 Task: Find connections with filter location Sabanagrande with filter topic #SmallBusinesswith filter profile language Spanish with filter current company Rangam with filter school Dr D Y PATIL EDUCATIONAL ENTERPRISES CHARITABEL TRUST Dr D Y PATIL GROUP OF INSTITUTIONS, Dr D Y PATIL SCHOOL OF MANAGEMENT, Dr D Y PATIL KNOWLEDGE CITY, CHARHOLI with filter industry Wholesale Machinery with filter service category Audio Engineering with filter keywords title Actor
Action: Mouse moved to (361, 255)
Screenshot: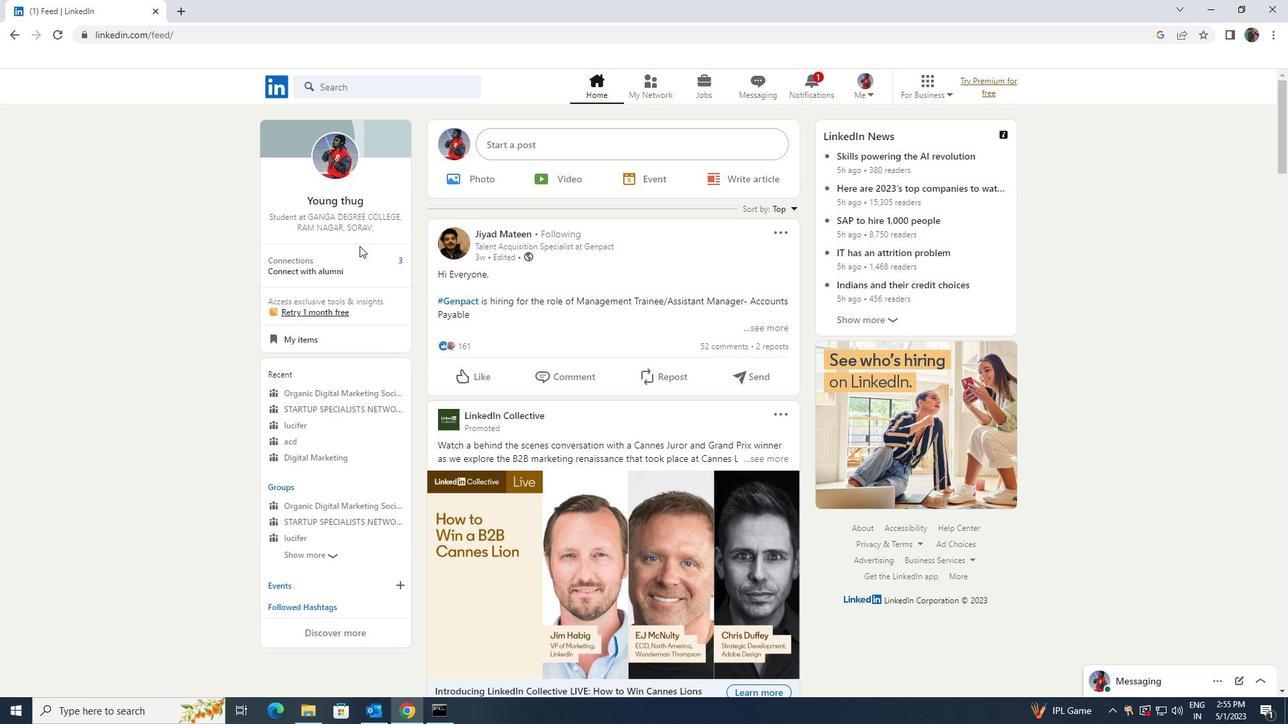 
Action: Mouse pressed left at (361, 255)
Screenshot: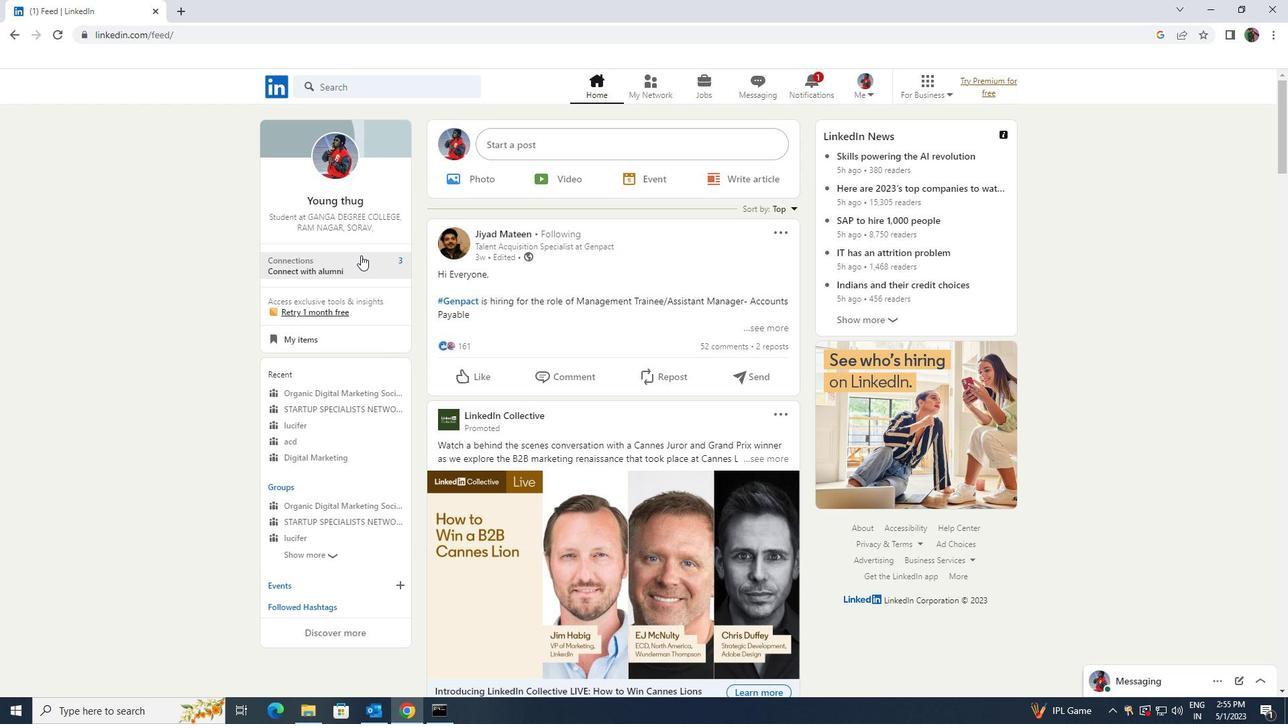 
Action: Mouse moved to (356, 165)
Screenshot: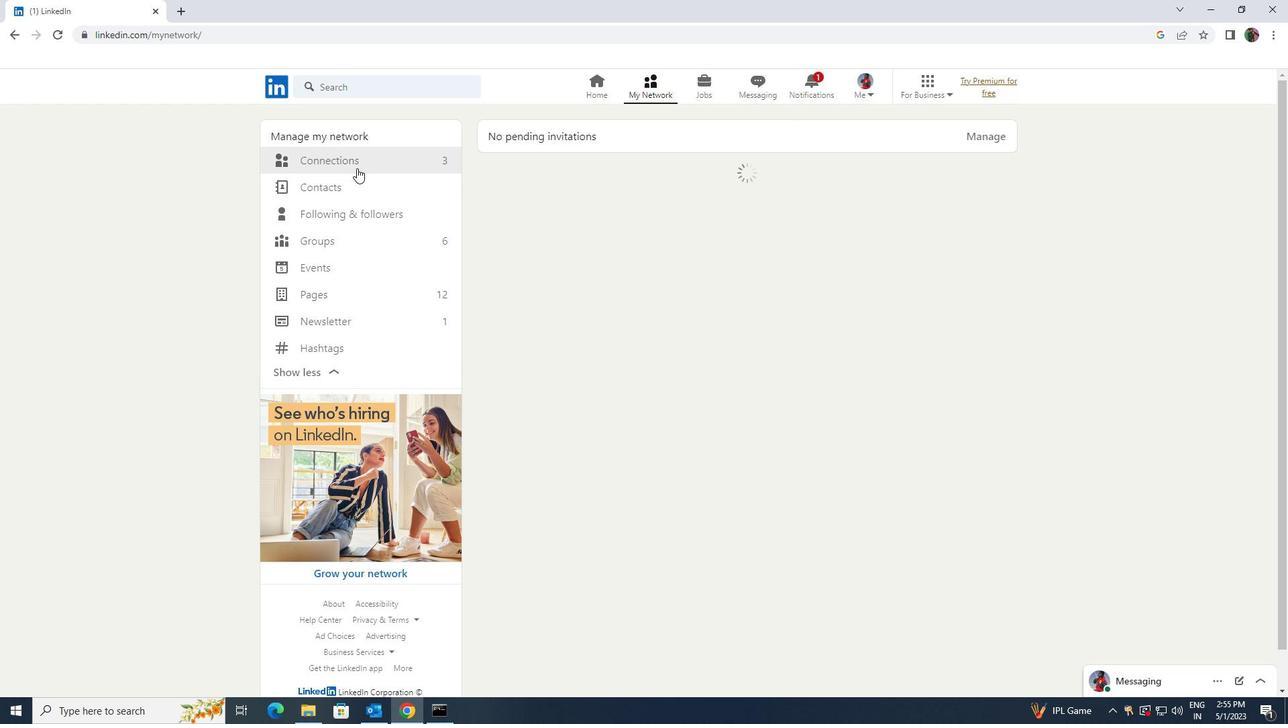 
Action: Mouse pressed left at (356, 165)
Screenshot: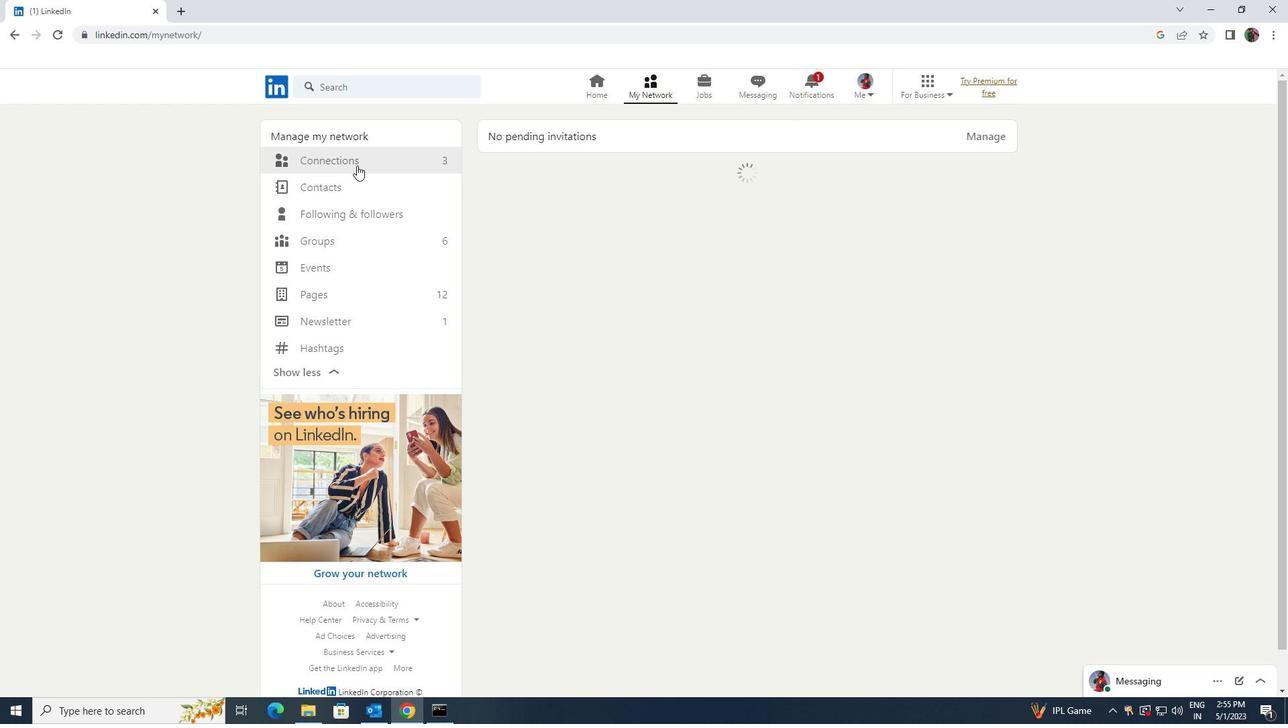 
Action: Mouse moved to (720, 164)
Screenshot: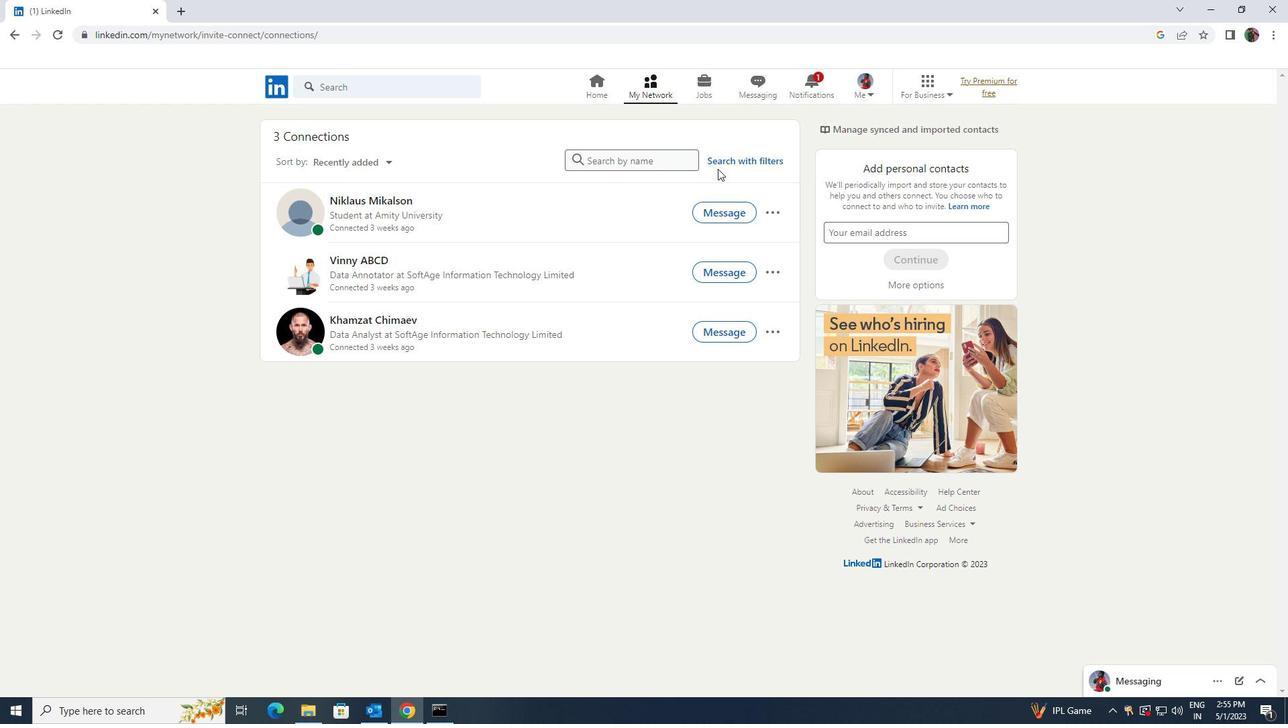 
Action: Mouse pressed left at (720, 164)
Screenshot: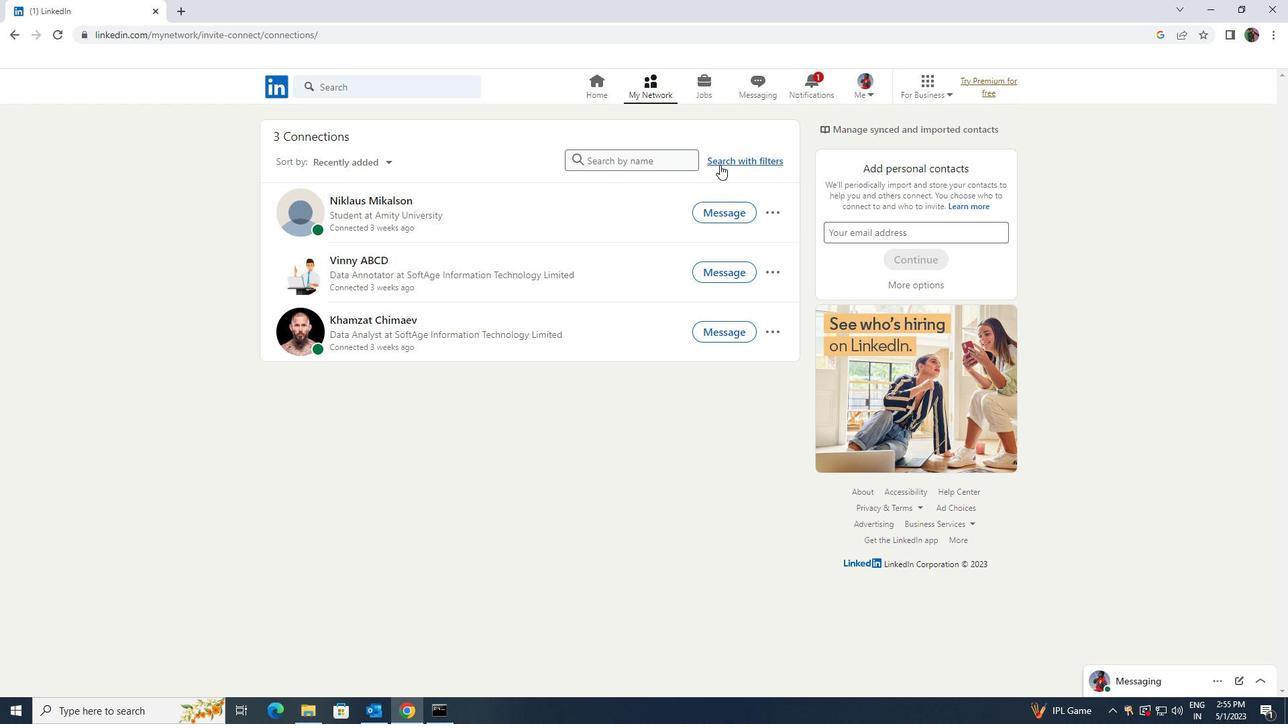 
Action: Mouse moved to (699, 126)
Screenshot: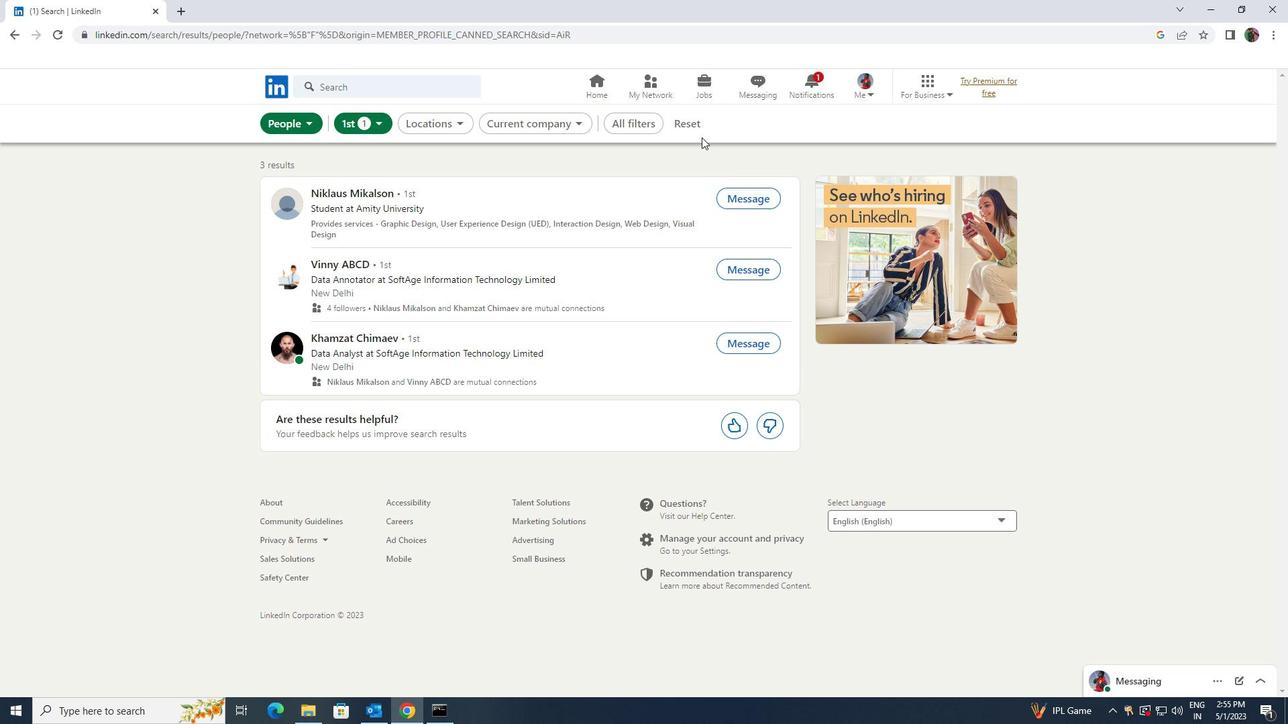 
Action: Mouse pressed left at (699, 126)
Screenshot: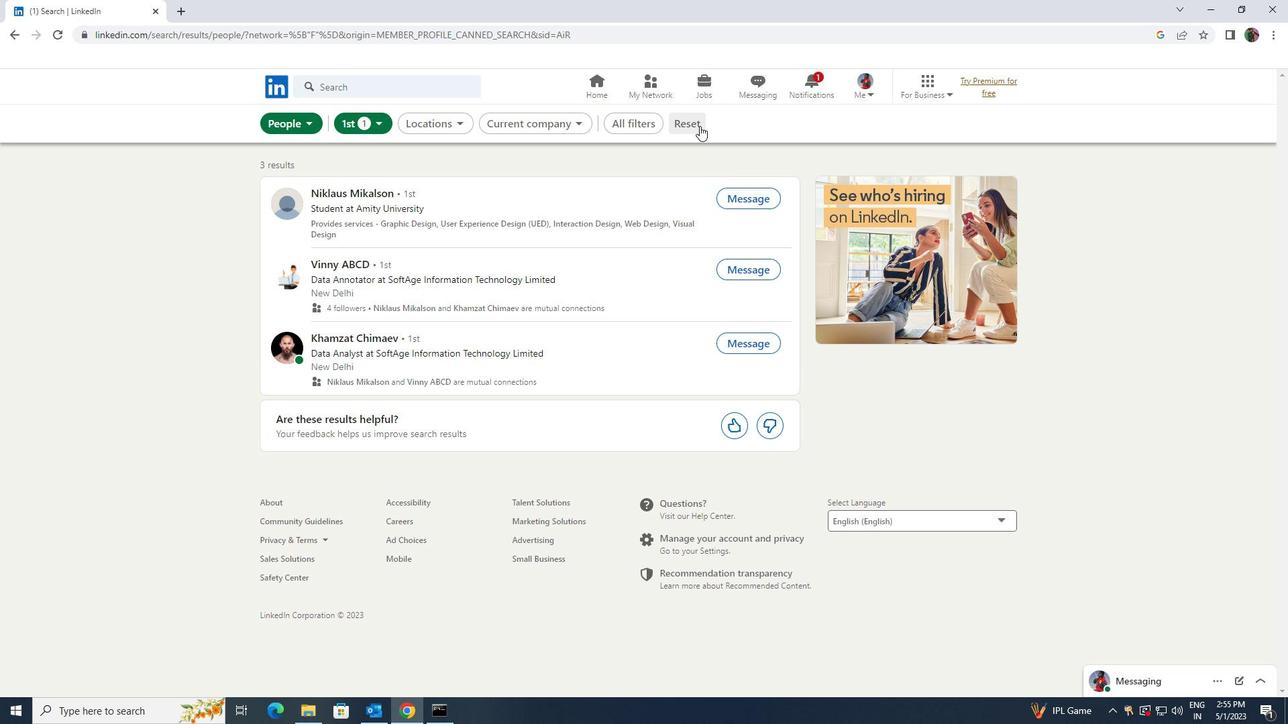 
Action: Mouse moved to (677, 122)
Screenshot: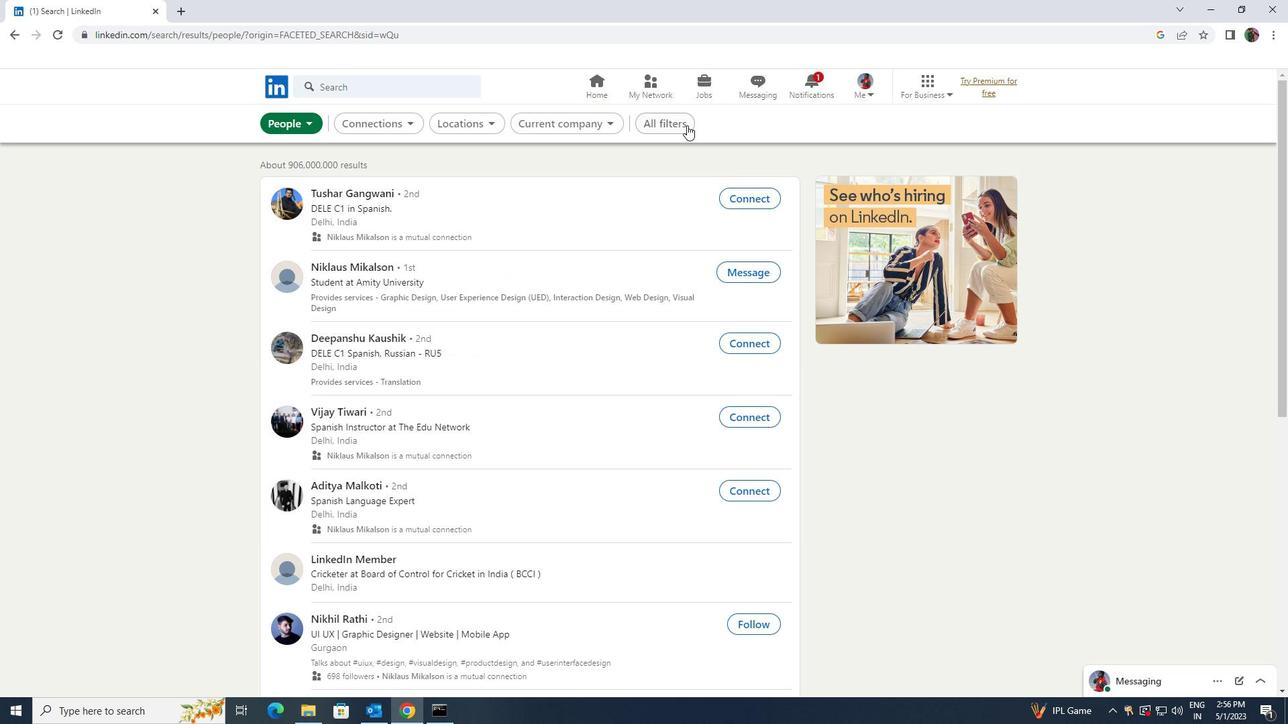 
Action: Mouse pressed left at (677, 122)
Screenshot: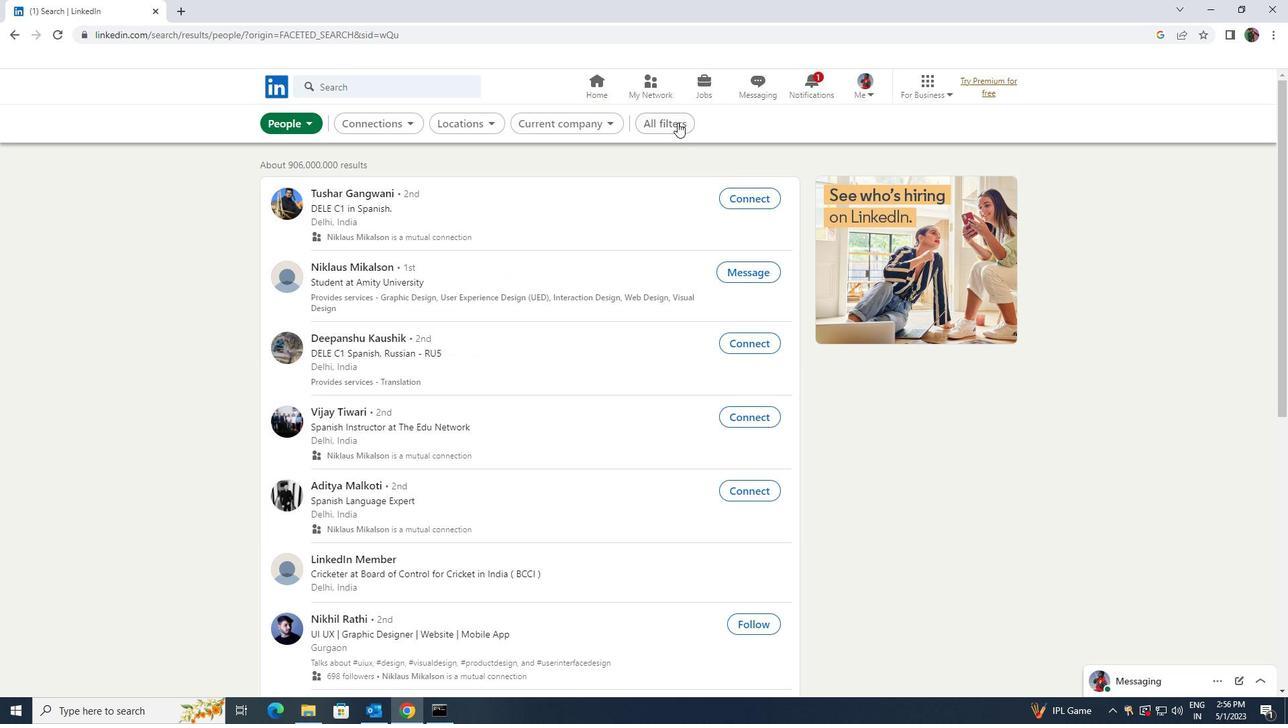 
Action: Mouse moved to (1011, 328)
Screenshot: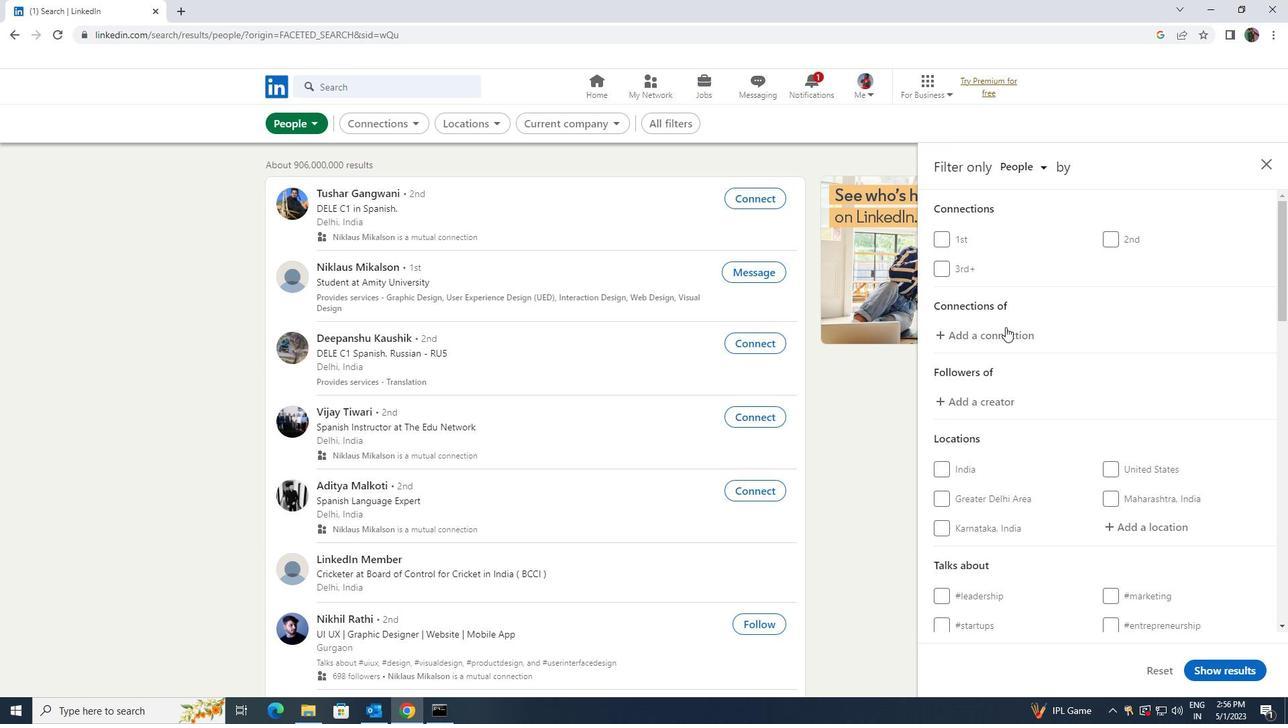 
Action: Mouse scrolled (1011, 327) with delta (0, 0)
Screenshot: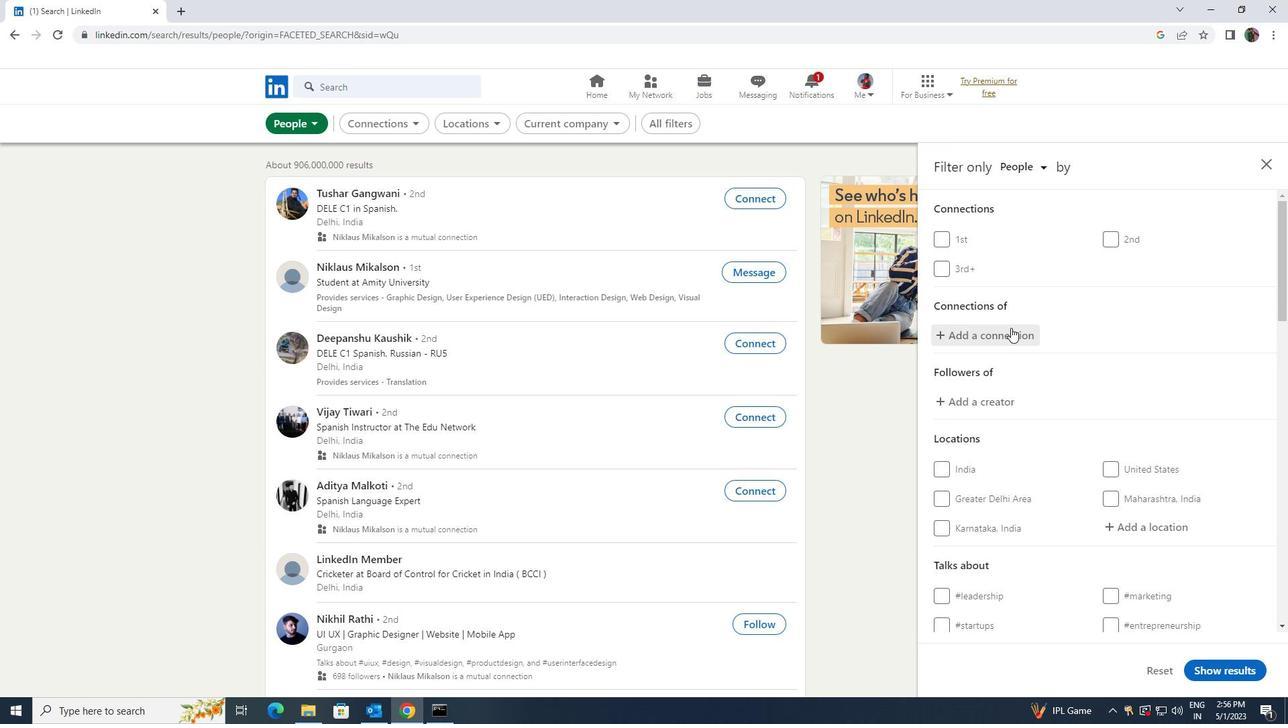 
Action: Mouse scrolled (1011, 327) with delta (0, 0)
Screenshot: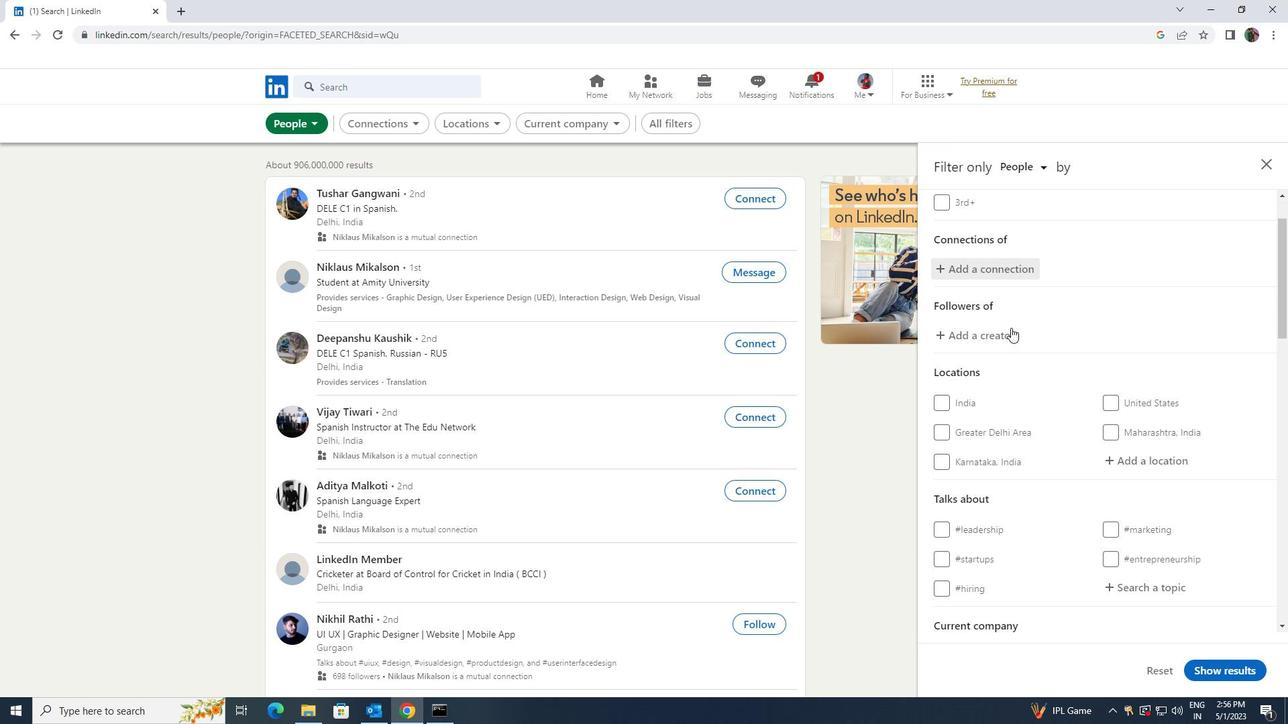 
Action: Mouse scrolled (1011, 327) with delta (0, 0)
Screenshot: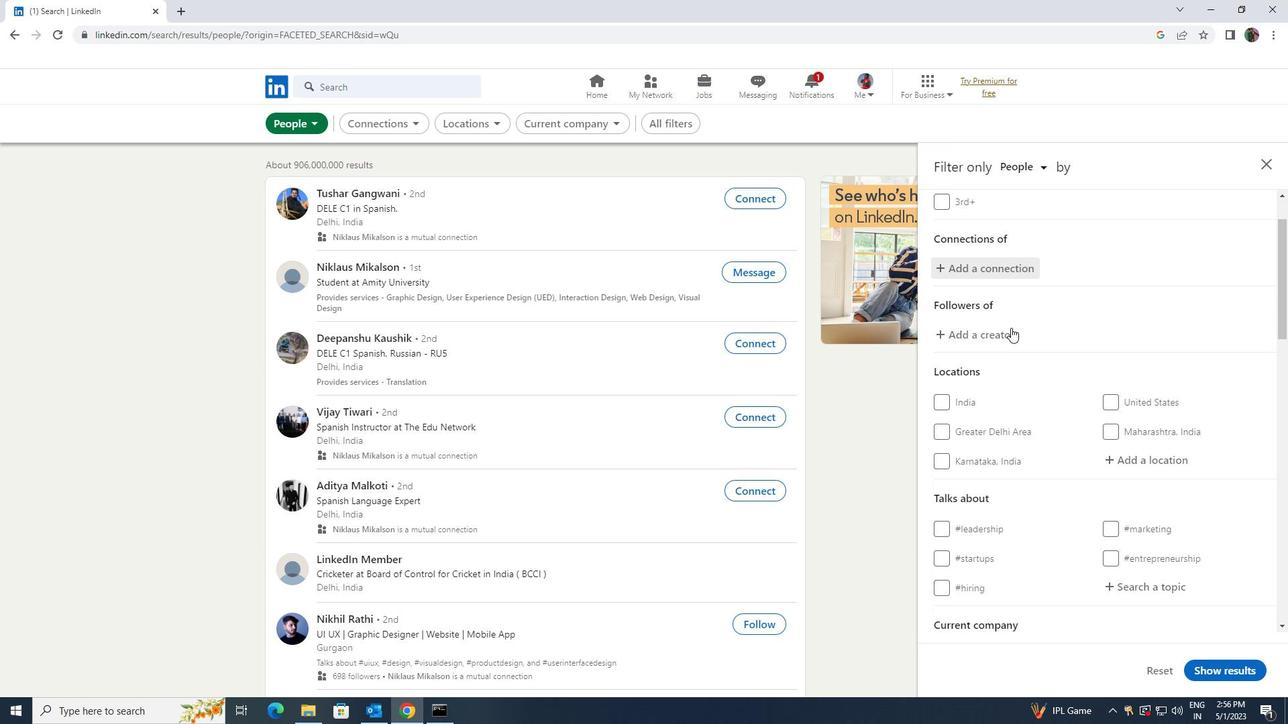 
Action: Mouse moved to (1120, 330)
Screenshot: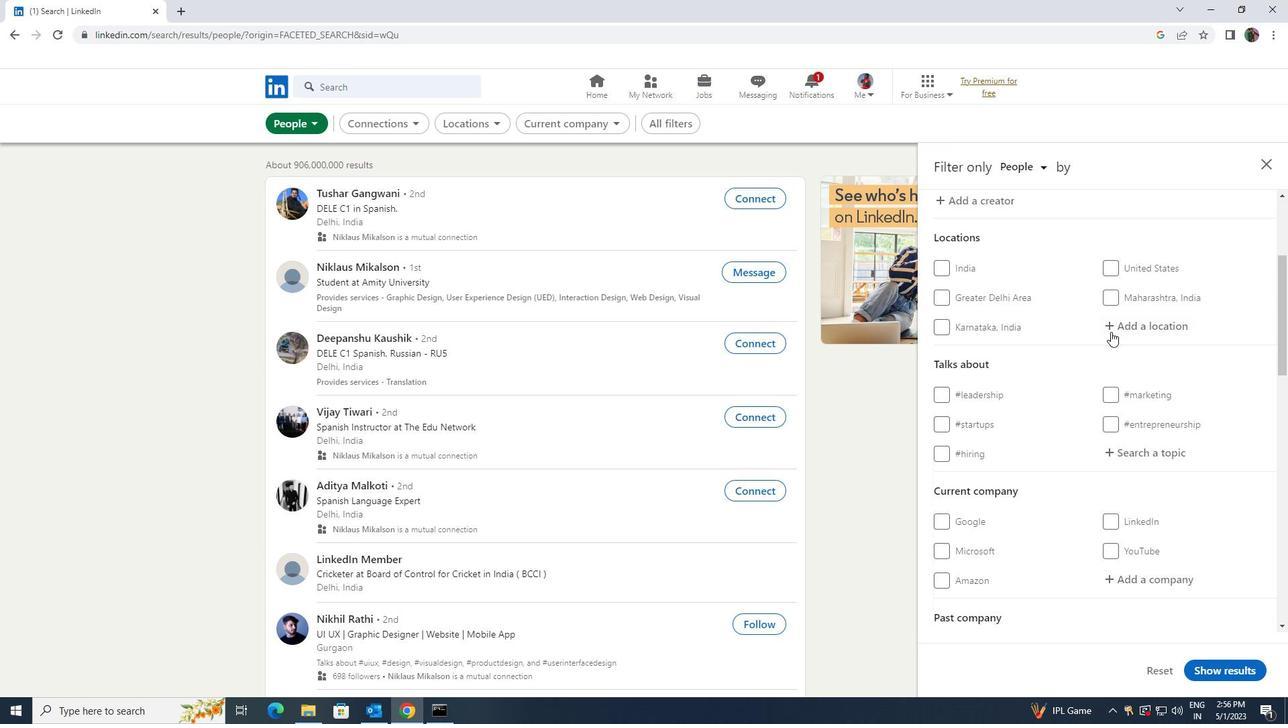 
Action: Mouse pressed left at (1120, 330)
Screenshot: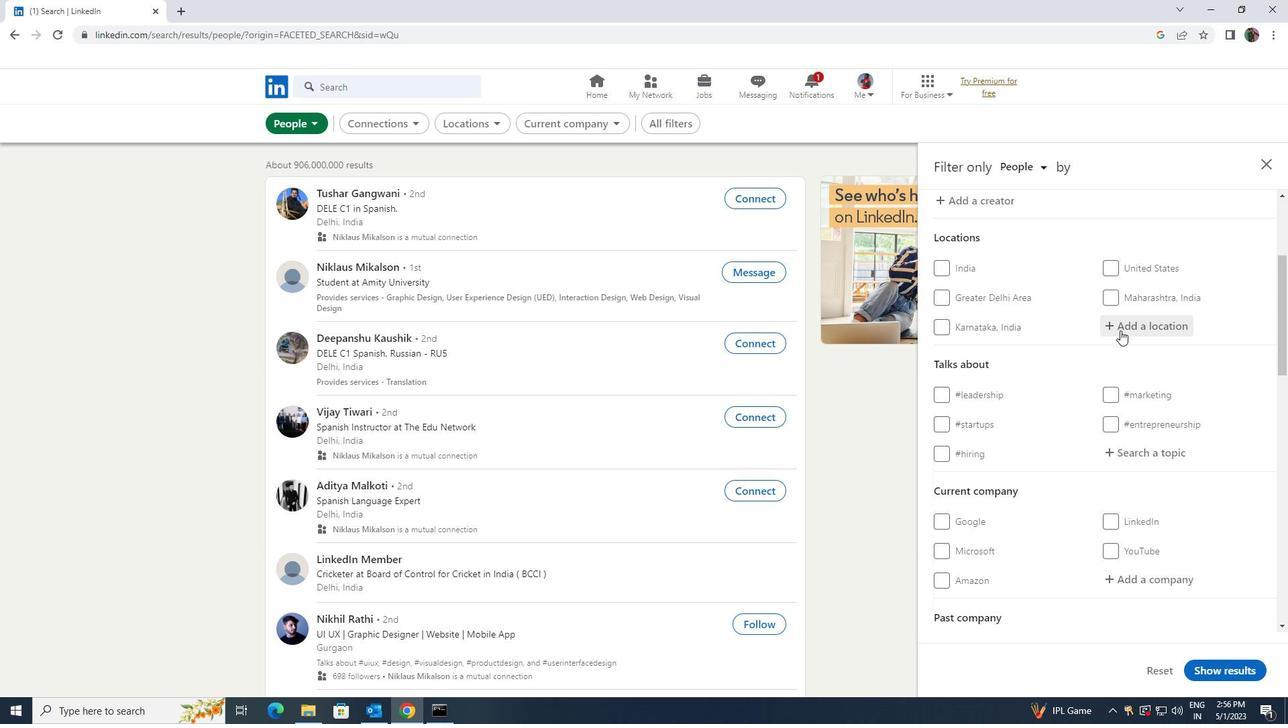 
Action: Key pressed <Key.shift><Key.shift><Key.shift><Key.shift>SABANAGRAN
Screenshot: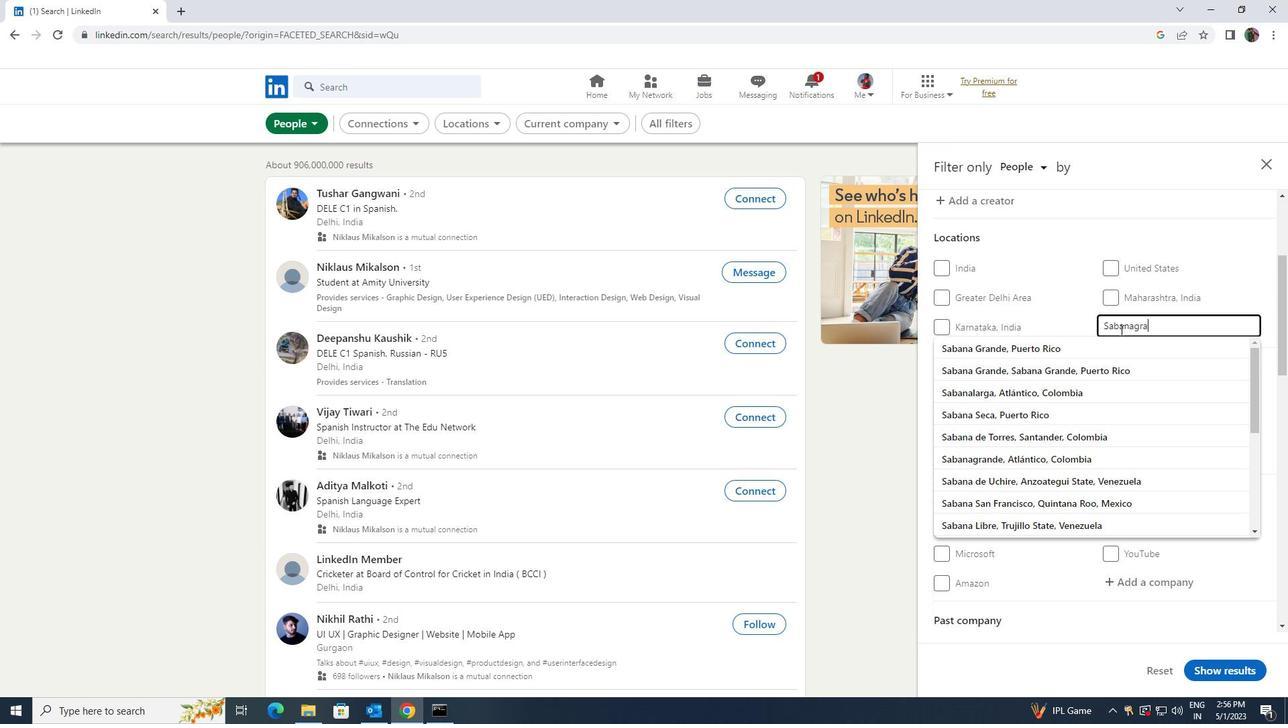 
Action: Mouse moved to (1114, 338)
Screenshot: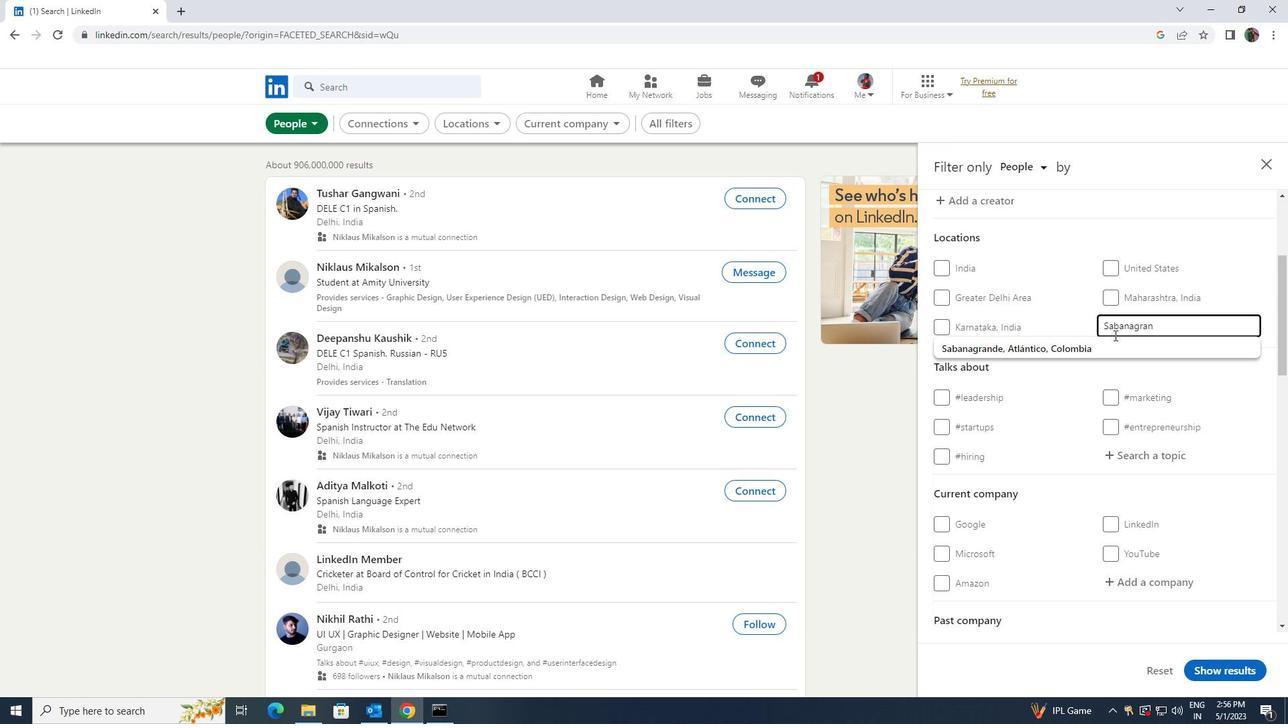 
Action: Mouse pressed left at (1114, 338)
Screenshot: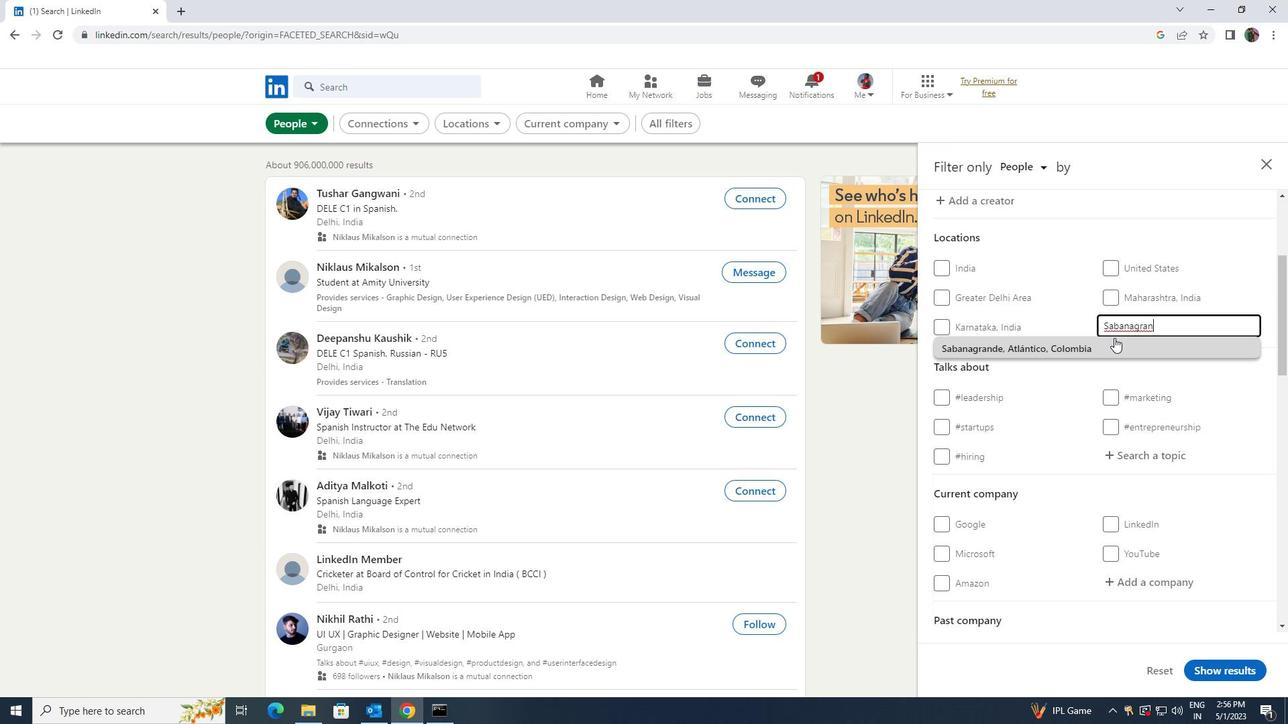 
Action: Mouse scrolled (1114, 337) with delta (0, 0)
Screenshot: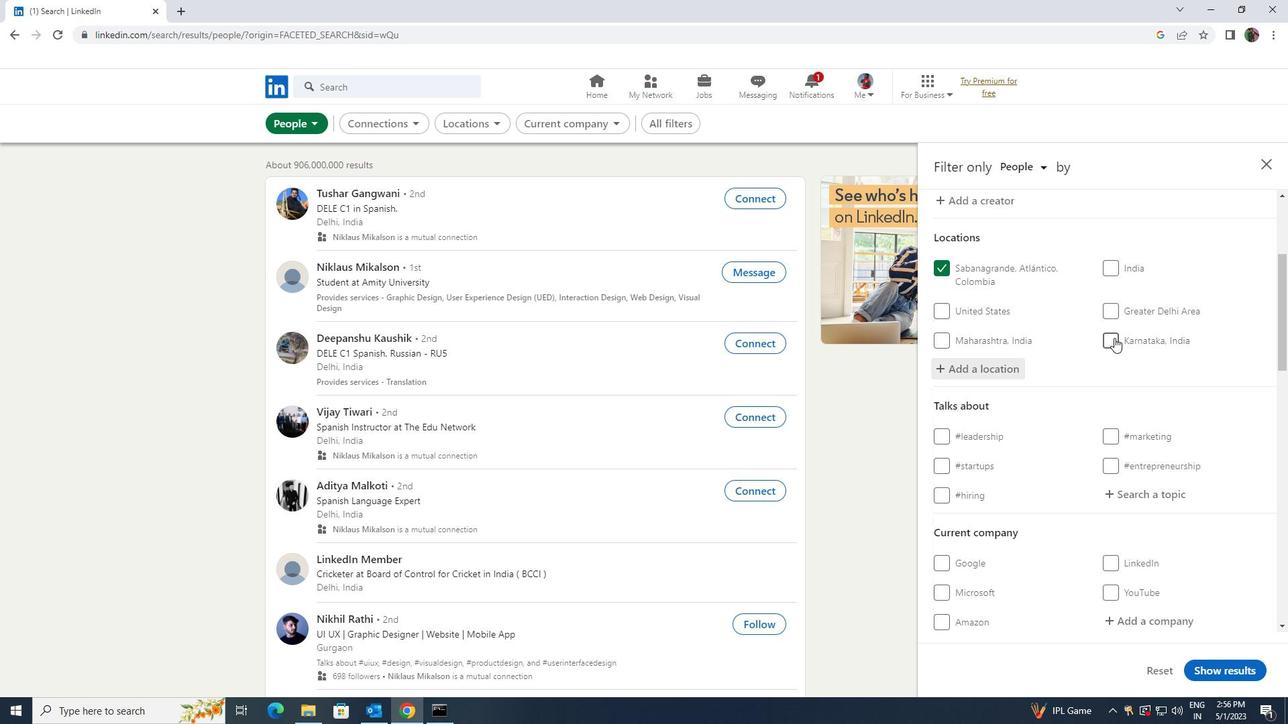 
Action: Mouse scrolled (1114, 337) with delta (0, 0)
Screenshot: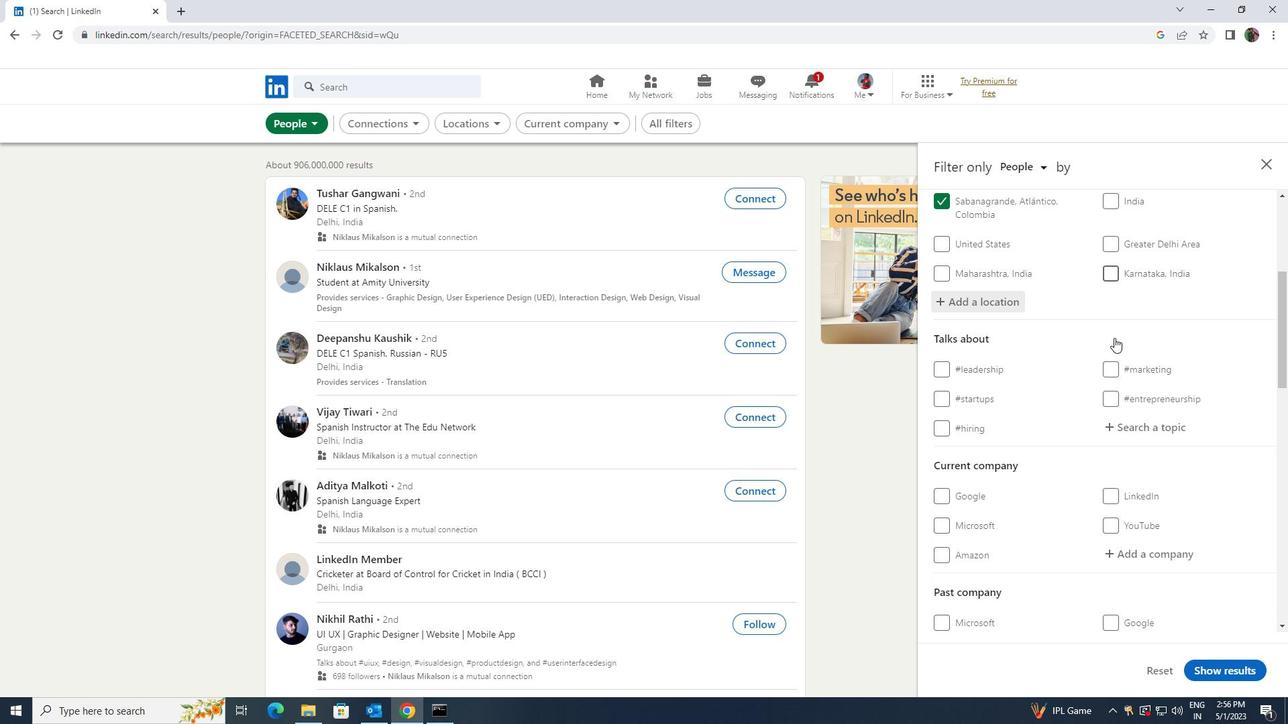 
Action: Mouse moved to (1122, 354)
Screenshot: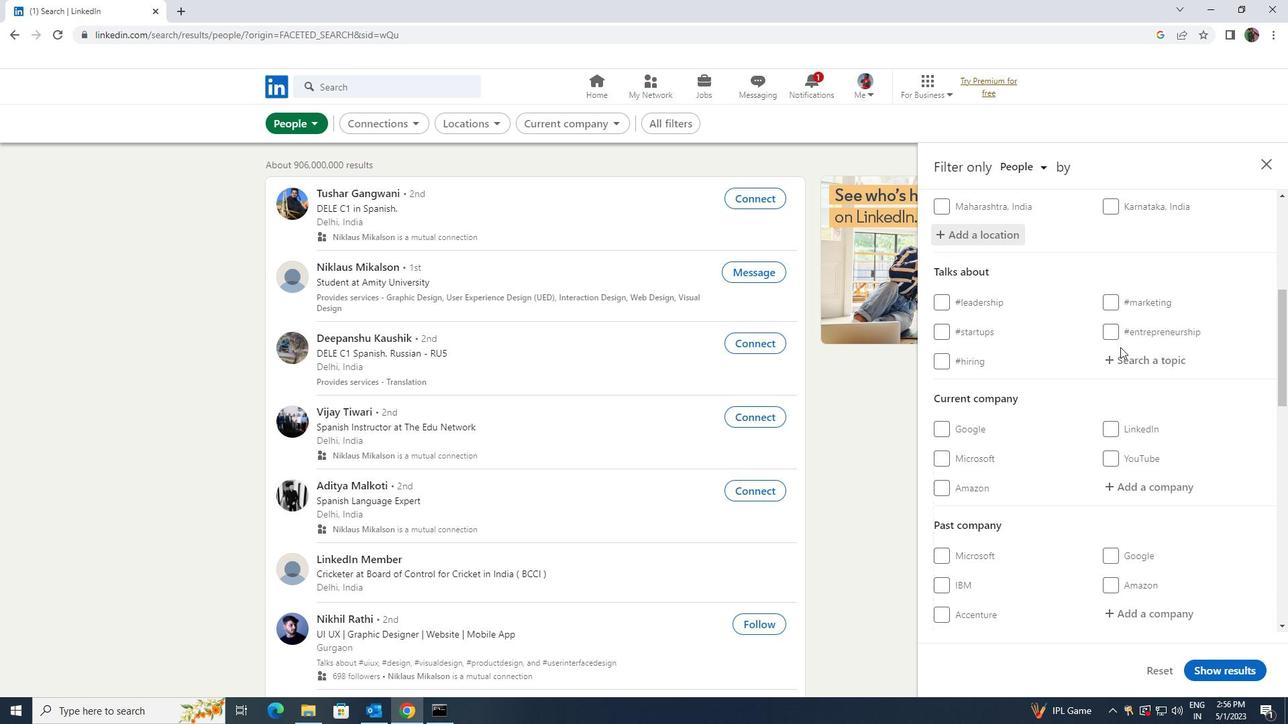 
Action: Mouse pressed left at (1122, 354)
Screenshot: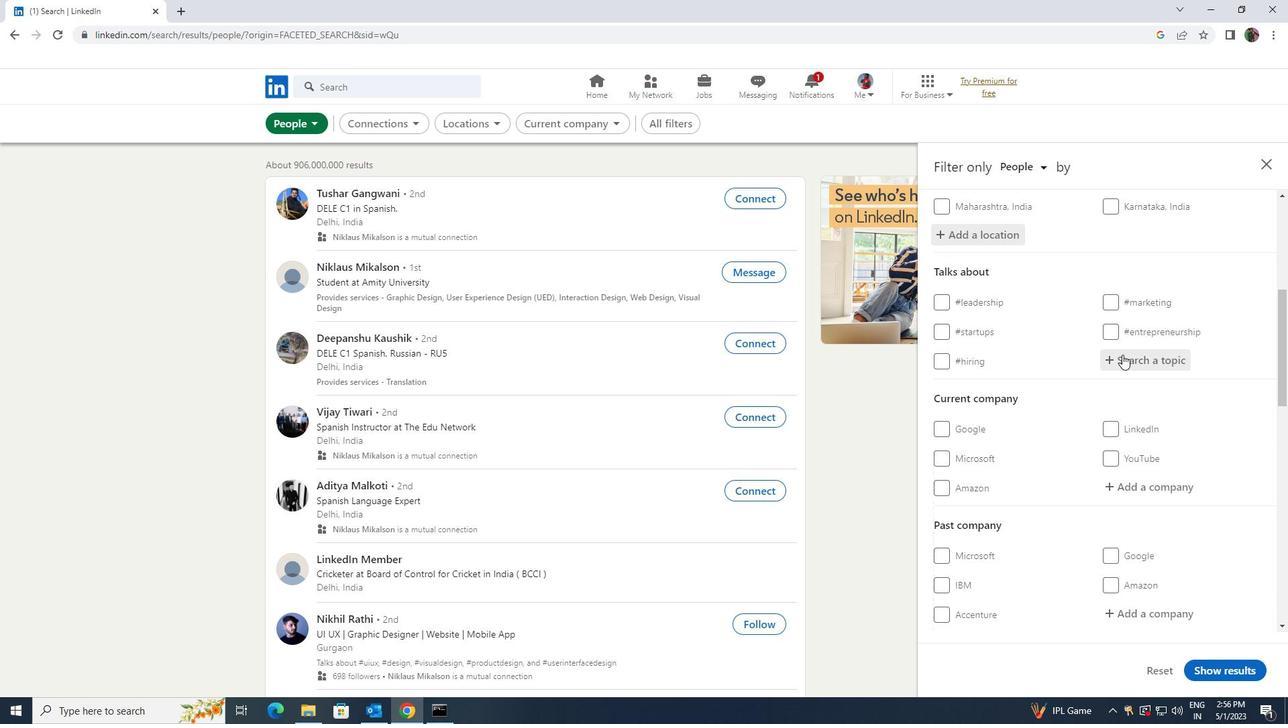 
Action: Key pressed <Key.shift><Key.shift><Key.shift><Key.shift><Key.shift><Key.shift><Key.shift><Key.shift><Key.shift><Key.shift><Key.shift><Key.shift><Key.shift><Key.shift><Key.shift><Key.shift><Key.shift><Key.shift><Key.shift><Key.shift><Key.shift><Key.shift><Key.shift><Key.shift><Key.shift><Key.shift><Key.shift><Key.shift><Key.shift><Key.shift><Key.shift><Key.shift><Key.shift><Key.shift><Key.shift><Key.shift><Key.shift><Key.shift><Key.shift><Key.shift><Key.shift><Key.shift><Key.shift><Key.shift><Key.shift><Key.shift><Key.shift><Key.shift><Key.shift><Key.shift><Key.shift><Key.shift><Key.shift><Key.shift><Key.shift><Key.shift><Key.shift><Key.shift><Key.shift><Key.shift><Key.shift><Key.shift><Key.shift><Key.shift>SMALLBUSINESS
Screenshot: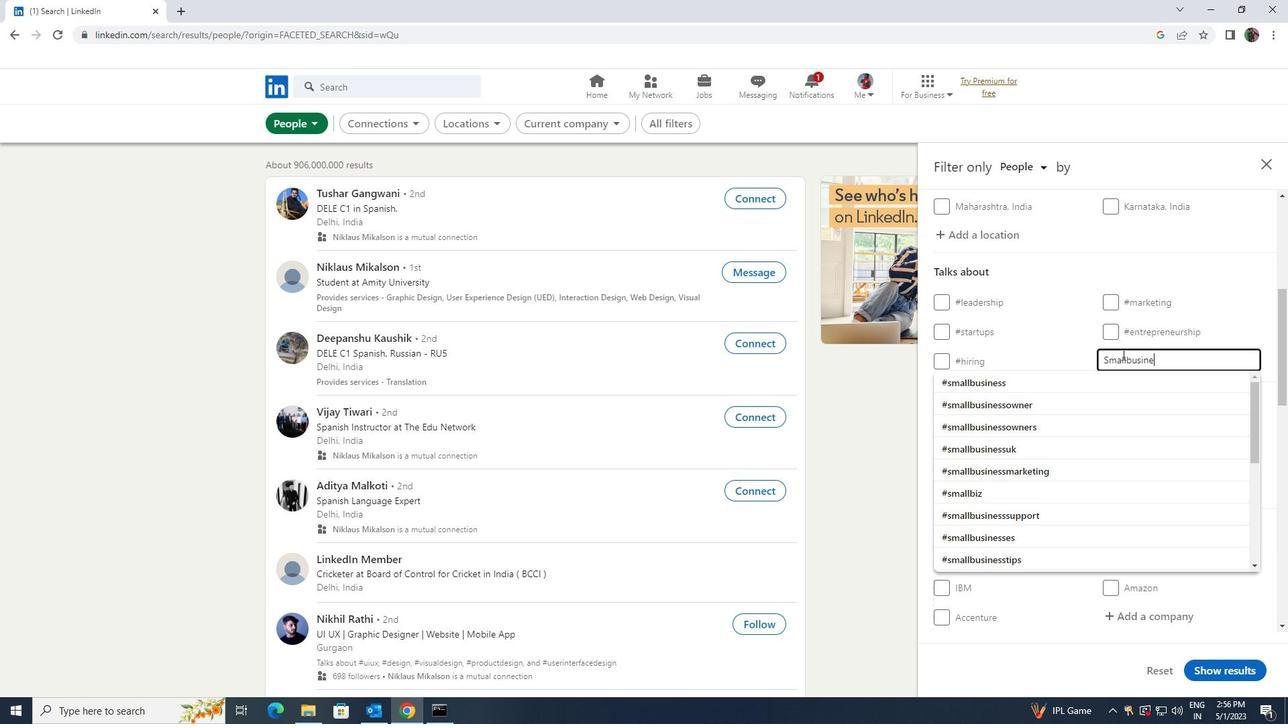 
Action: Mouse moved to (1119, 371)
Screenshot: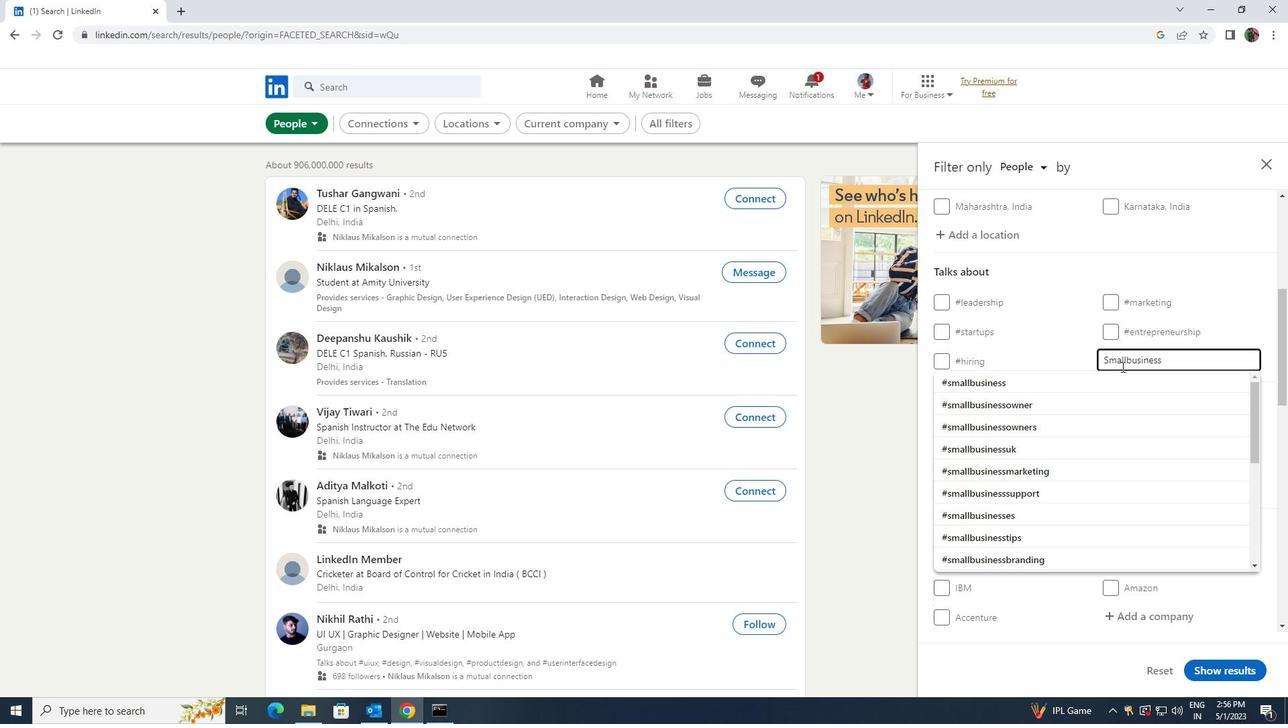 
Action: Mouse pressed left at (1119, 371)
Screenshot: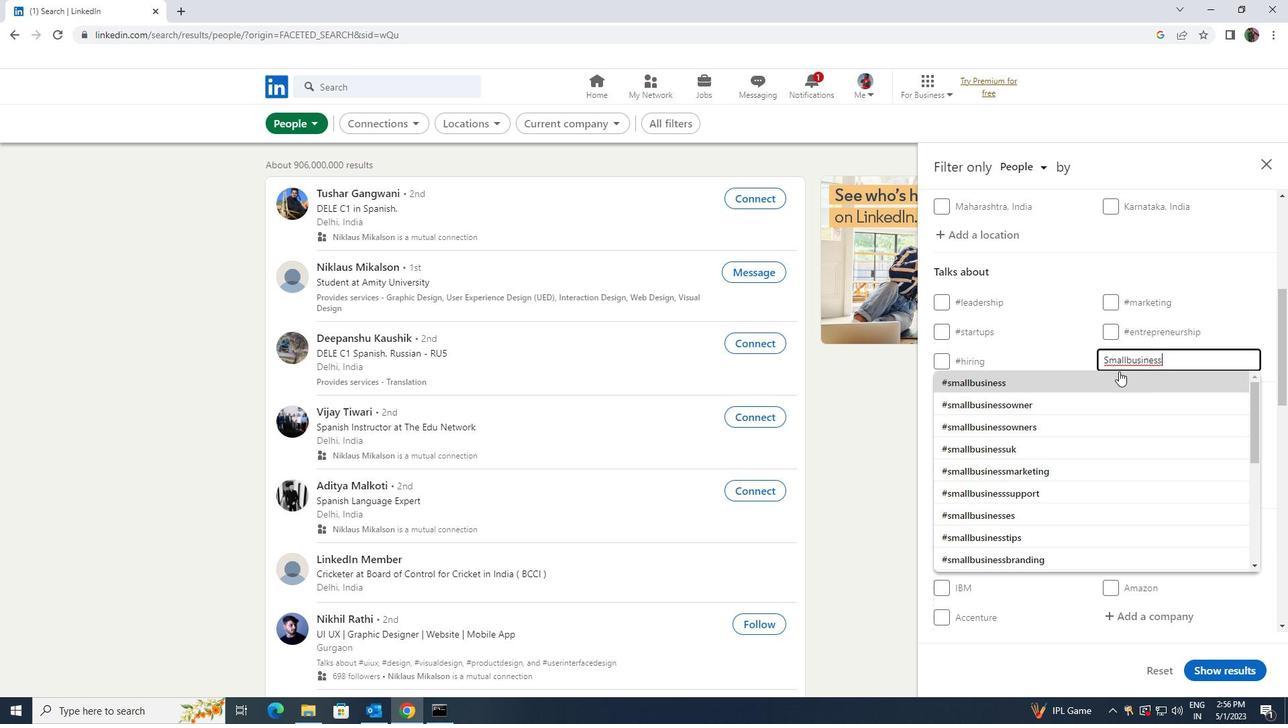 
Action: Mouse scrolled (1119, 371) with delta (0, 0)
Screenshot: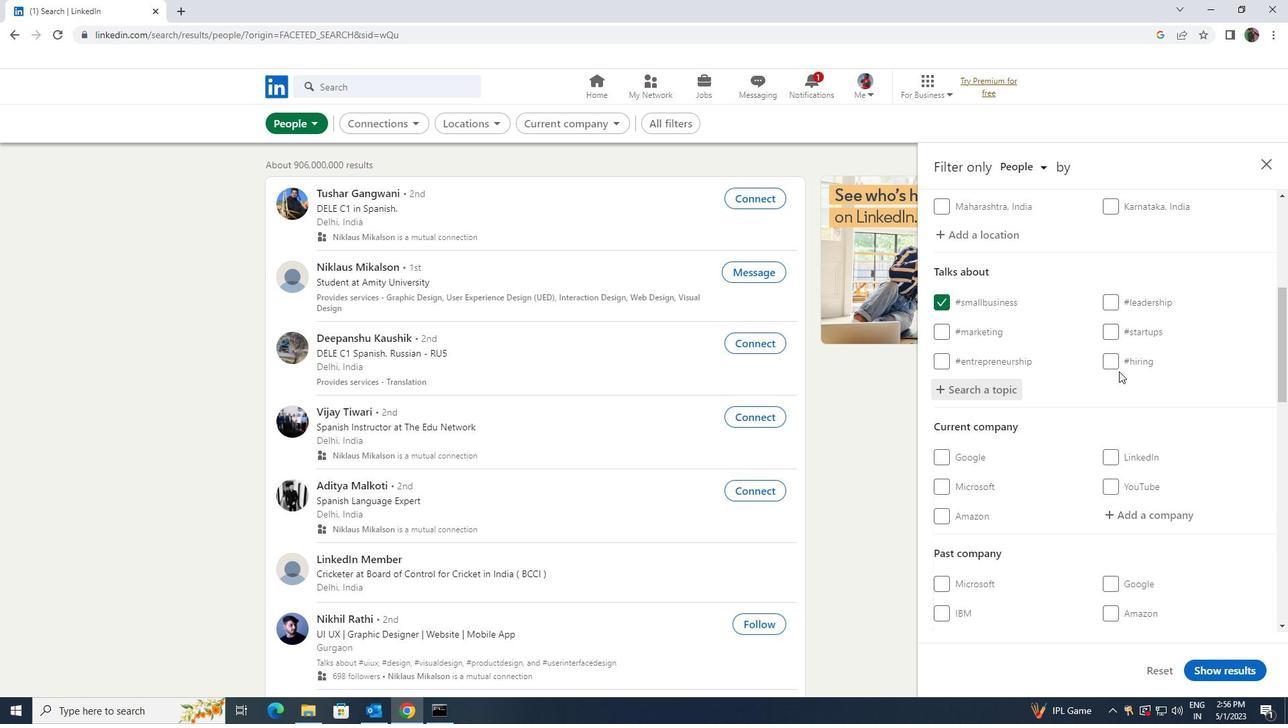 
Action: Mouse scrolled (1119, 371) with delta (0, 0)
Screenshot: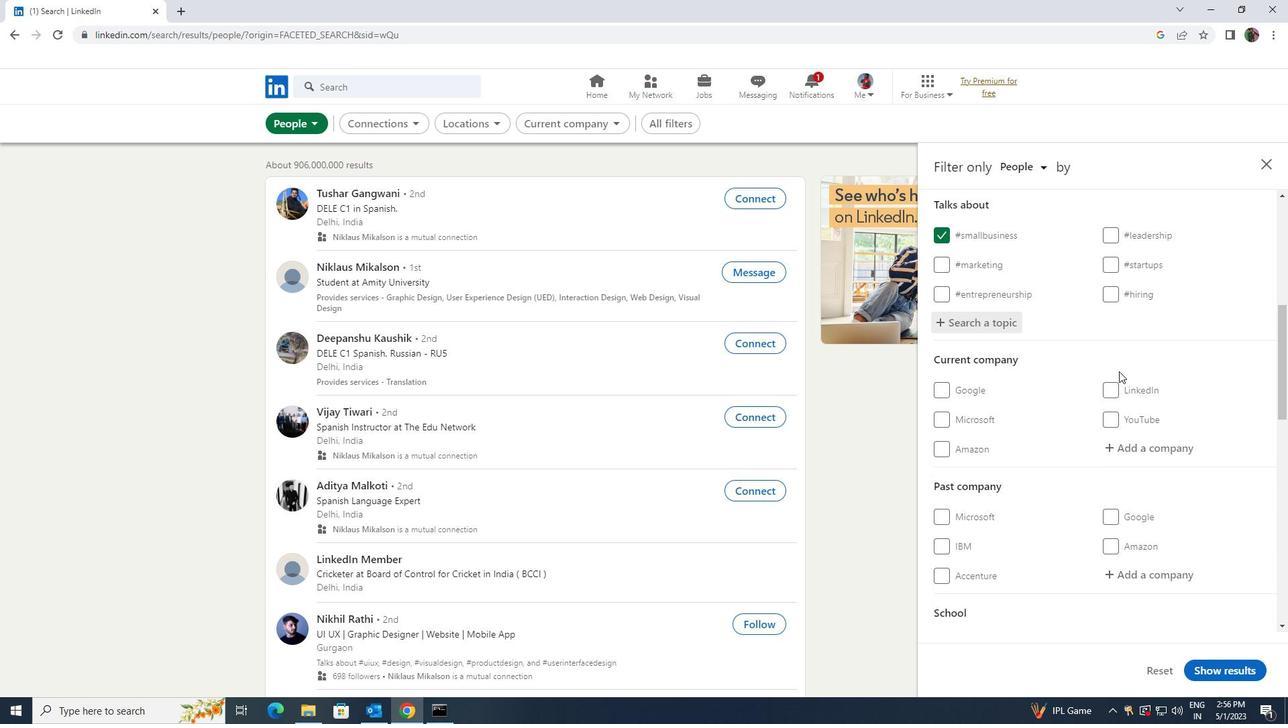 
Action: Mouse scrolled (1119, 371) with delta (0, 0)
Screenshot: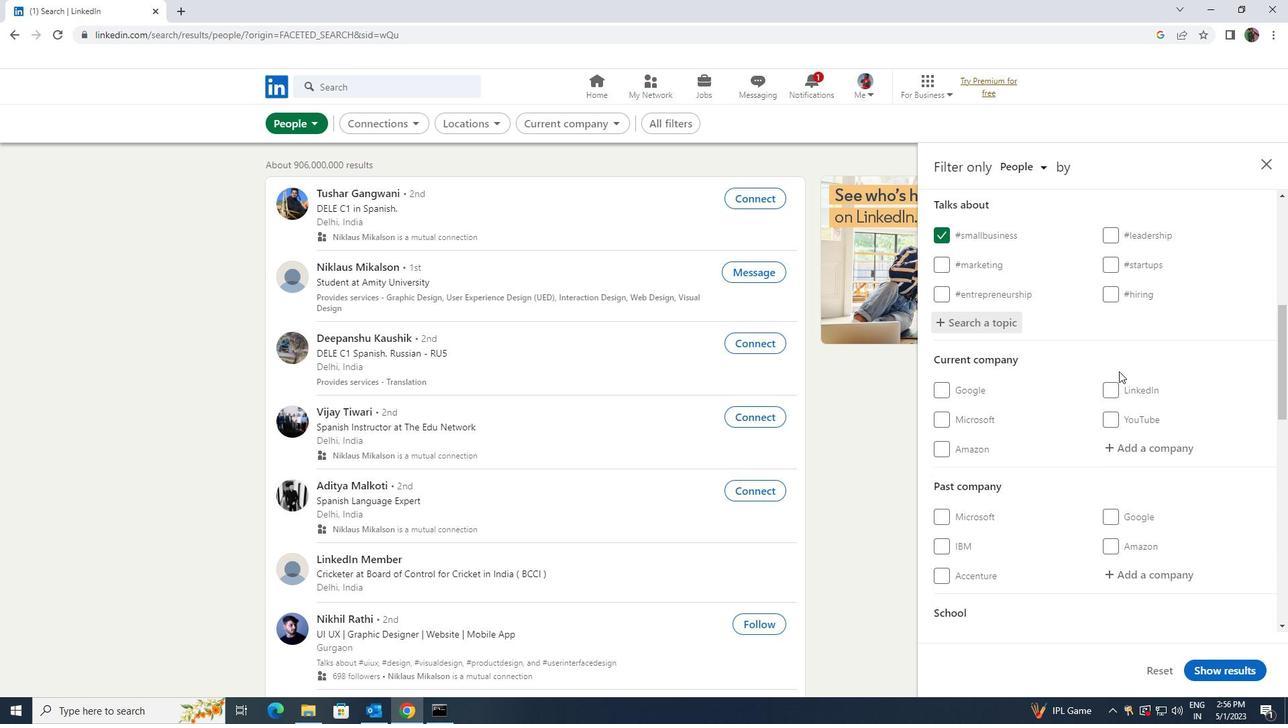 
Action: Mouse scrolled (1119, 371) with delta (0, 0)
Screenshot: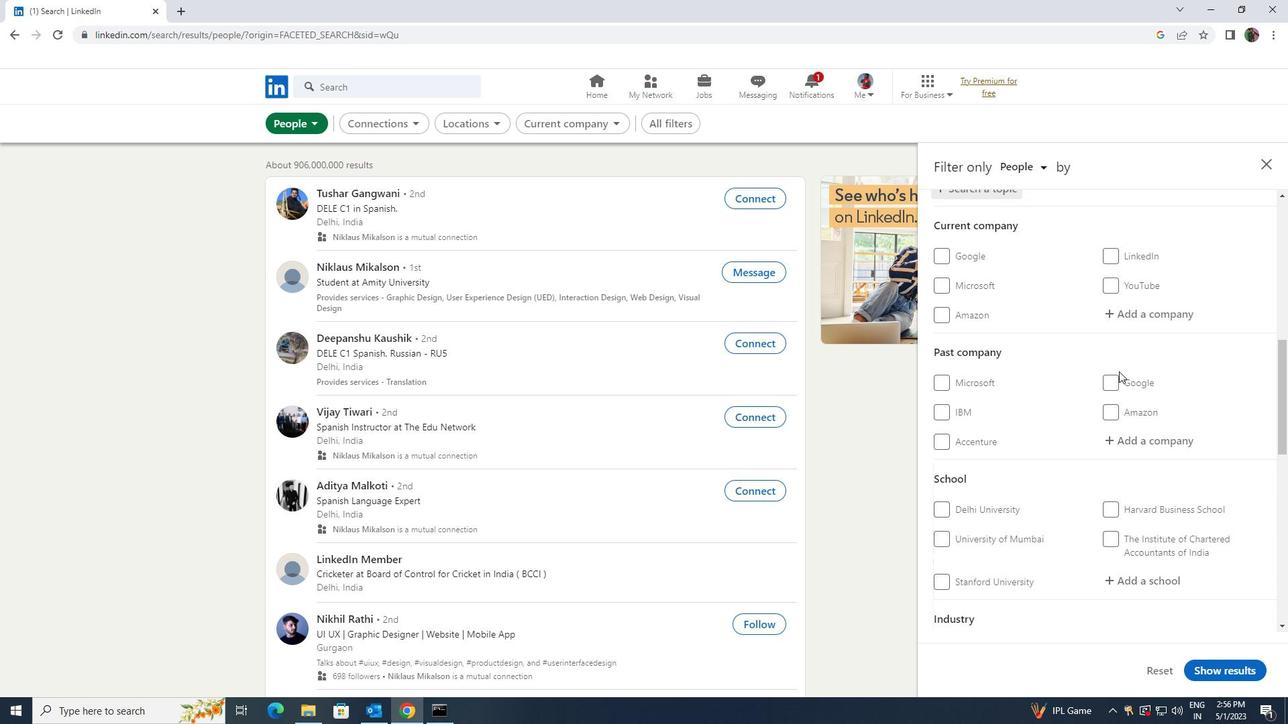 
Action: Mouse scrolled (1119, 371) with delta (0, 0)
Screenshot: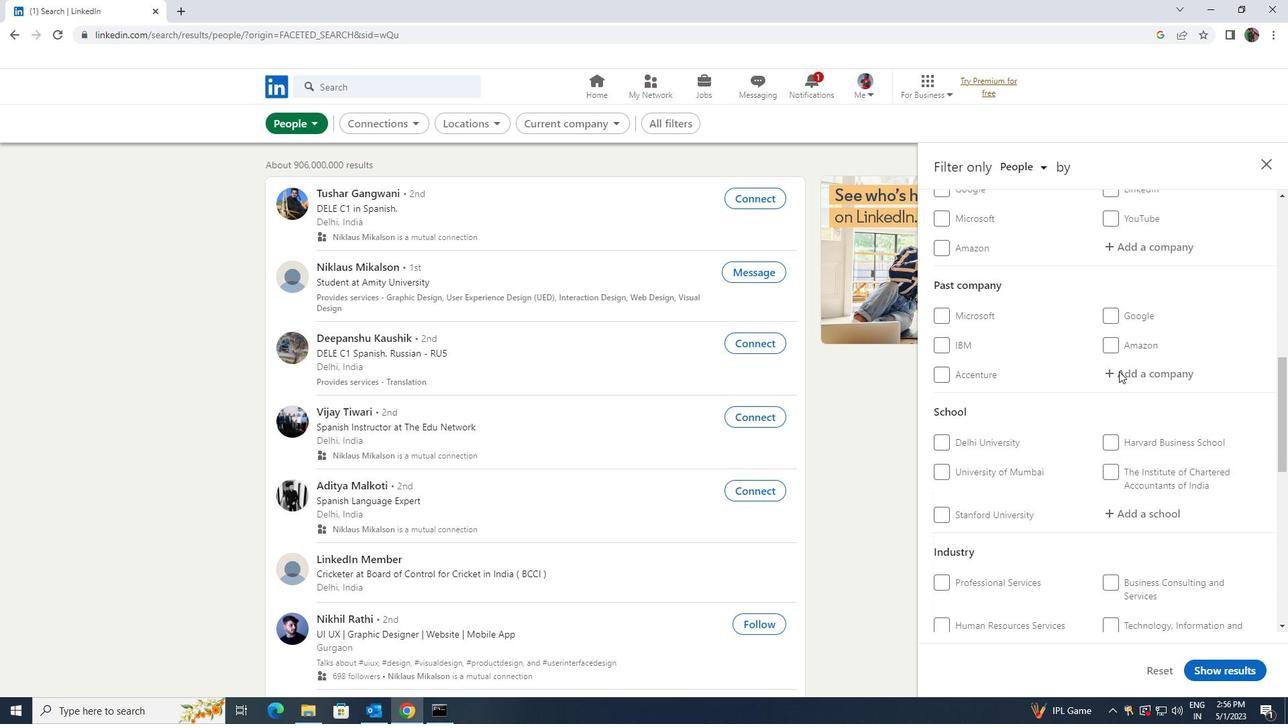 
Action: Mouse scrolled (1119, 371) with delta (0, 0)
Screenshot: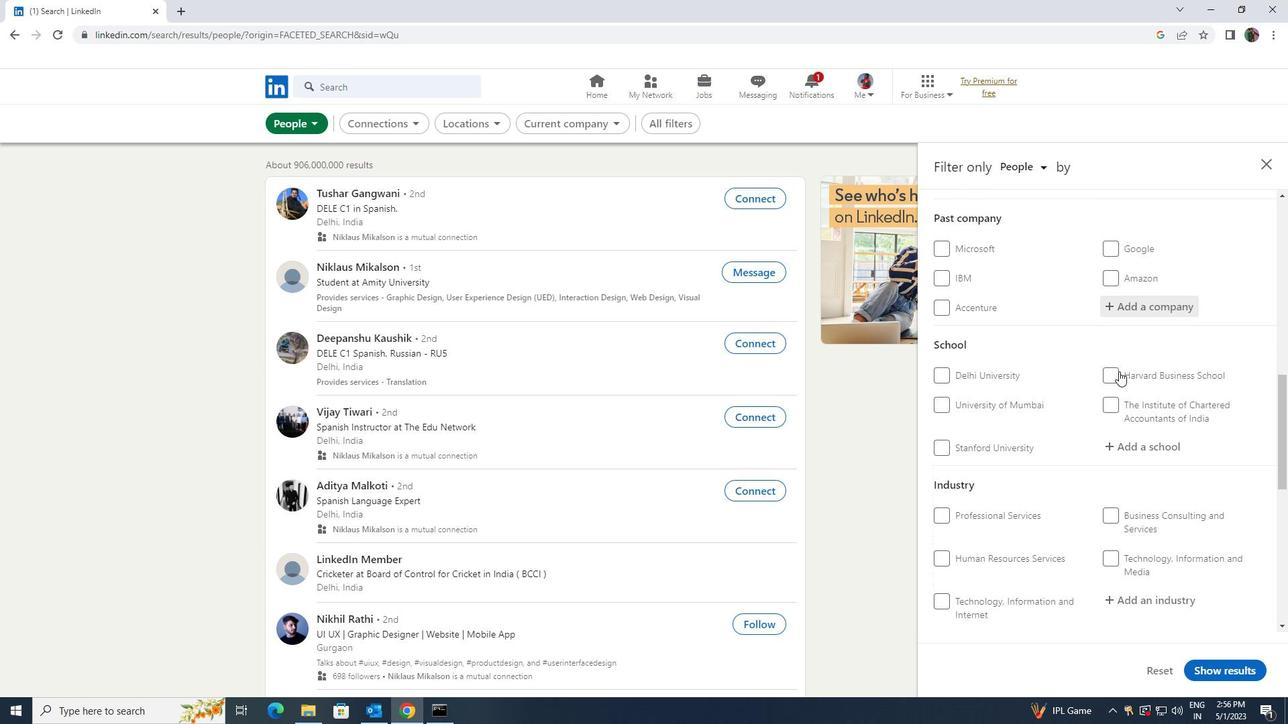 
Action: Mouse scrolled (1119, 371) with delta (0, 0)
Screenshot: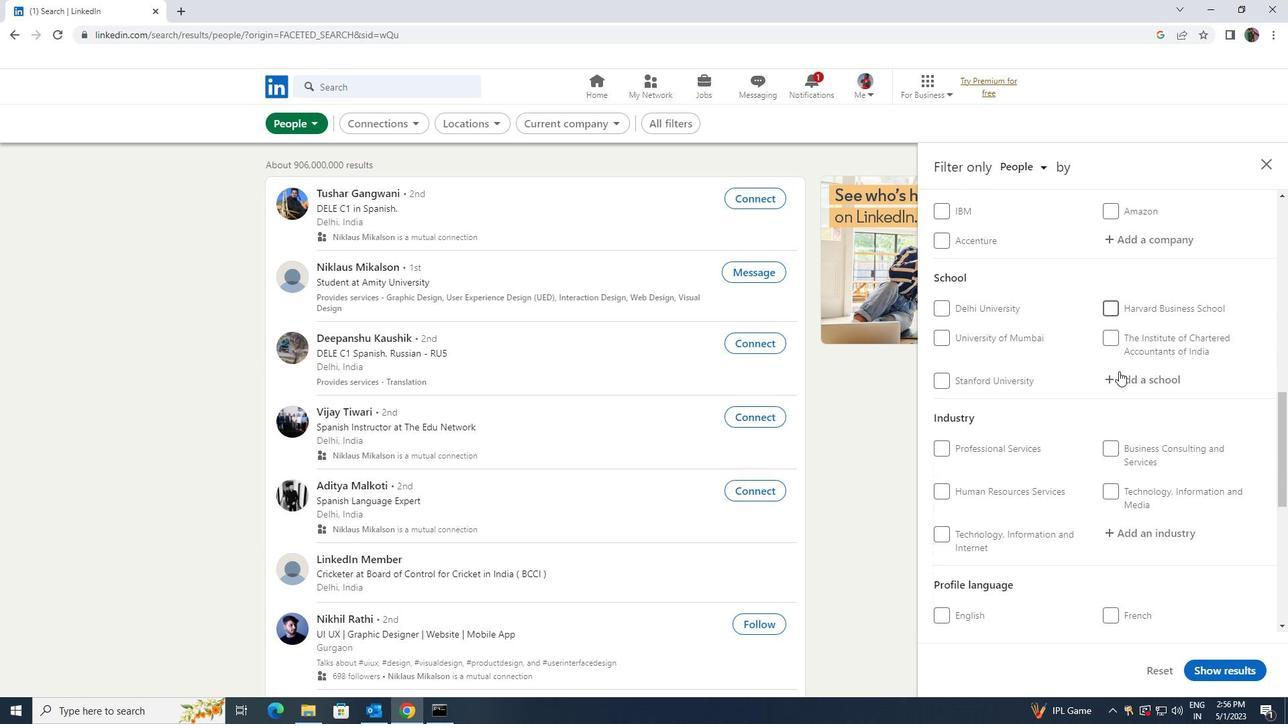 
Action: Mouse scrolled (1119, 371) with delta (0, 0)
Screenshot: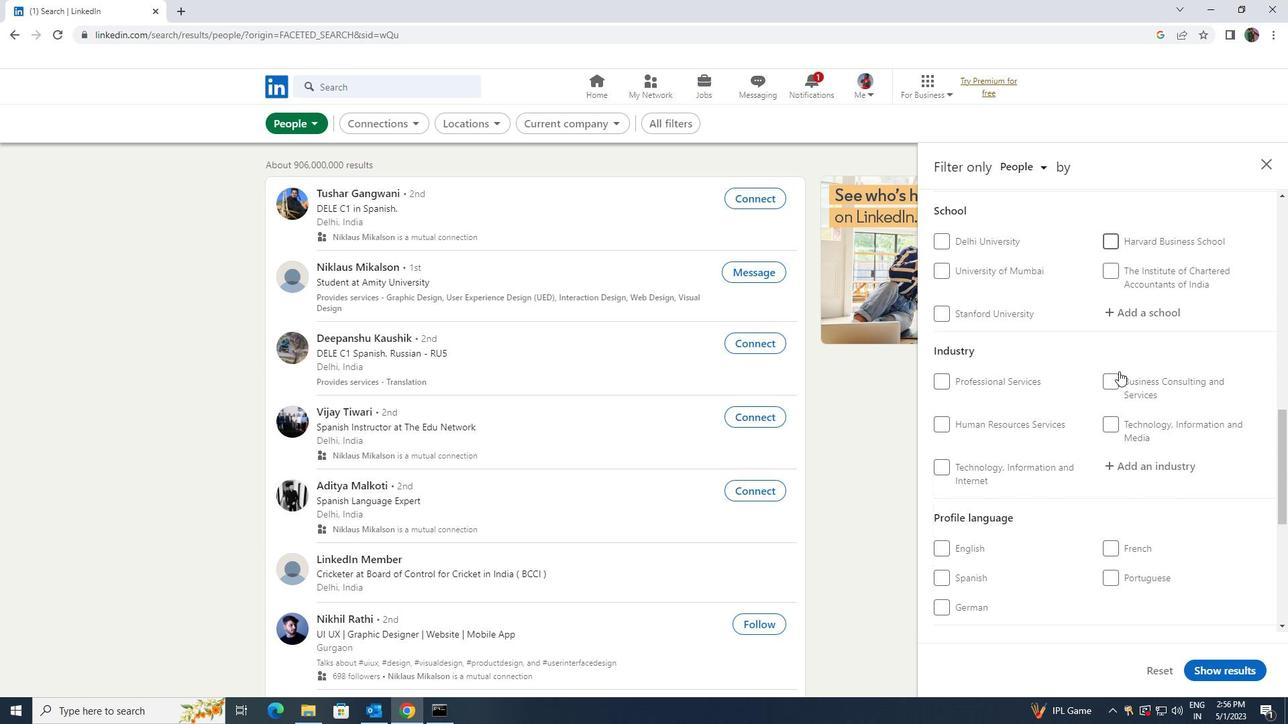 
Action: Mouse scrolled (1119, 371) with delta (0, 0)
Screenshot: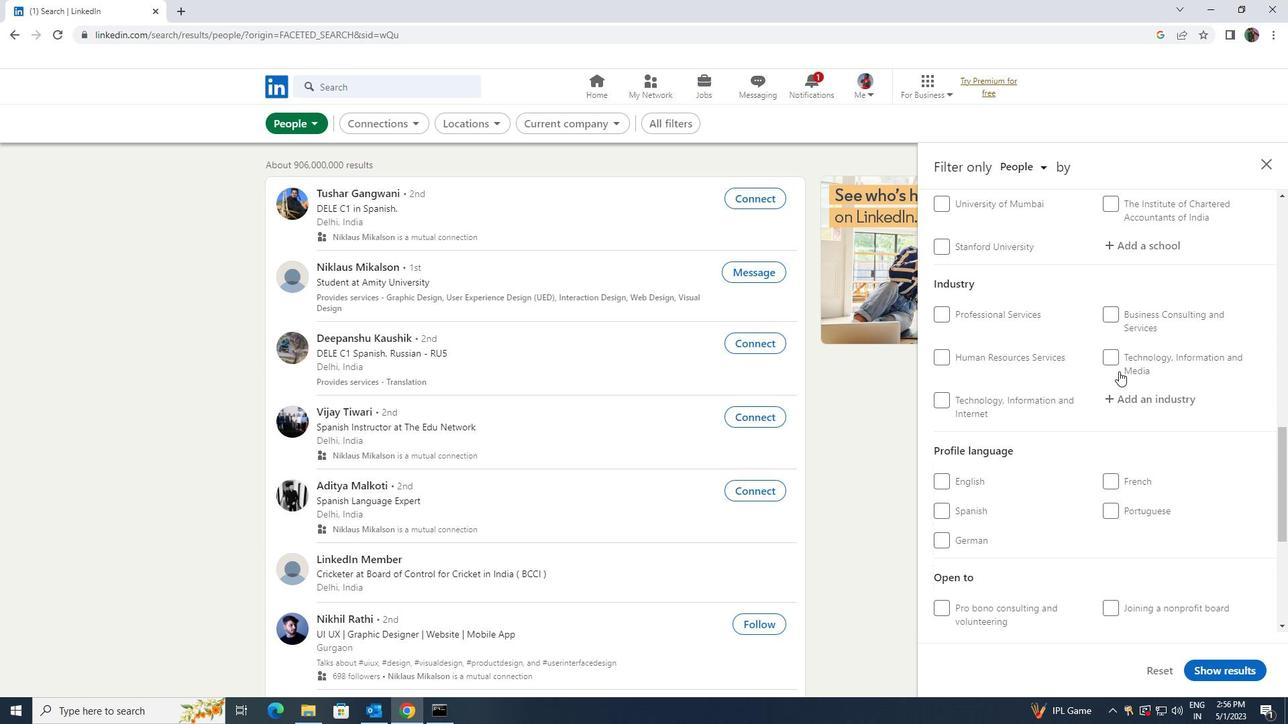 
Action: Mouse moved to (934, 444)
Screenshot: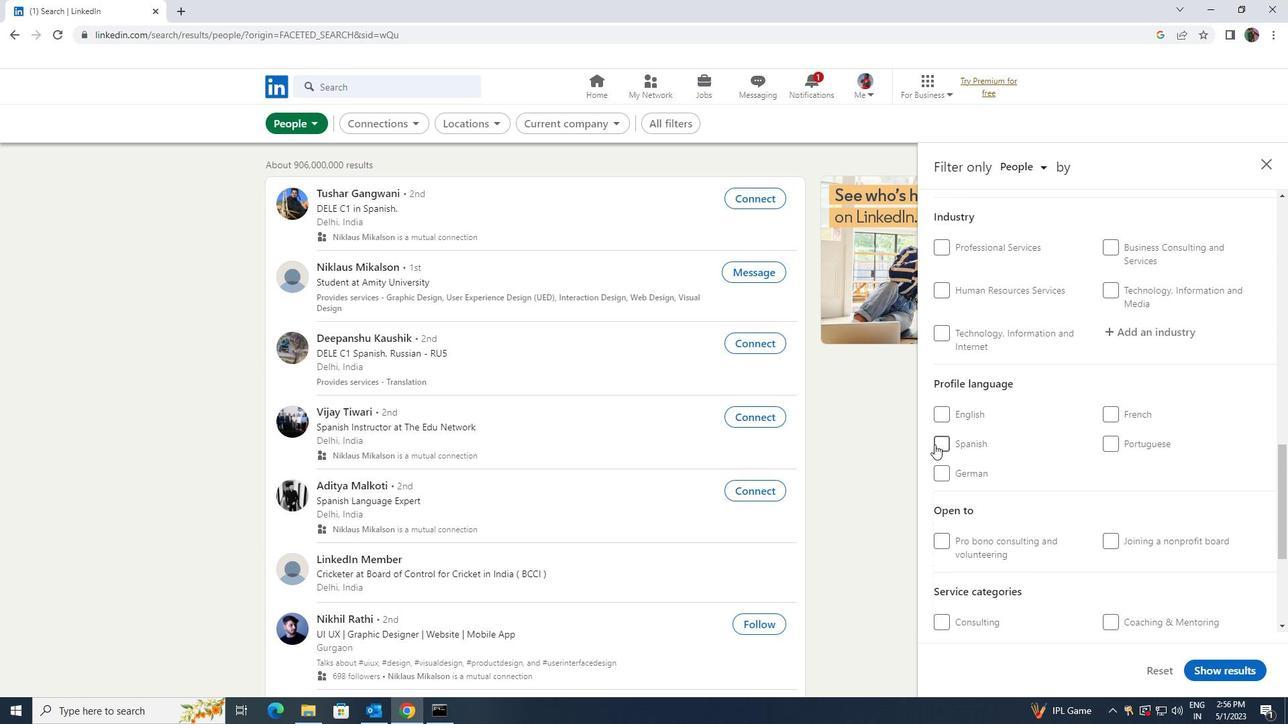 
Action: Mouse pressed left at (934, 444)
Screenshot: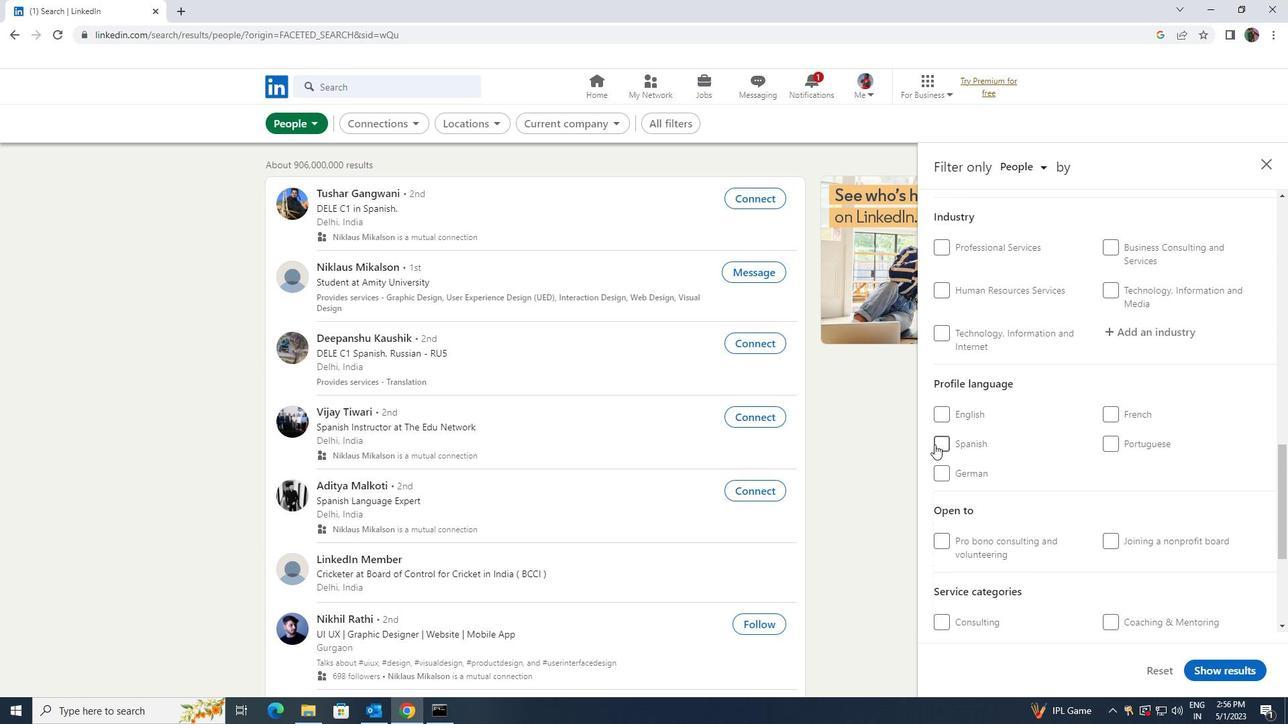 
Action: Mouse moved to (1024, 432)
Screenshot: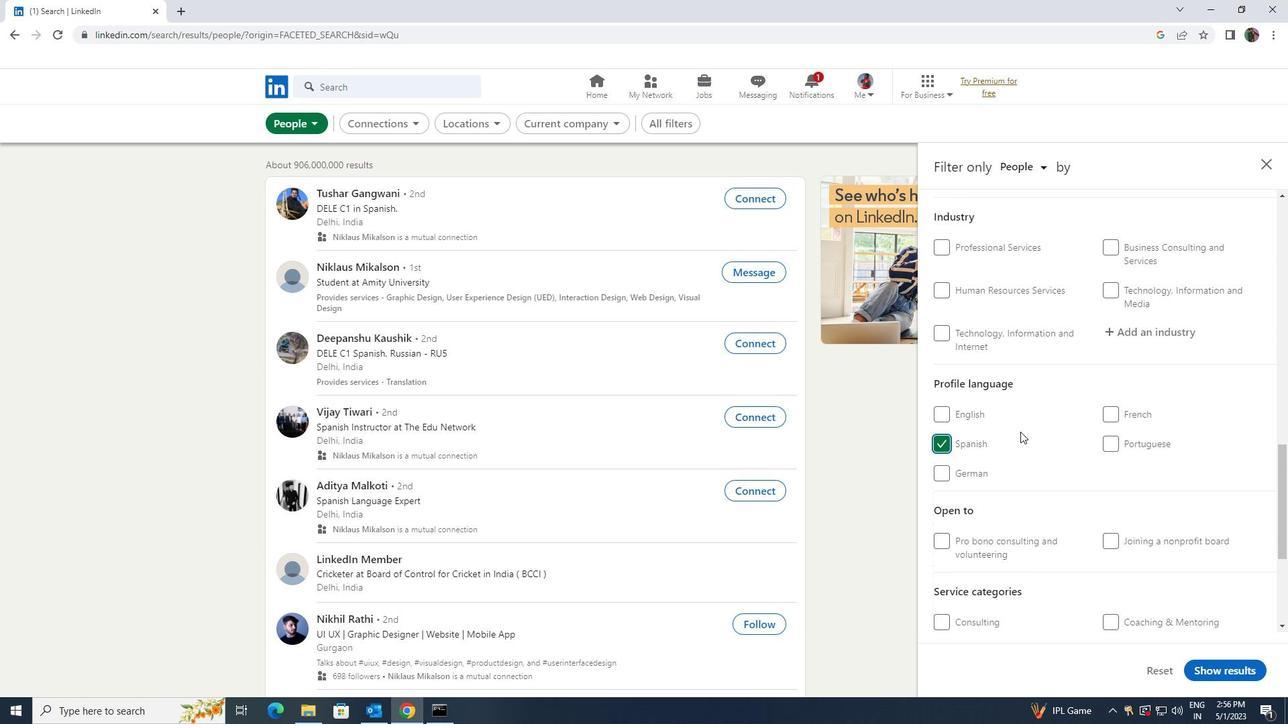 
Action: Mouse scrolled (1024, 432) with delta (0, 0)
Screenshot: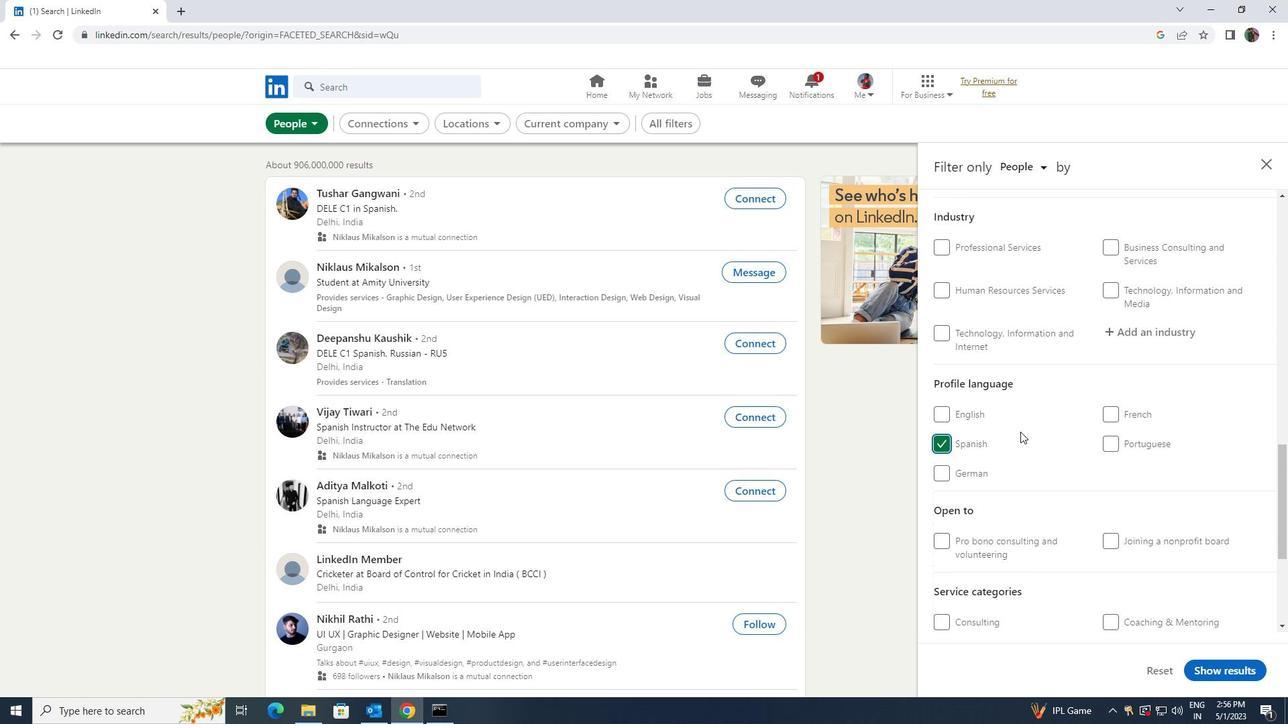 
Action: Mouse moved to (1026, 430)
Screenshot: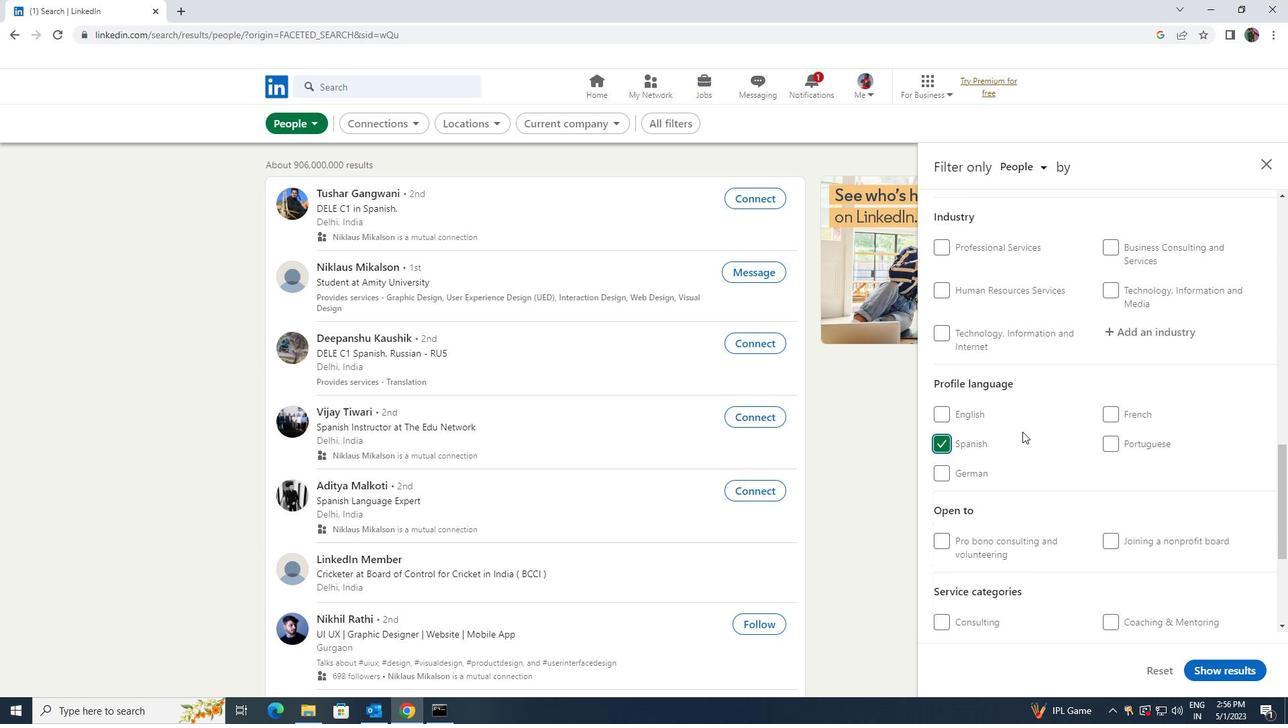 
Action: Mouse scrolled (1026, 430) with delta (0, 0)
Screenshot: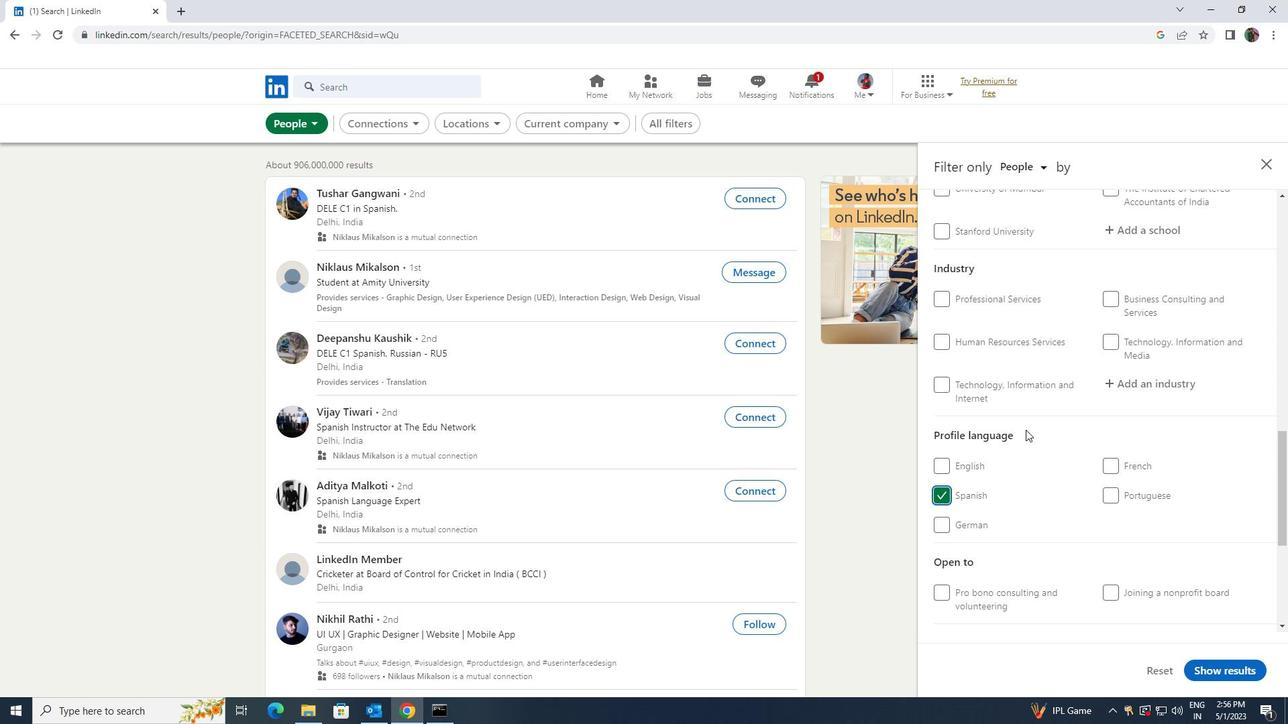 
Action: Mouse scrolled (1026, 430) with delta (0, 0)
Screenshot: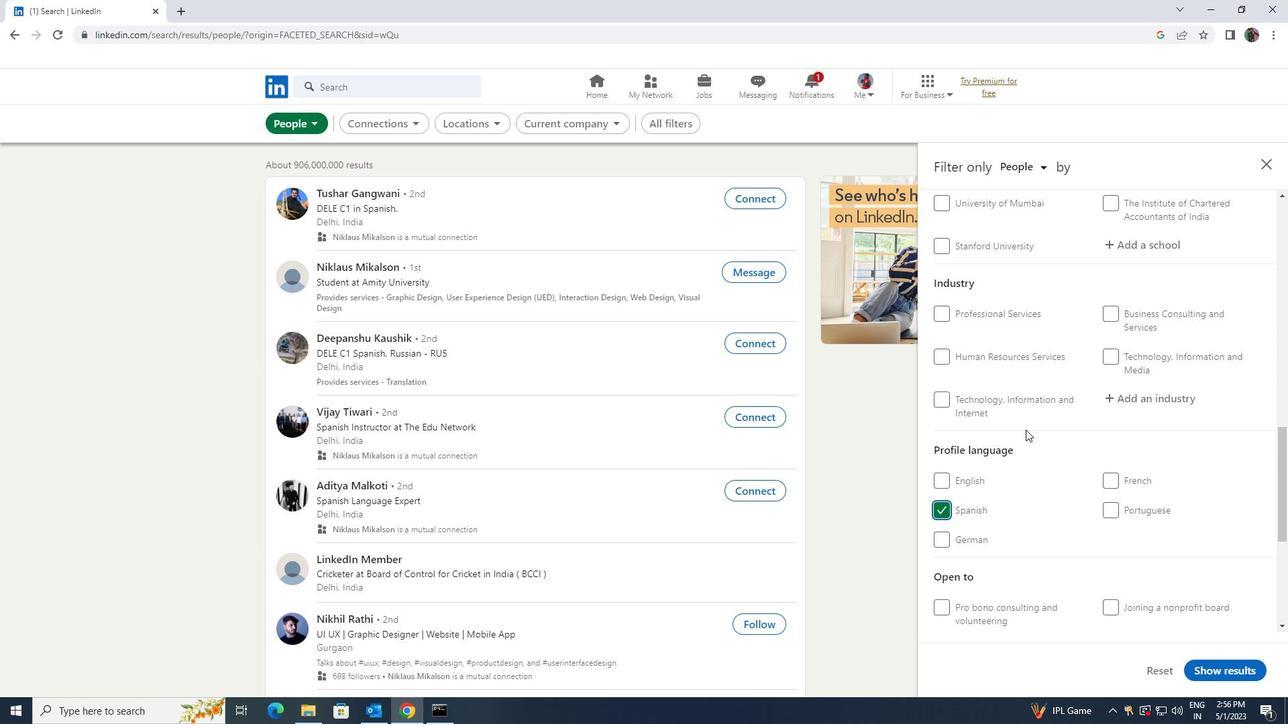
Action: Mouse moved to (1026, 430)
Screenshot: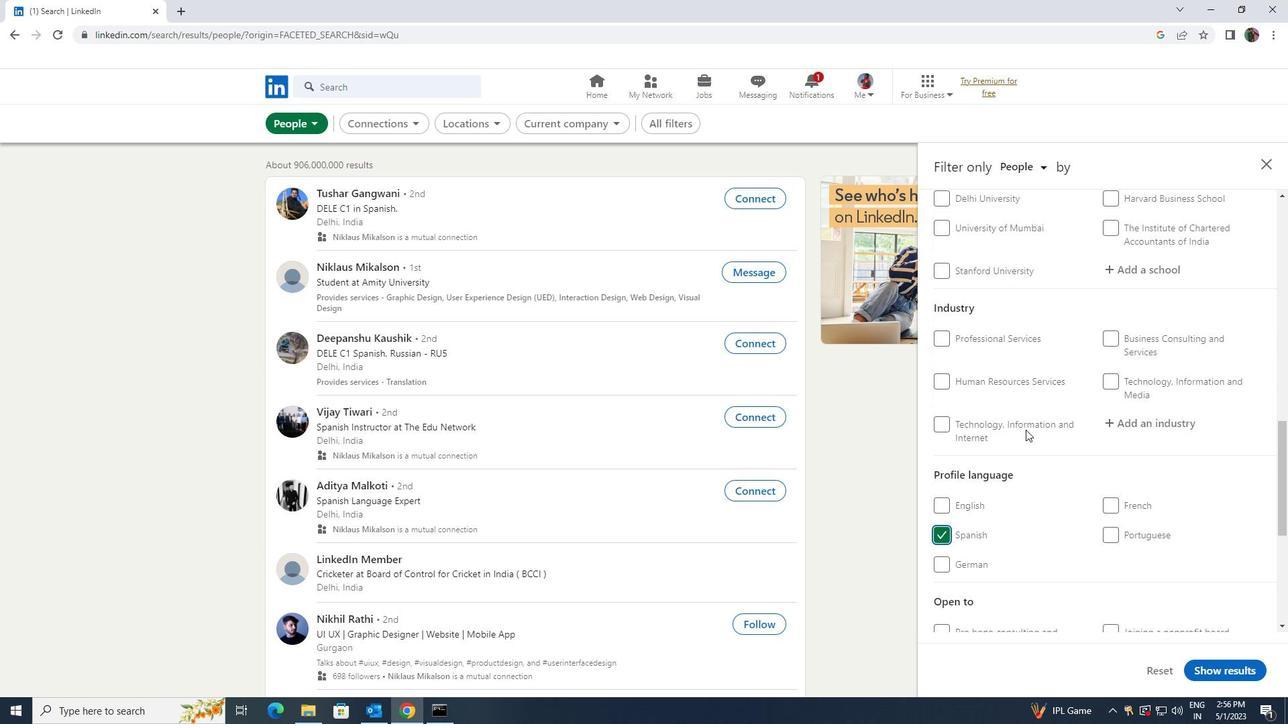 
Action: Mouse scrolled (1026, 430) with delta (0, 0)
Screenshot: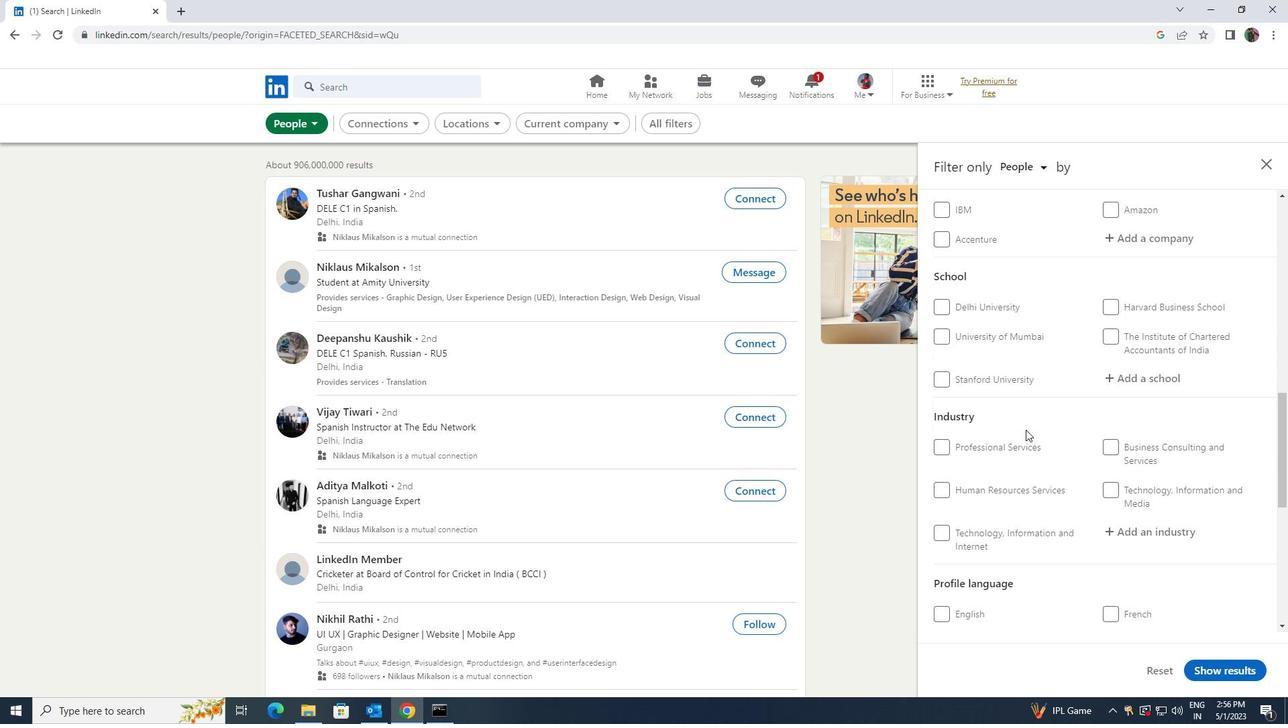 
Action: Mouse moved to (1026, 429)
Screenshot: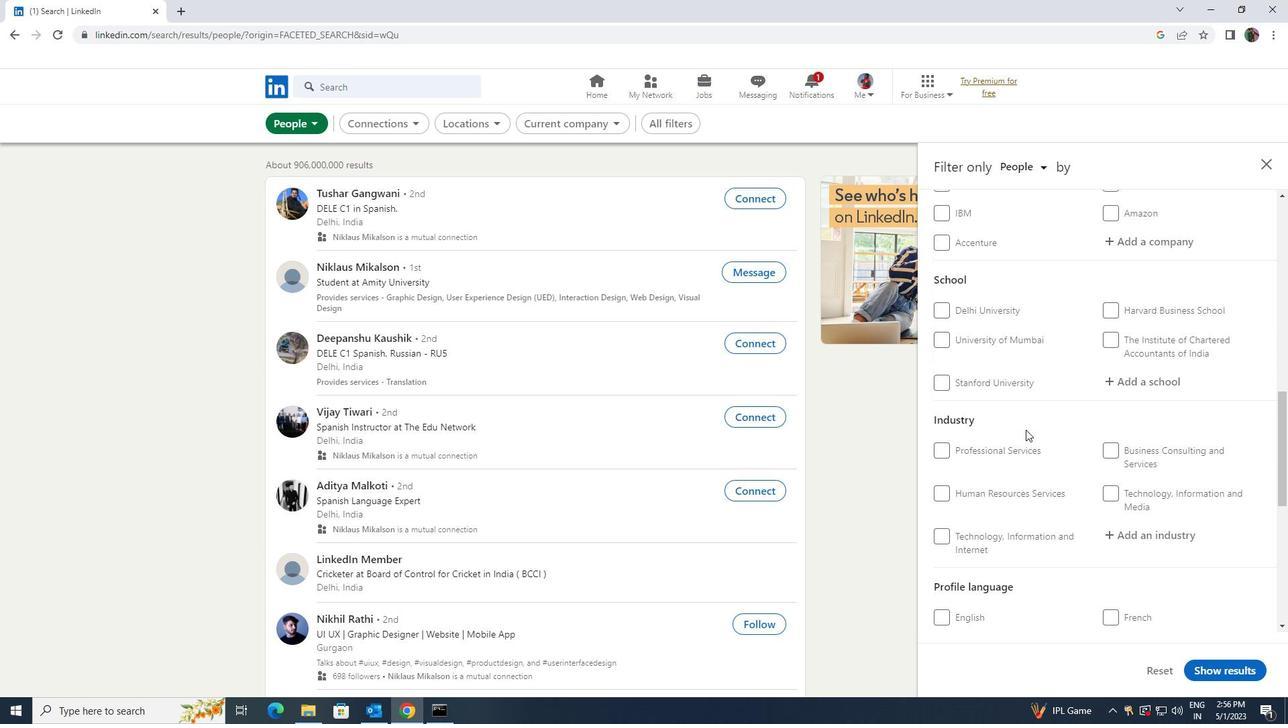 
Action: Mouse scrolled (1026, 430) with delta (0, 0)
Screenshot: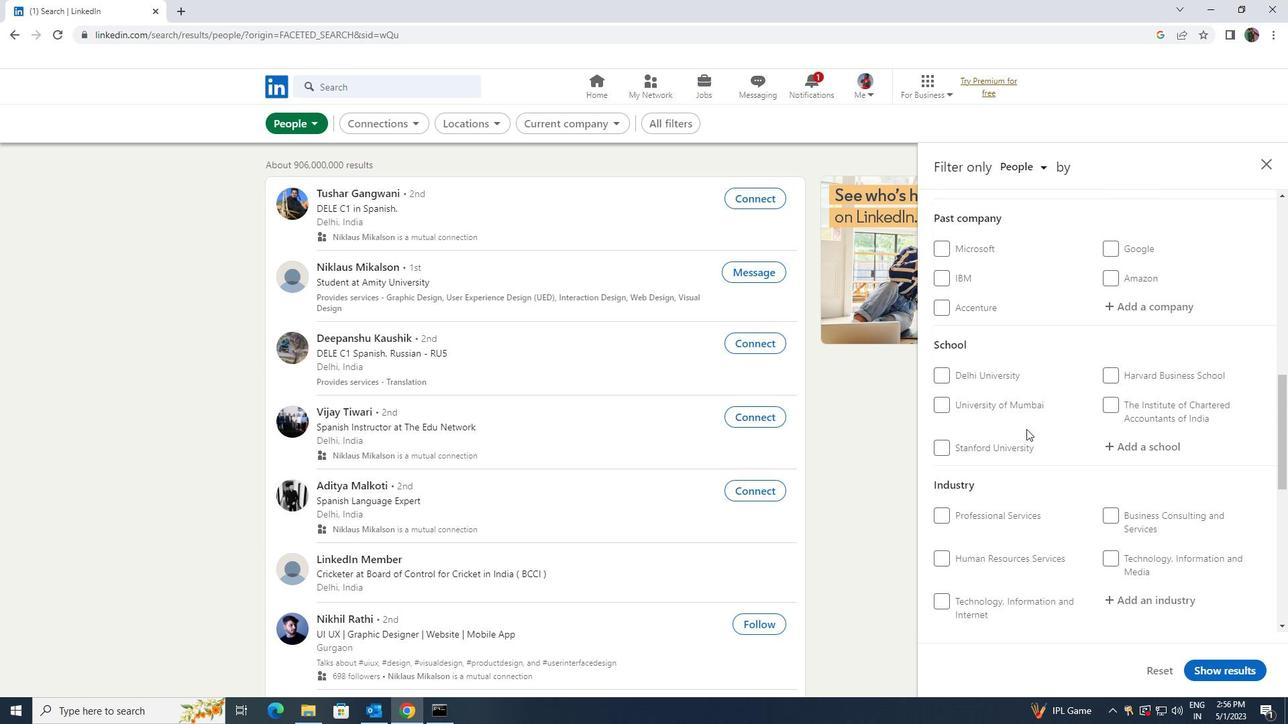 
Action: Mouse scrolled (1026, 430) with delta (0, 0)
Screenshot: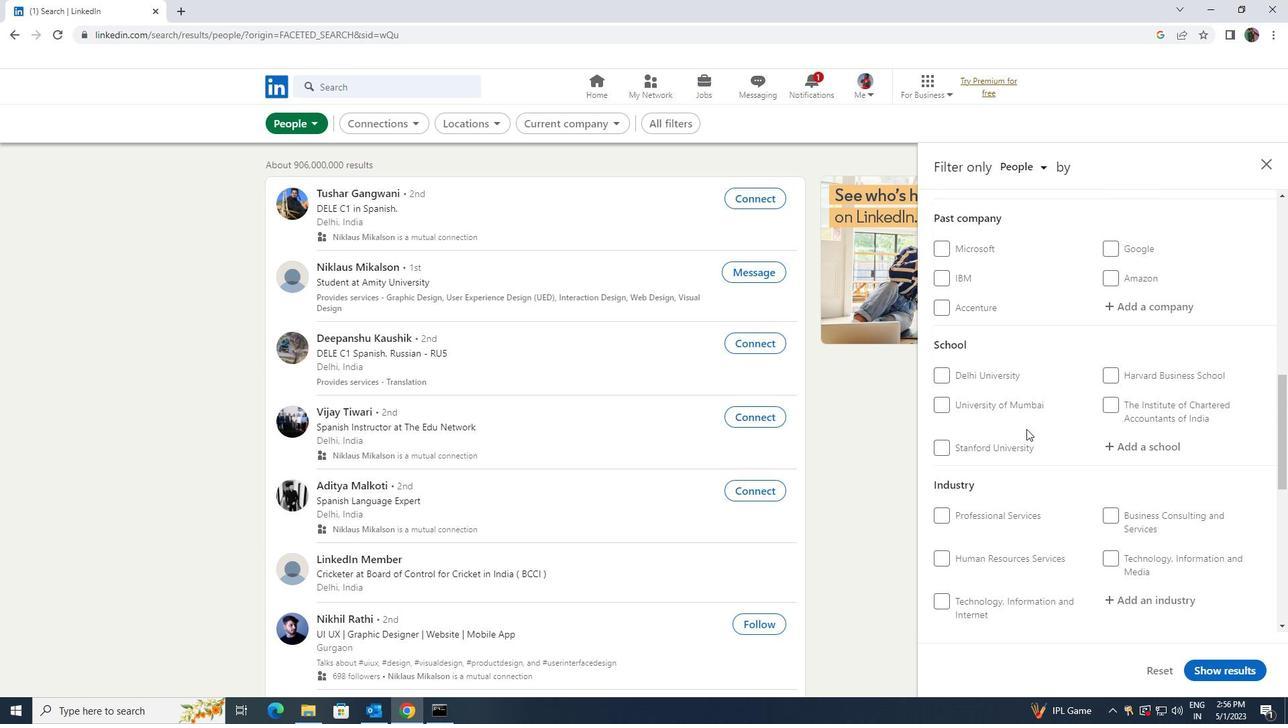 
Action: Mouse scrolled (1026, 430) with delta (0, 0)
Screenshot: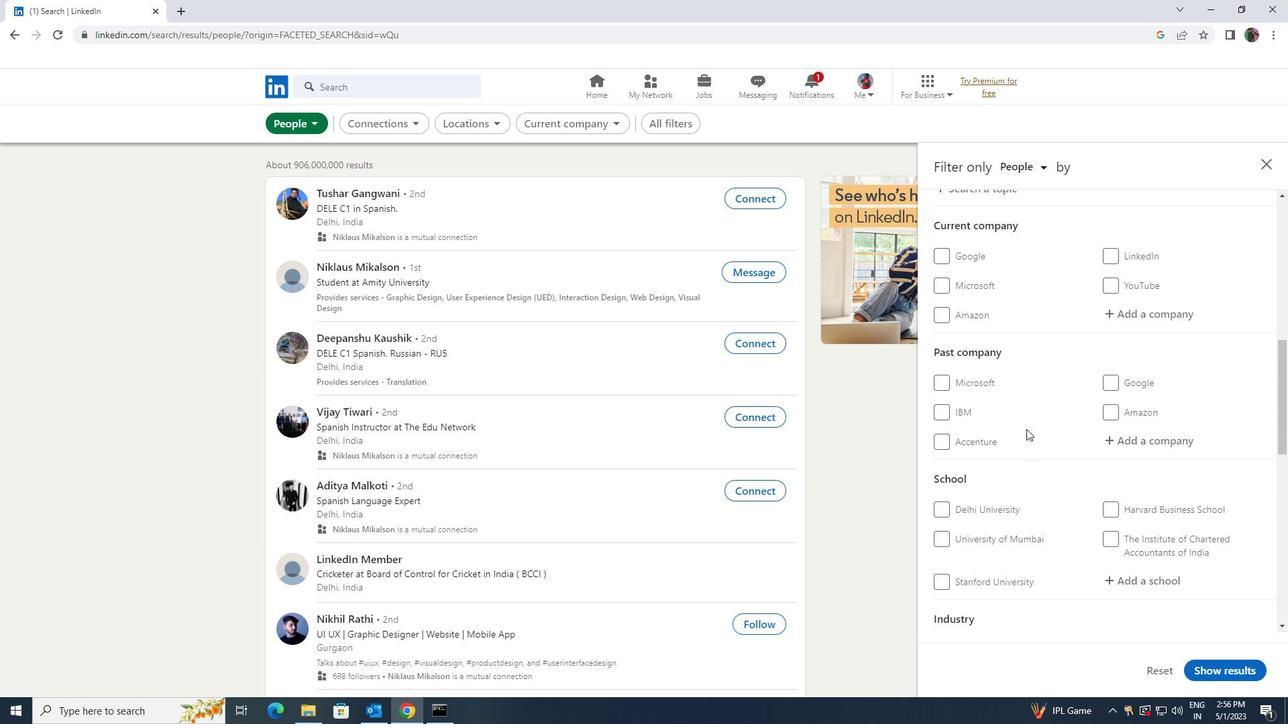 
Action: Mouse moved to (1122, 381)
Screenshot: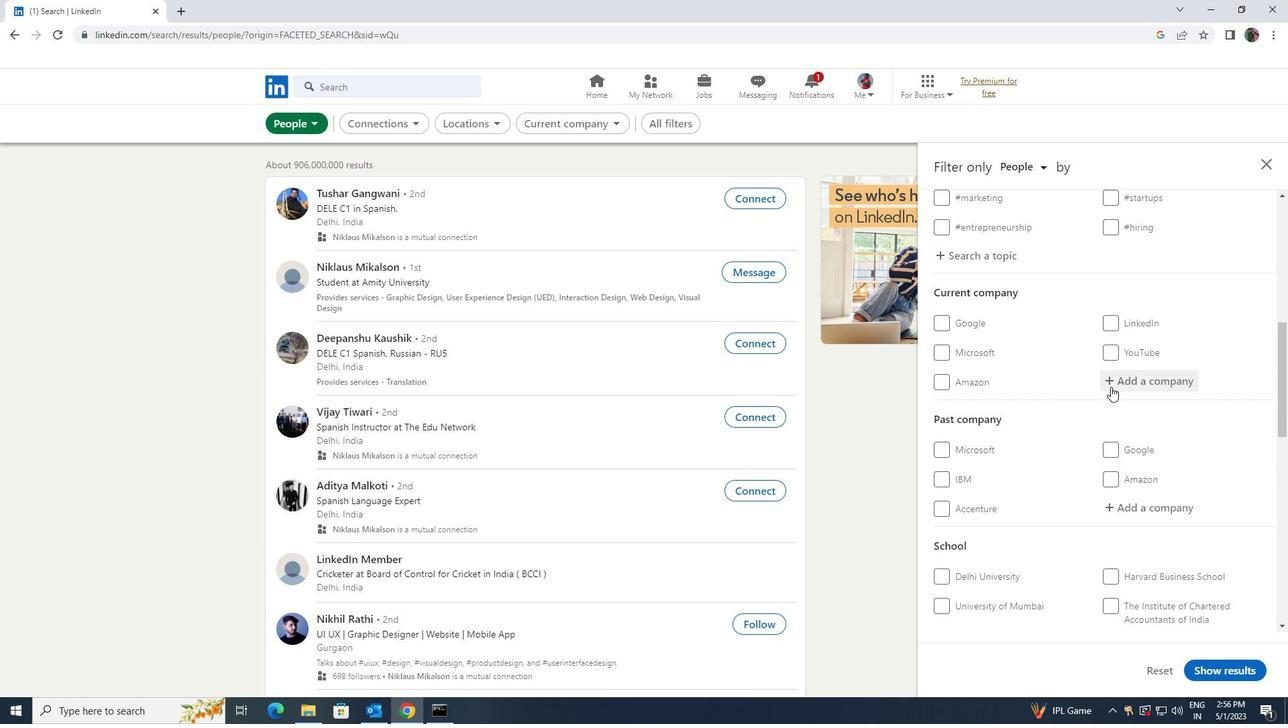 
Action: Mouse pressed left at (1122, 381)
Screenshot: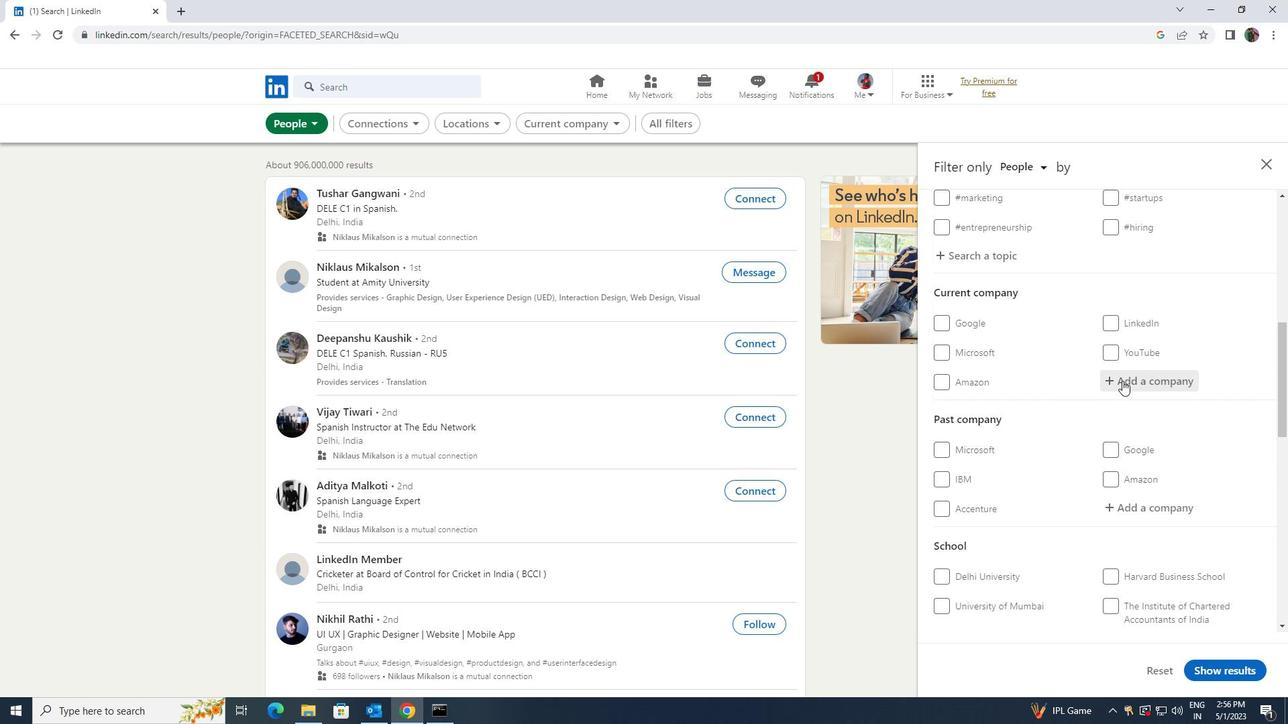 
Action: Key pressed <Key.shift>RANGAM
Screenshot: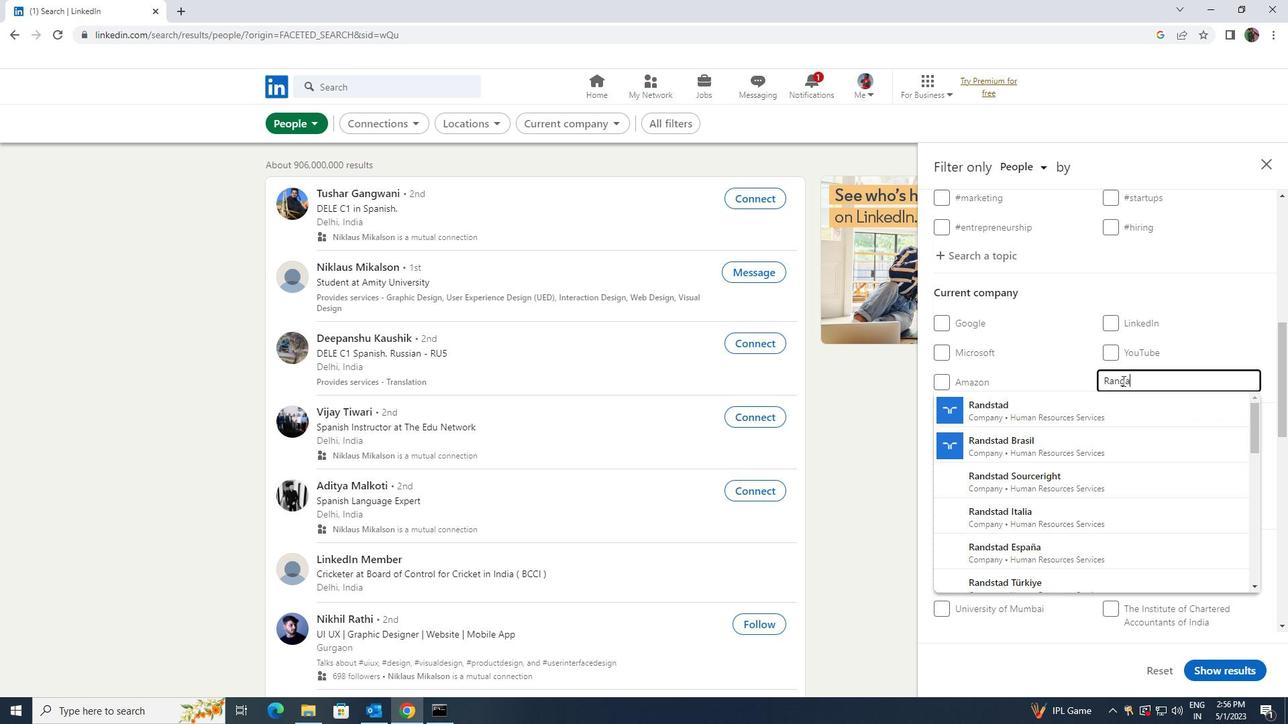 
Action: Mouse moved to (1117, 395)
Screenshot: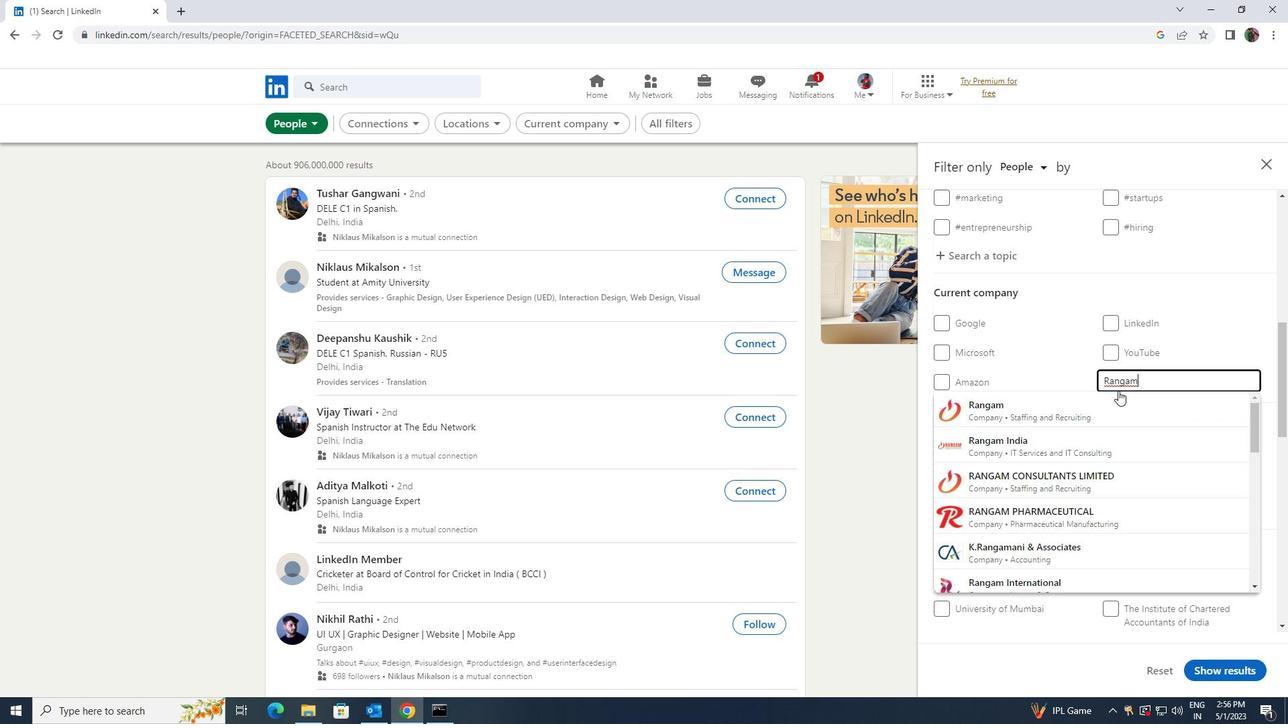 
Action: Mouse pressed left at (1117, 395)
Screenshot: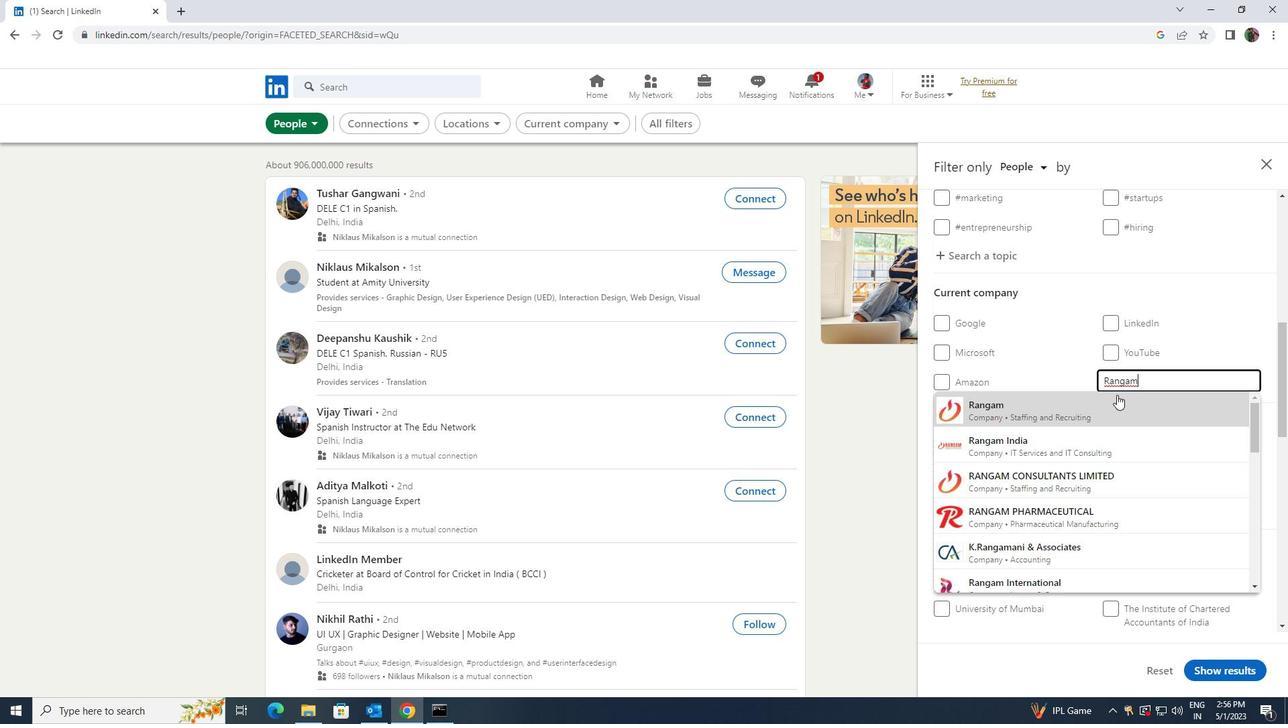 
Action: Mouse scrolled (1117, 394) with delta (0, 0)
Screenshot: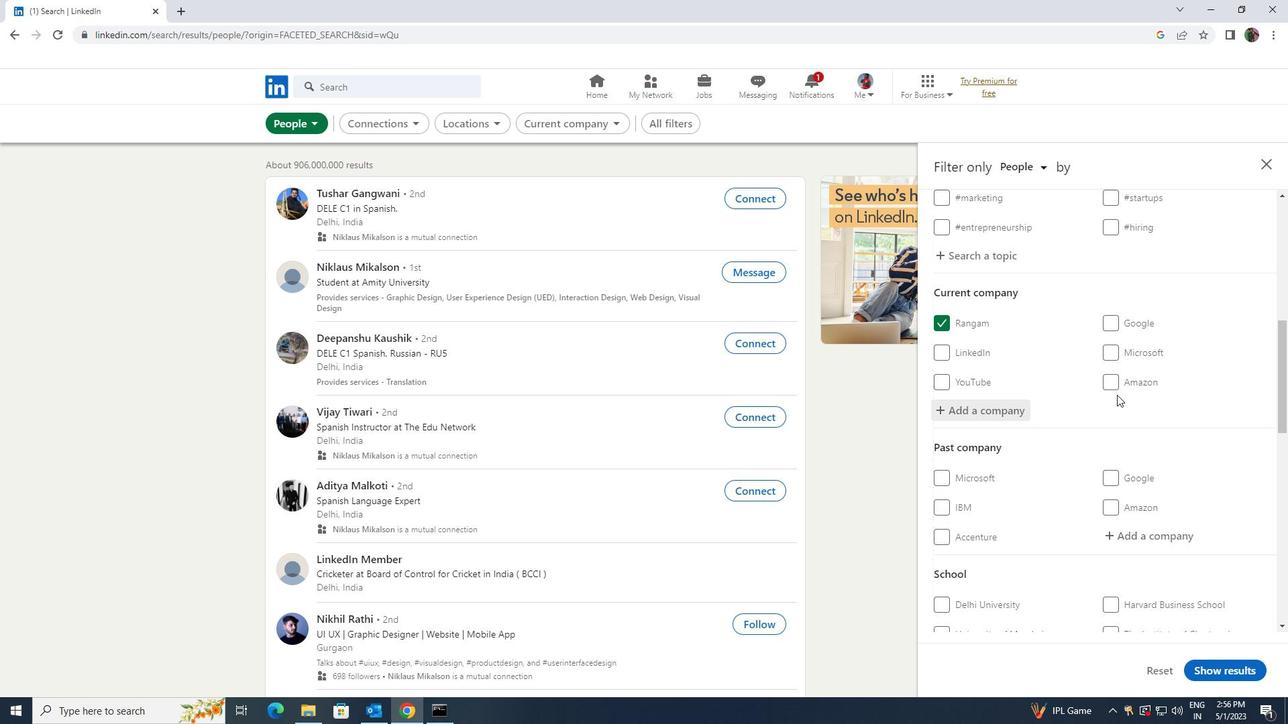 
Action: Mouse scrolled (1117, 394) with delta (0, 0)
Screenshot: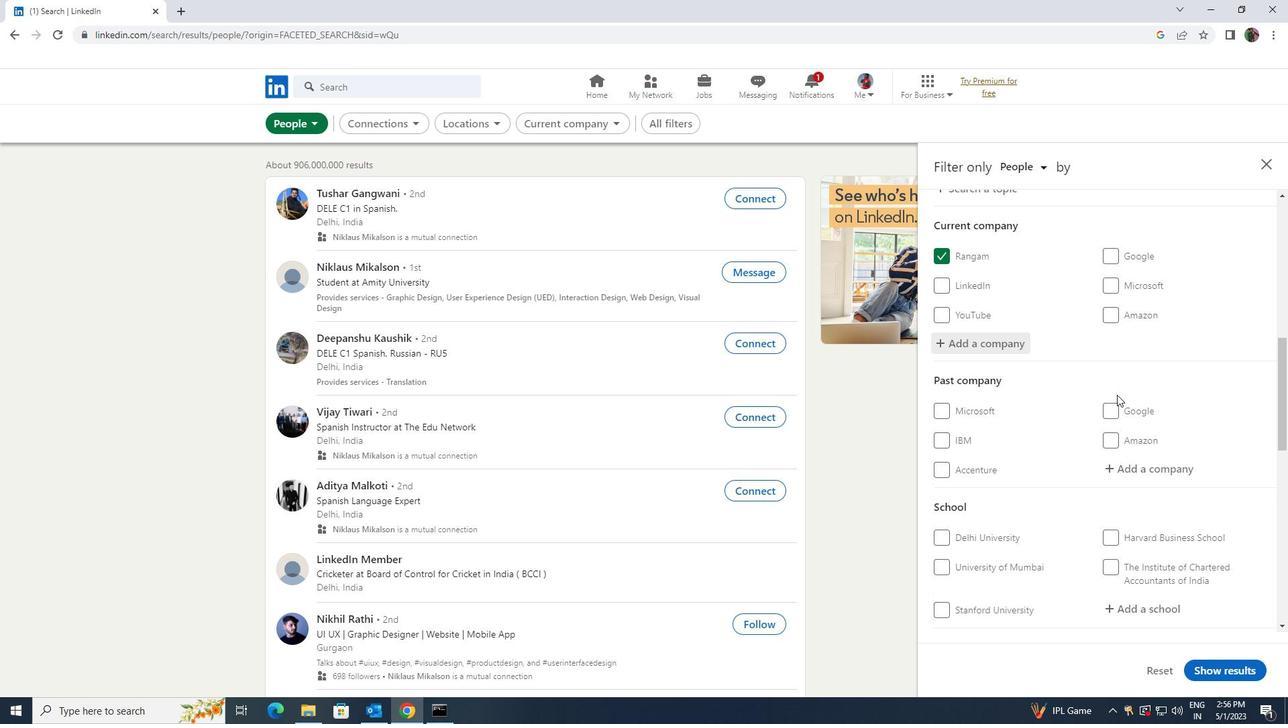 
Action: Mouse scrolled (1117, 394) with delta (0, 0)
Screenshot: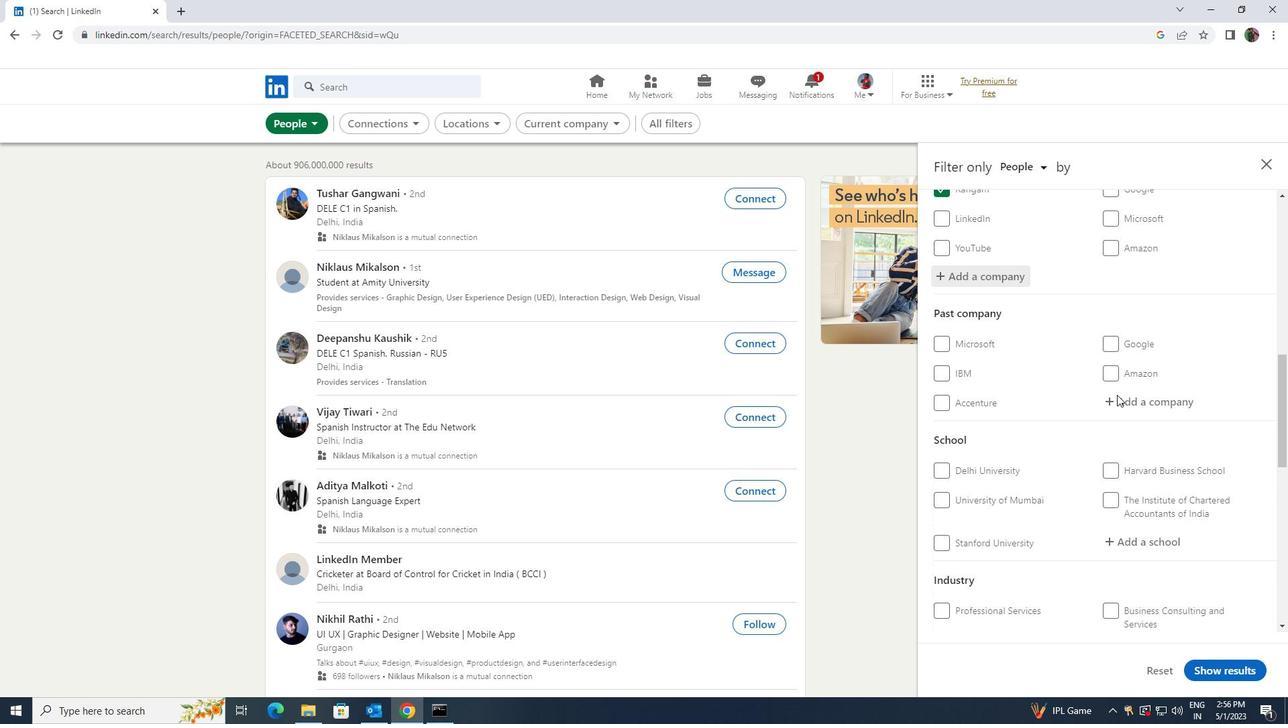 
Action: Mouse scrolled (1117, 394) with delta (0, 0)
Screenshot: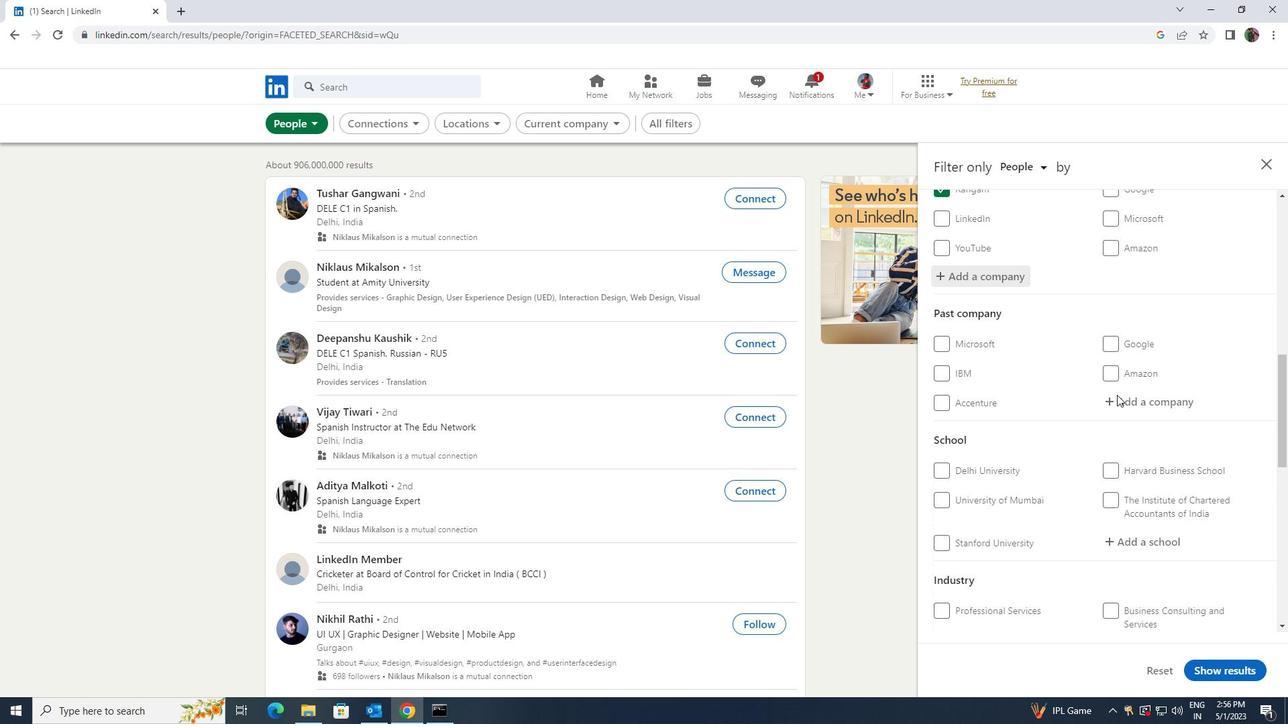 
Action: Mouse moved to (1118, 412)
Screenshot: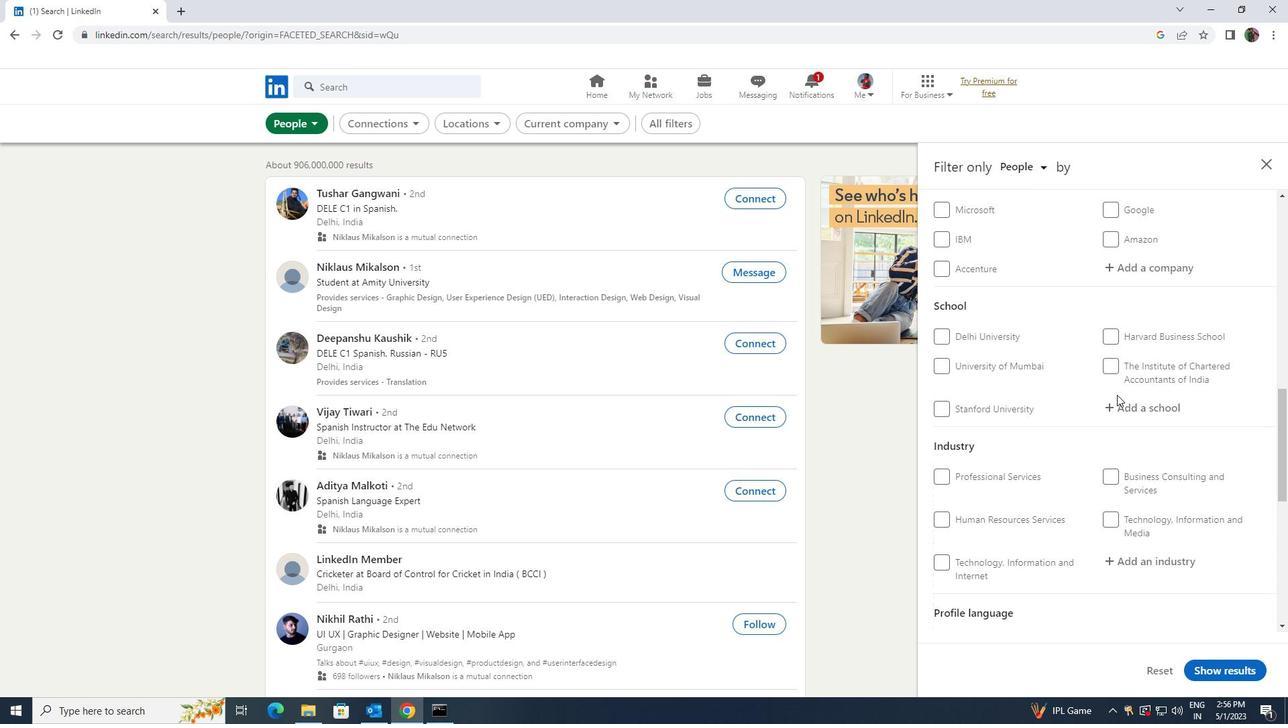 
Action: Mouse pressed left at (1118, 412)
Screenshot: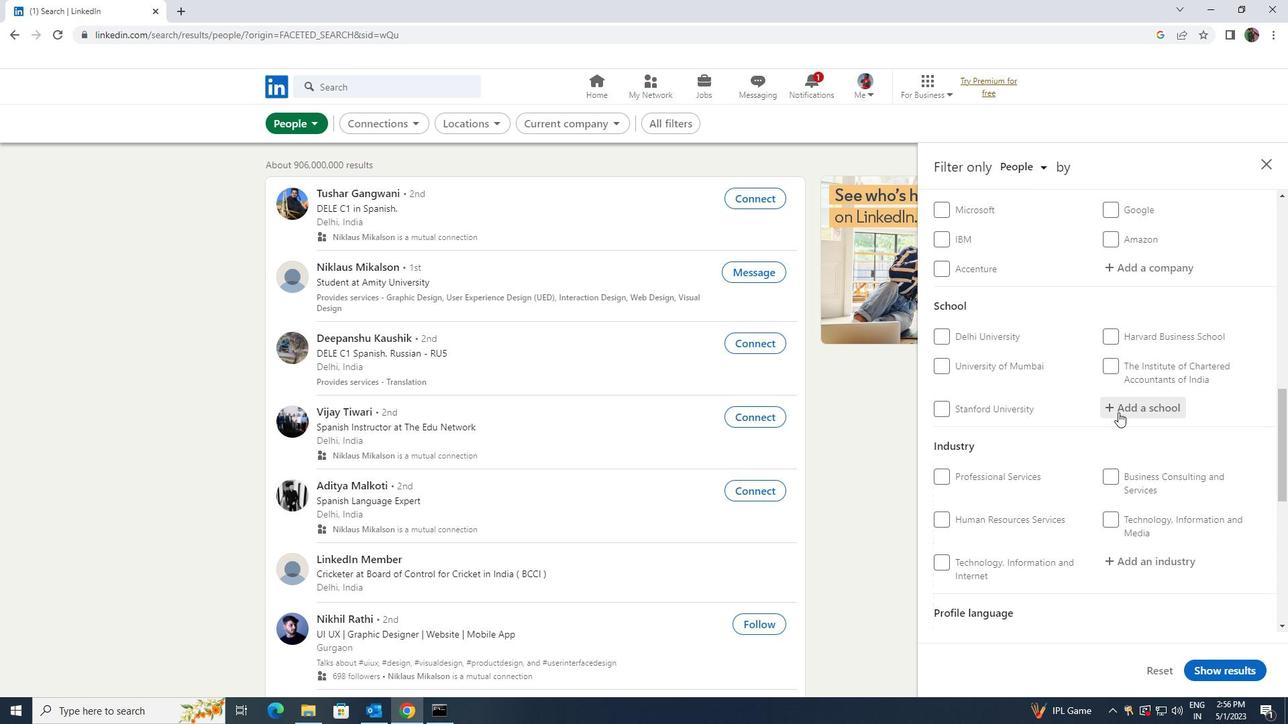 
Action: Key pressed <Key.shift>DR<Key.space><Key.shift>DY<Key.space><Key.shift>PATIL<Key.space><Key.shift>EDUCATION<Key.space><Key.shift><Key.shift><Key.shift><Key.shift><Key.shift><Key.shift><Key.shift><Key.shift>ENTERPRISES<Key.enter>
Screenshot: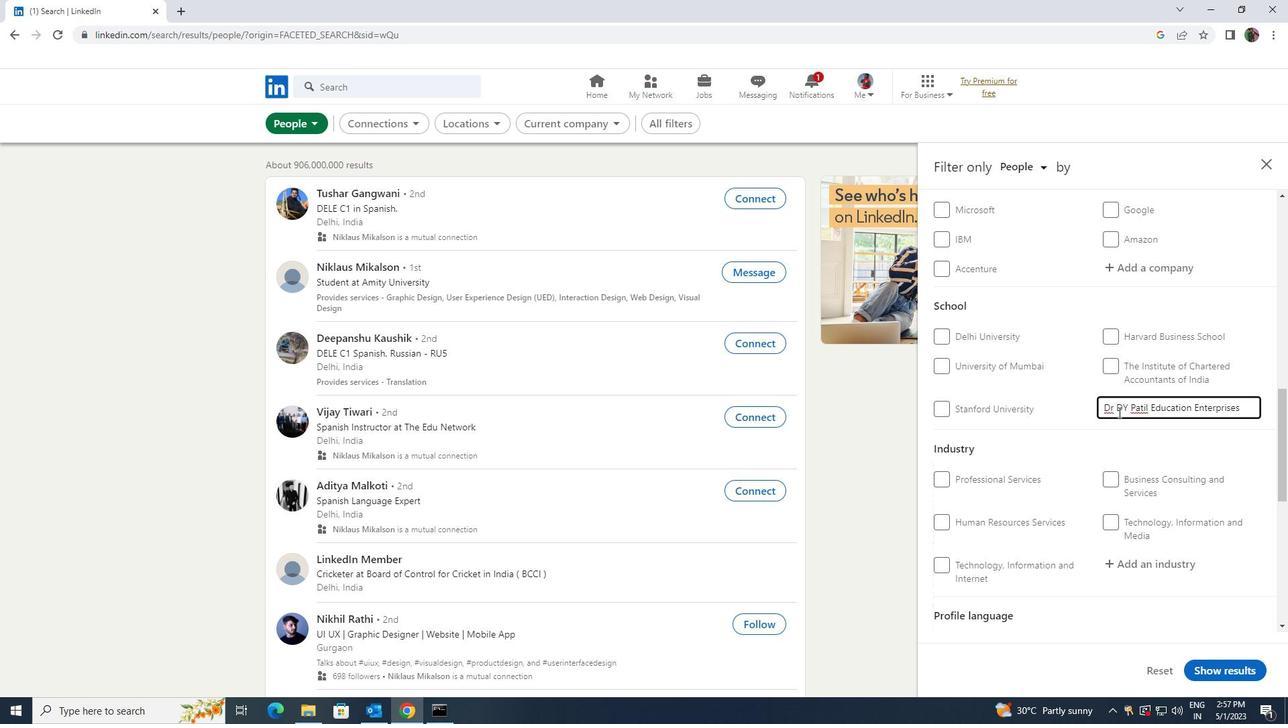 
Action: Mouse scrolled (1118, 412) with delta (0, 0)
Screenshot: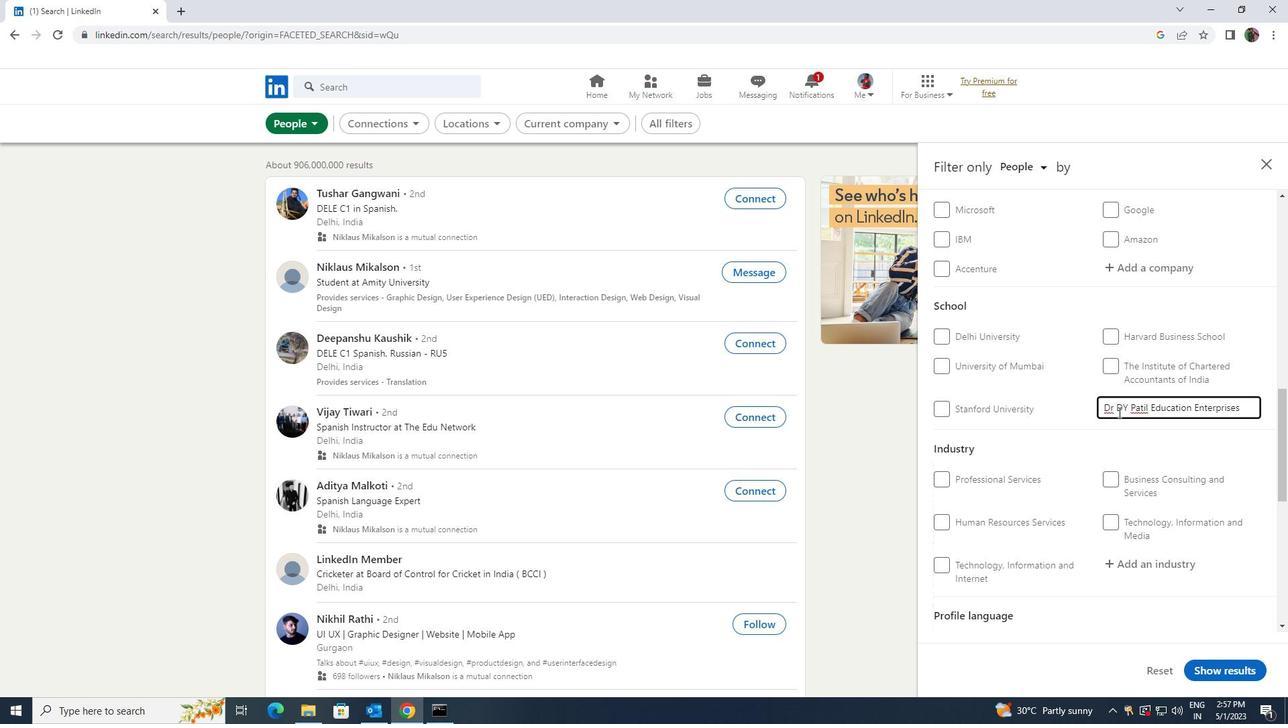 
Action: Mouse scrolled (1118, 412) with delta (0, 0)
Screenshot: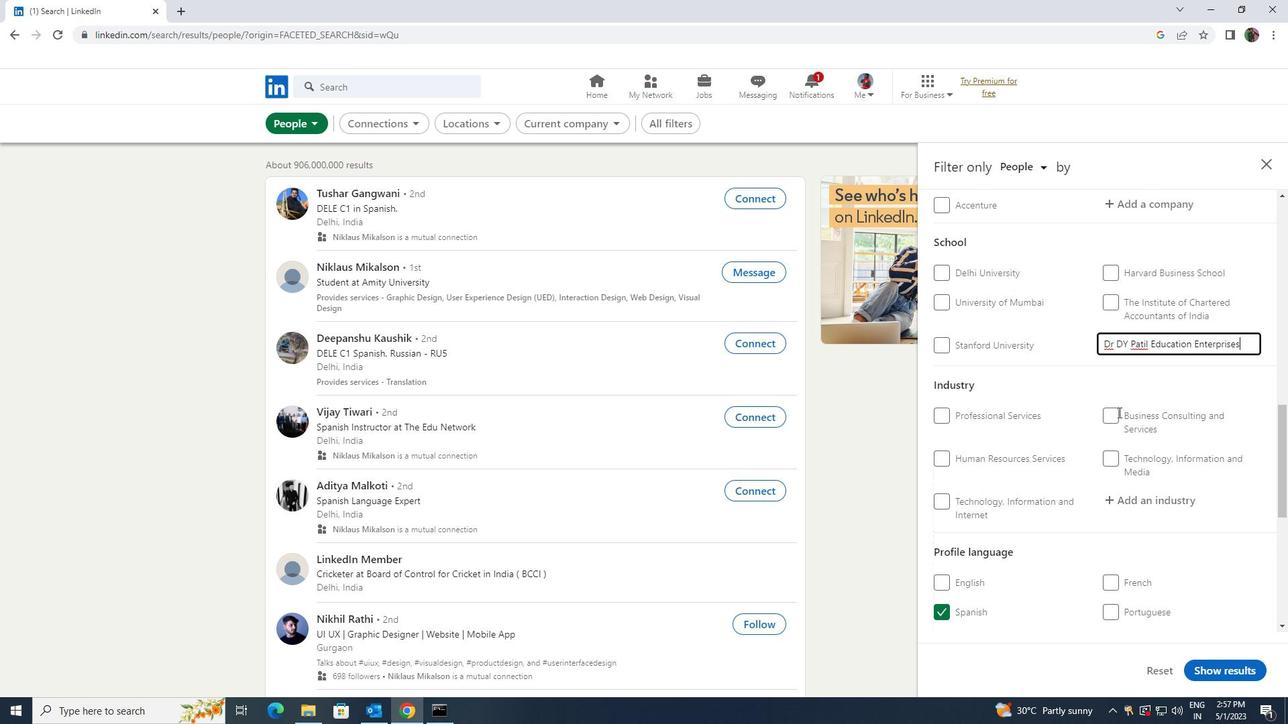 
Action: Mouse scrolled (1118, 412) with delta (0, 0)
Screenshot: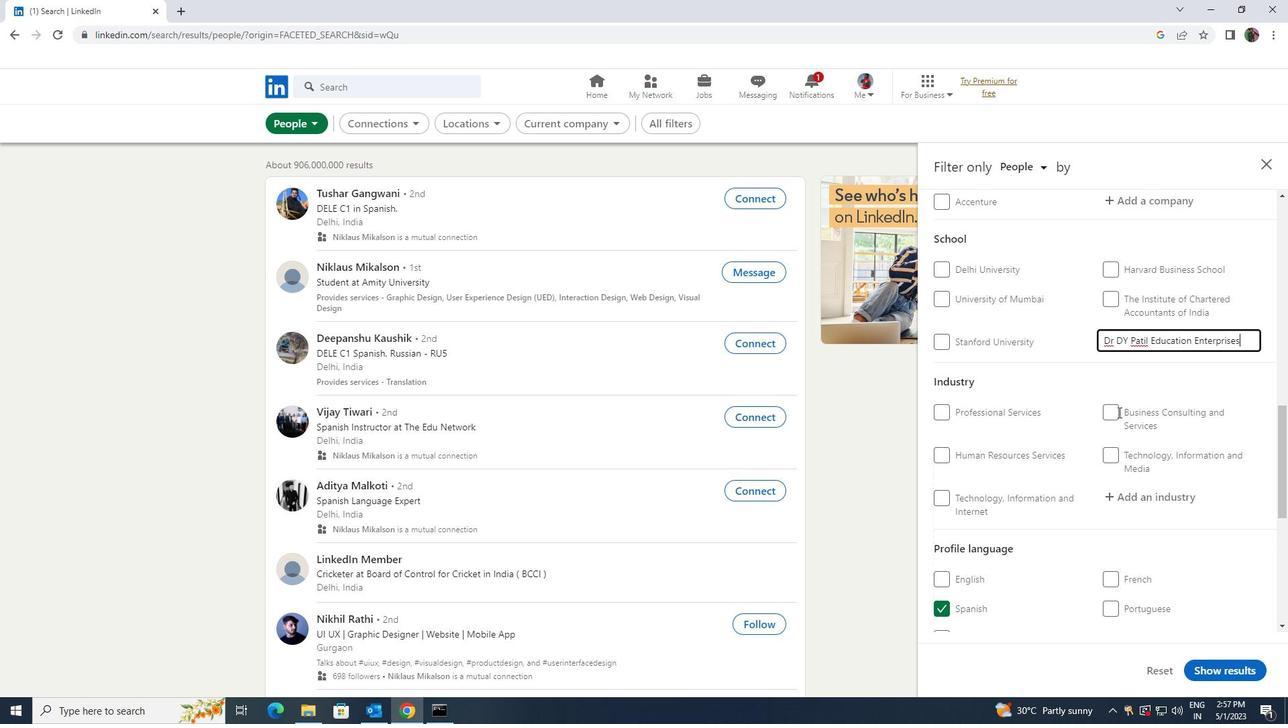 
Action: Mouse moved to (1128, 368)
Screenshot: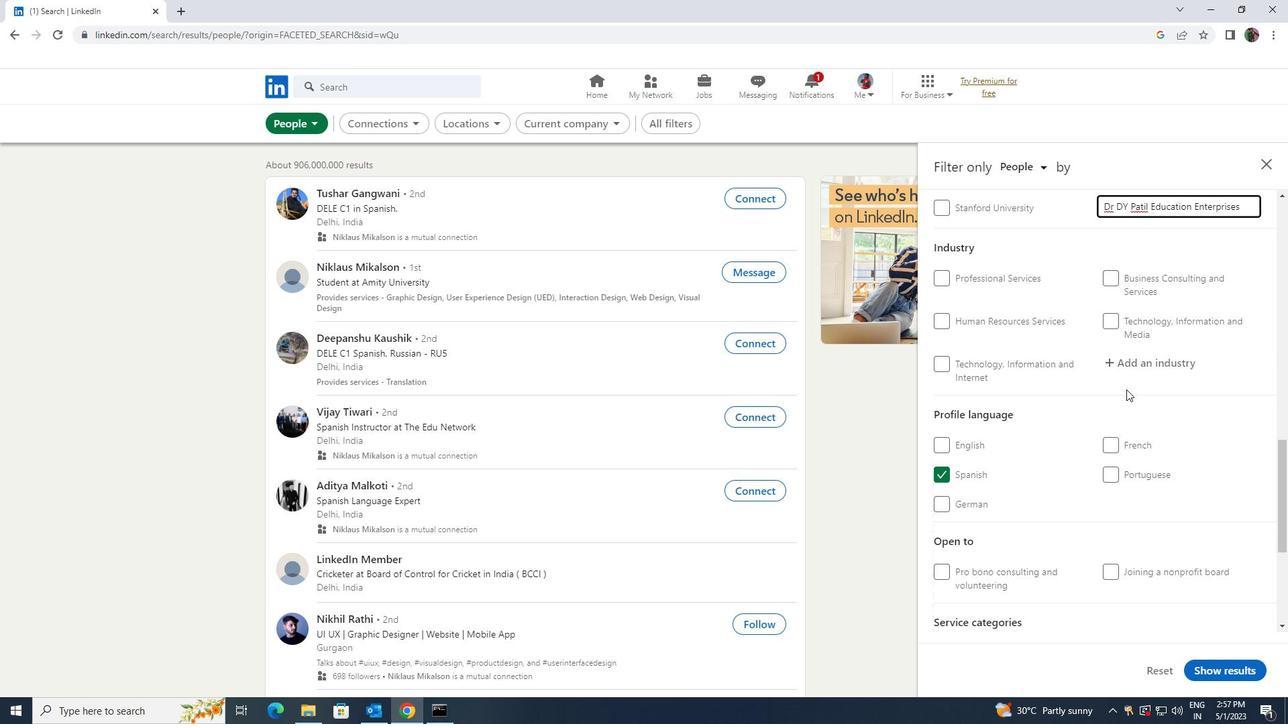 
Action: Mouse pressed left at (1128, 368)
Screenshot: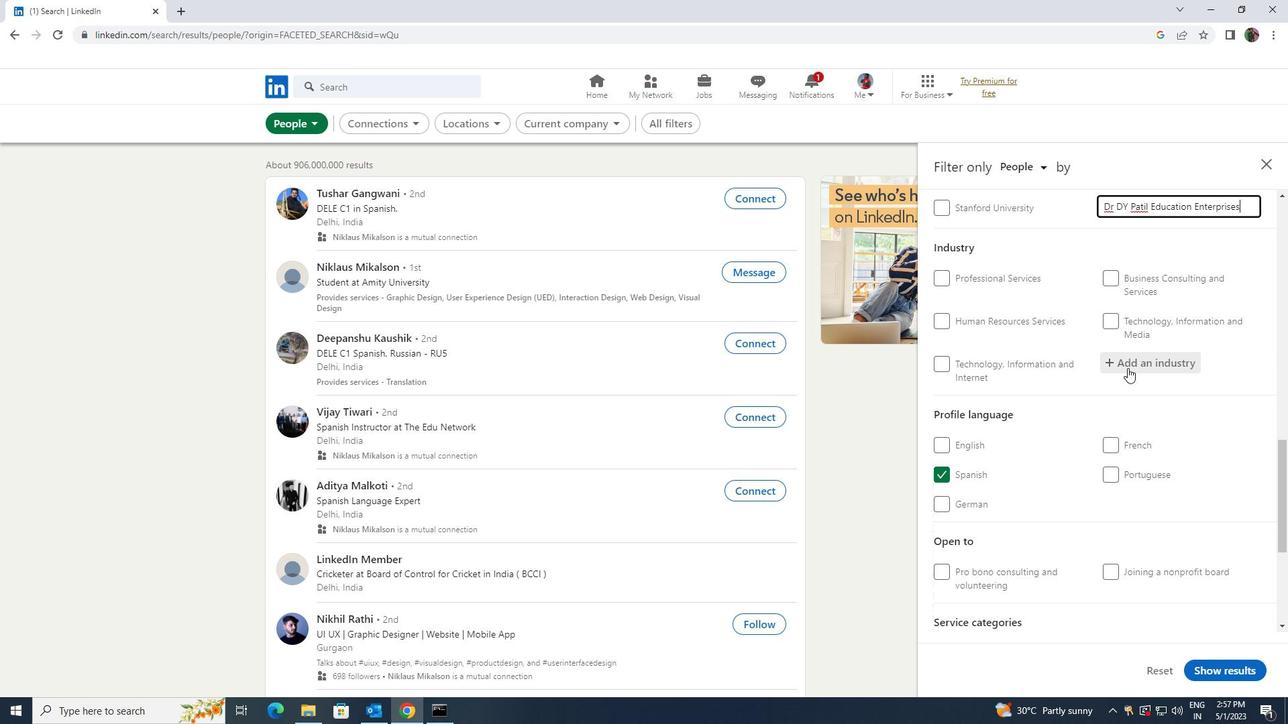 
Action: Key pressed <Key.shift>WHOLESALE<Key.space><Key.shift>MACHI
Screenshot: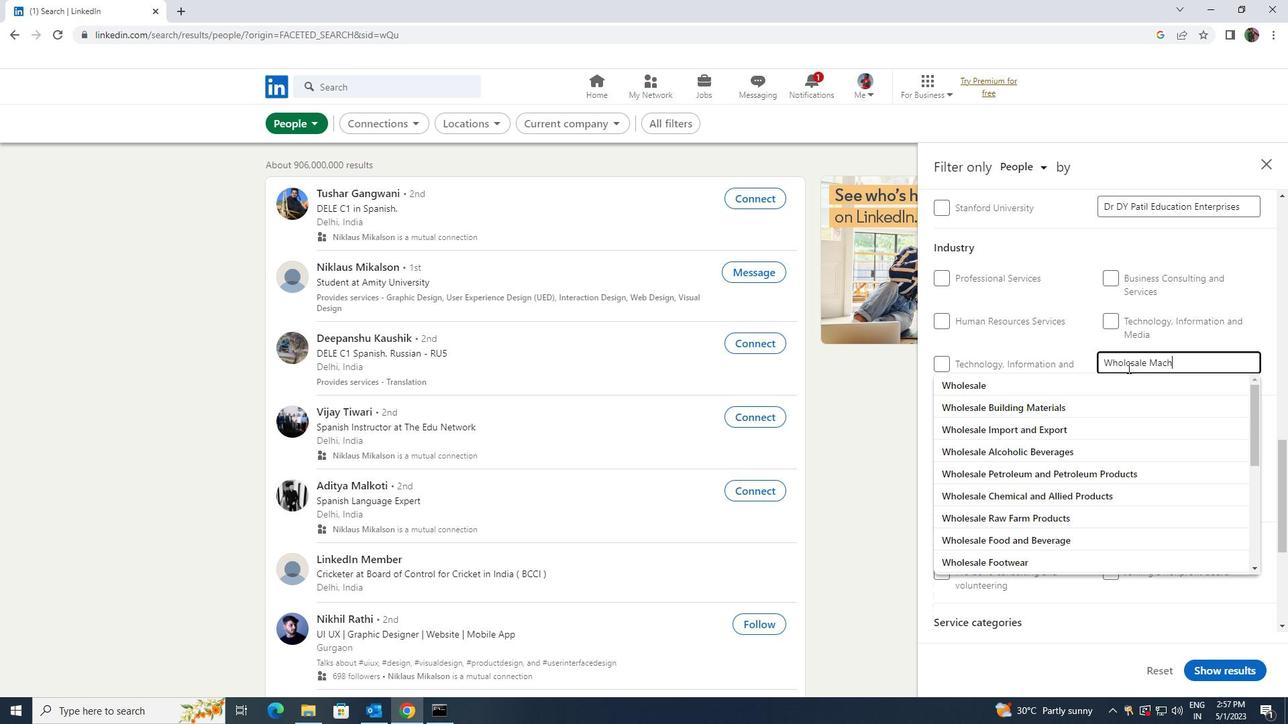 
Action: Mouse moved to (1115, 379)
Screenshot: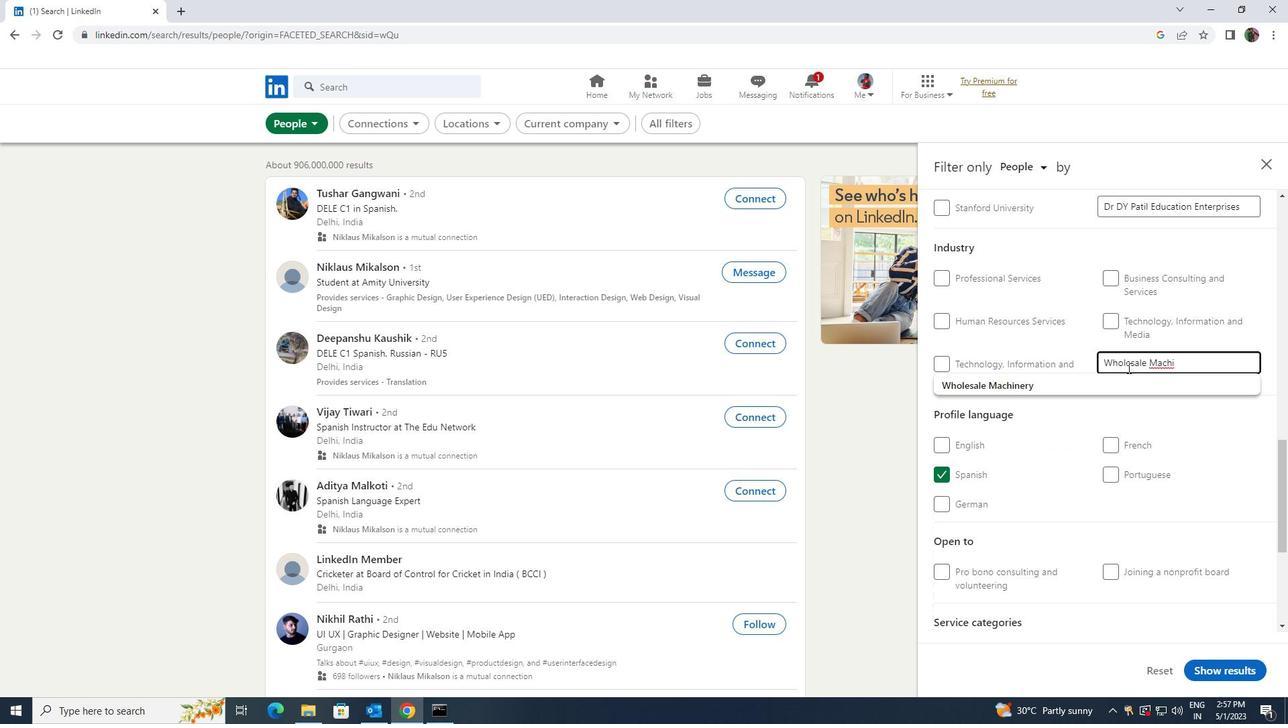 
Action: Mouse pressed left at (1115, 379)
Screenshot: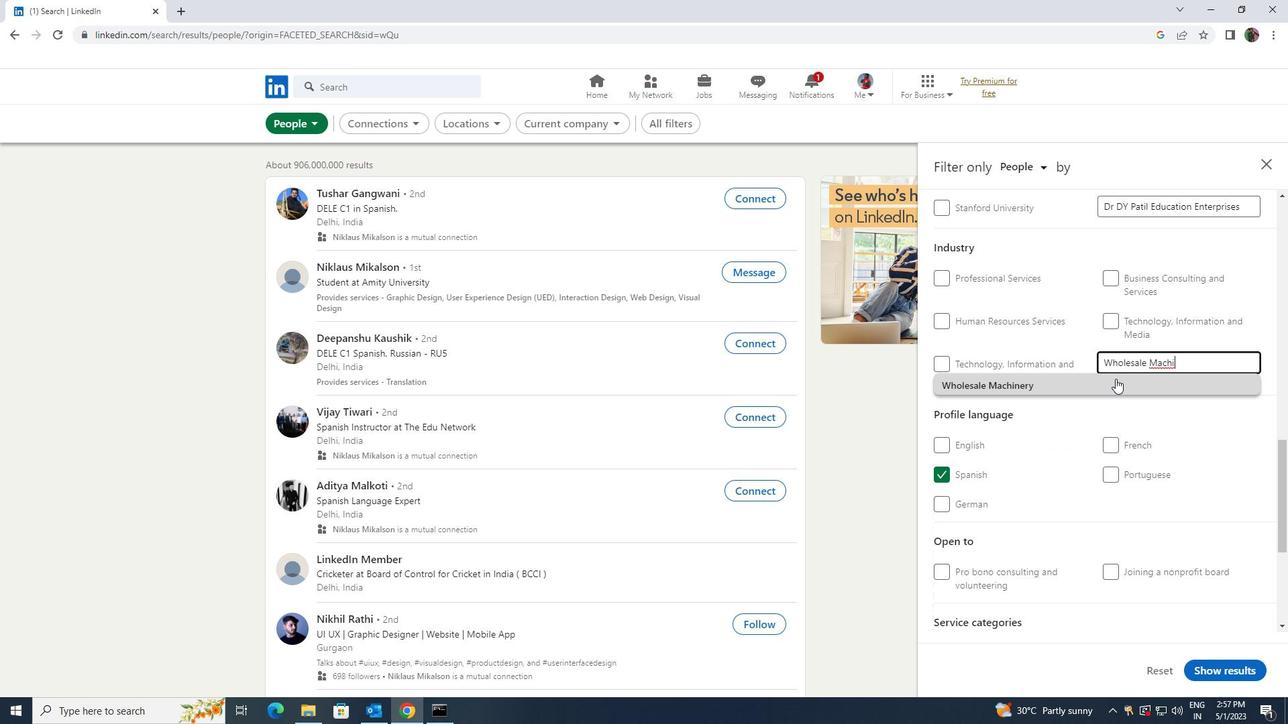 
Action: Mouse moved to (1112, 383)
Screenshot: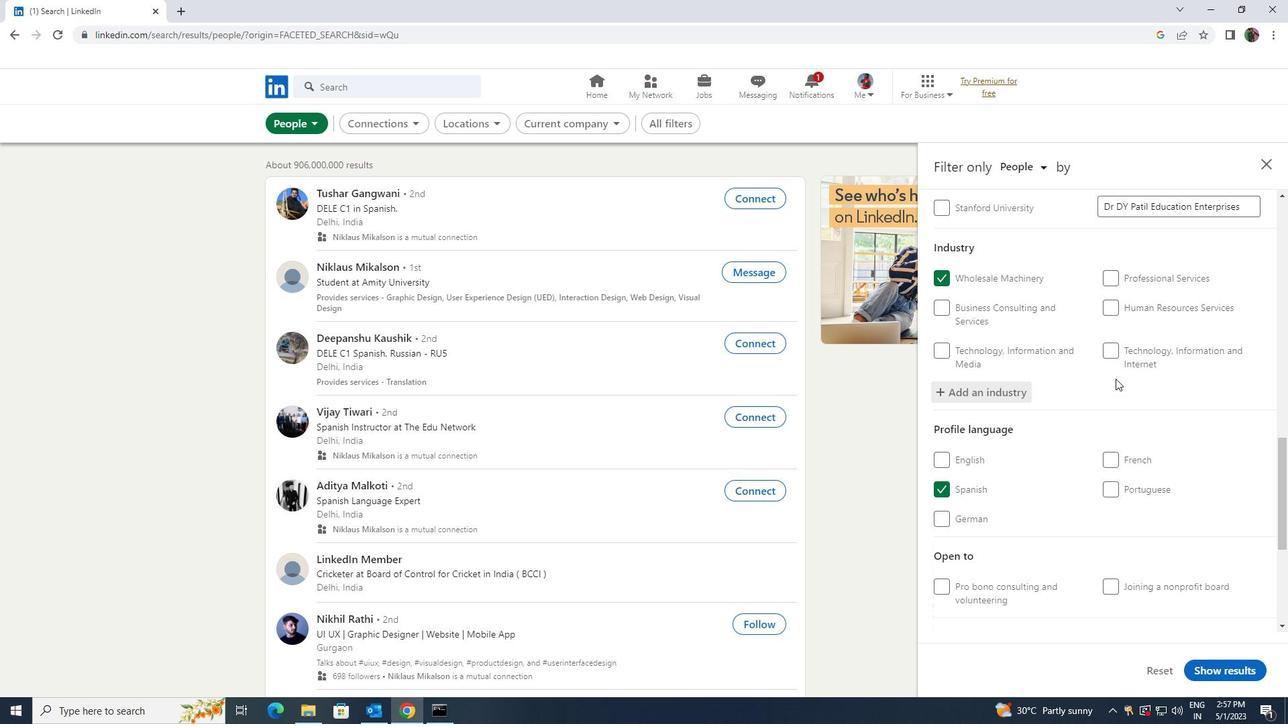 
Action: Mouse scrolled (1112, 382) with delta (0, 0)
Screenshot: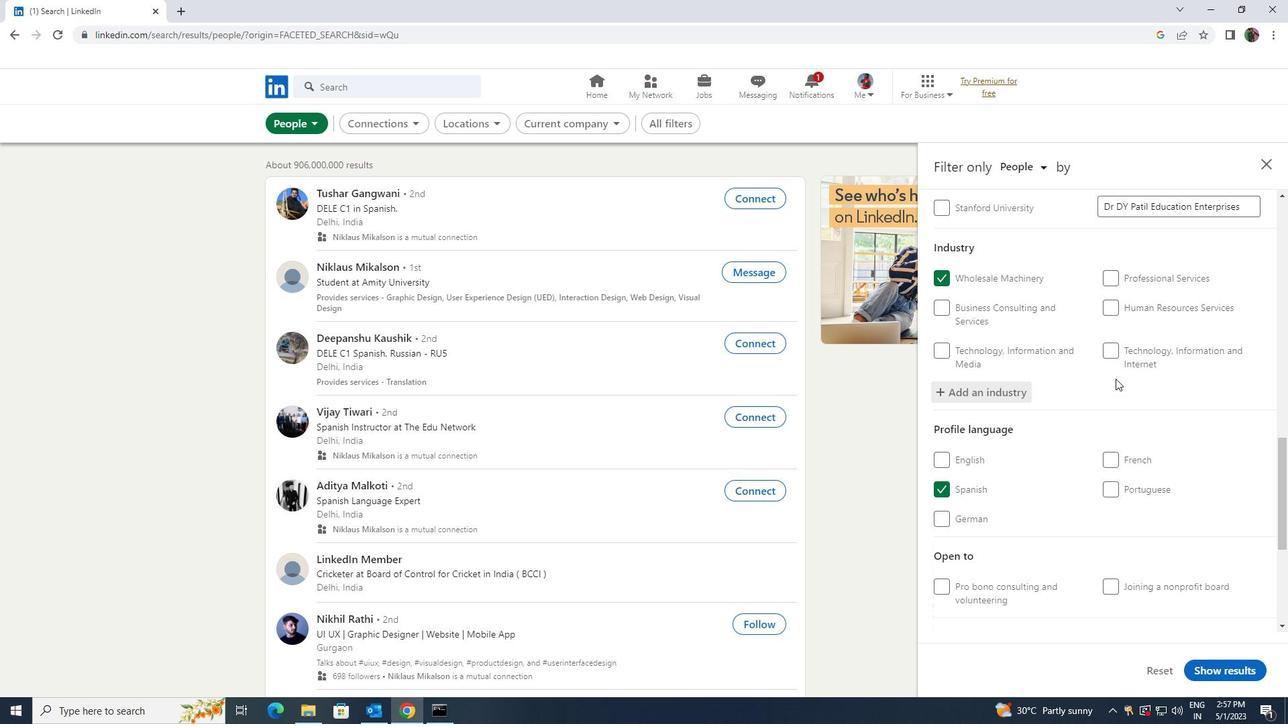 
Action: Mouse scrolled (1112, 382) with delta (0, 0)
Screenshot: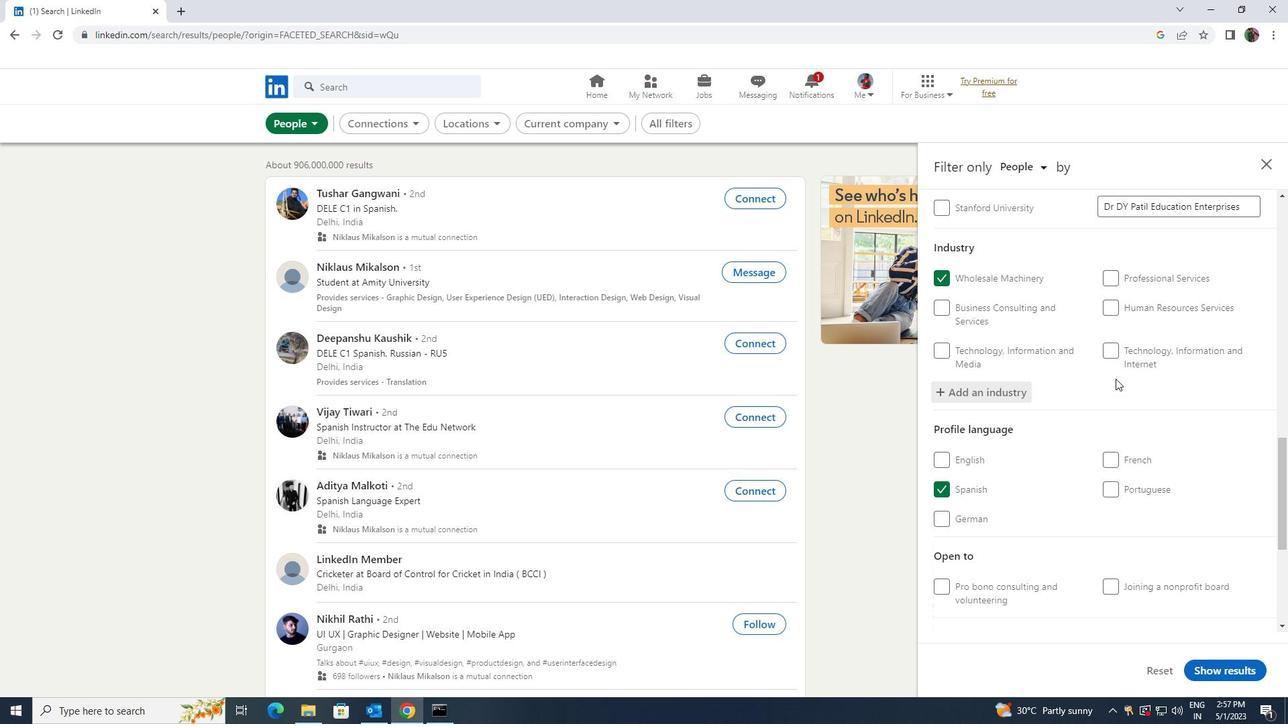 
Action: Mouse scrolled (1112, 382) with delta (0, 0)
Screenshot: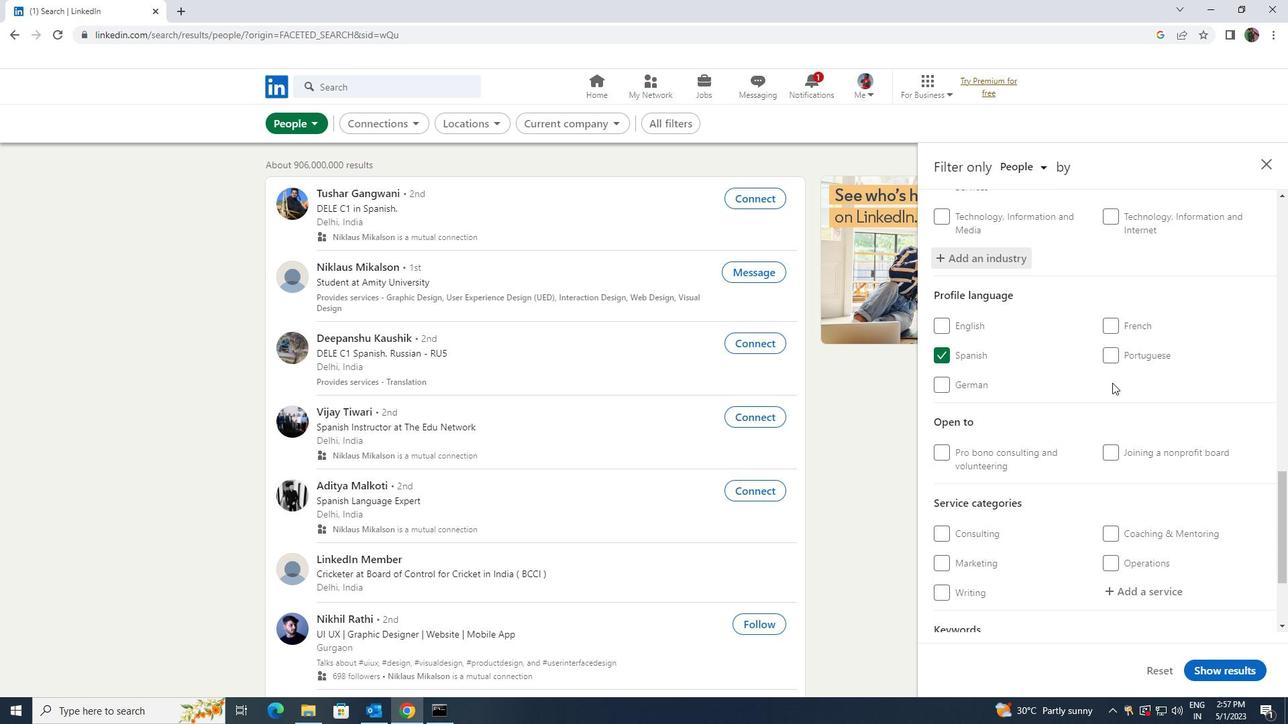 
Action: Mouse scrolled (1112, 382) with delta (0, 0)
Screenshot: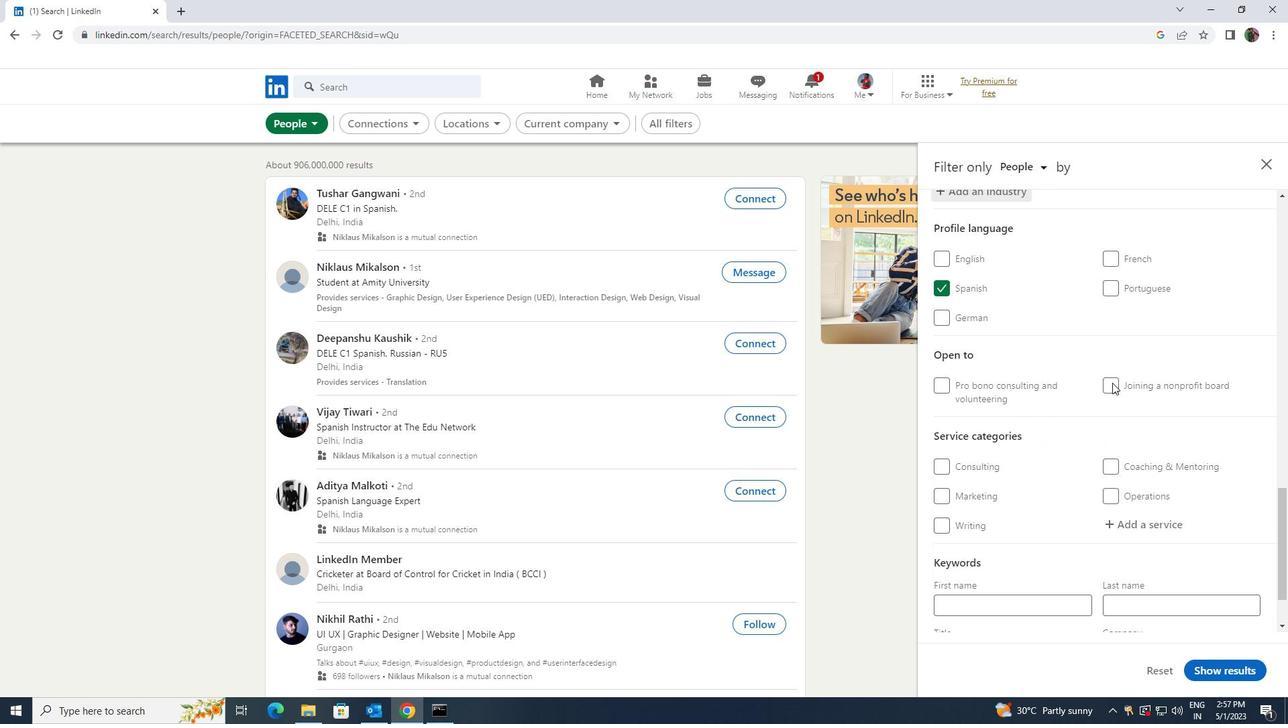 
Action: Mouse moved to (1125, 450)
Screenshot: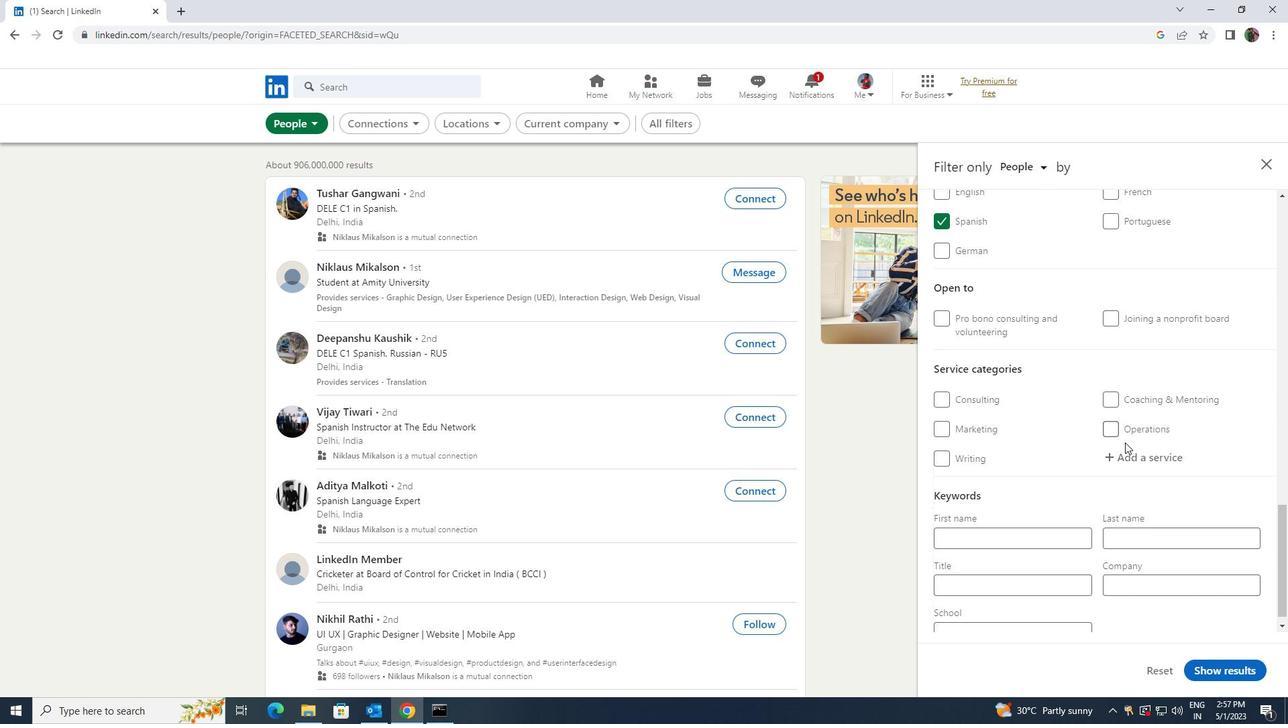 
Action: Mouse pressed left at (1125, 450)
Screenshot: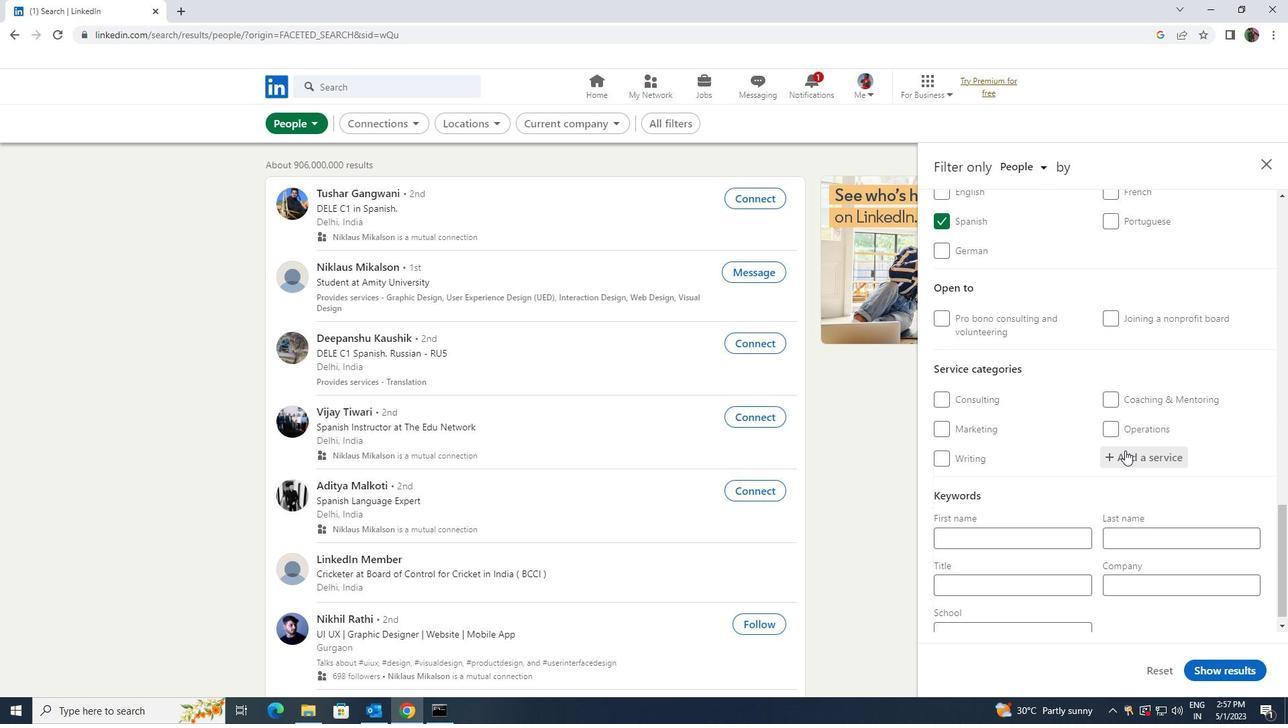 
Action: Mouse moved to (1125, 452)
Screenshot: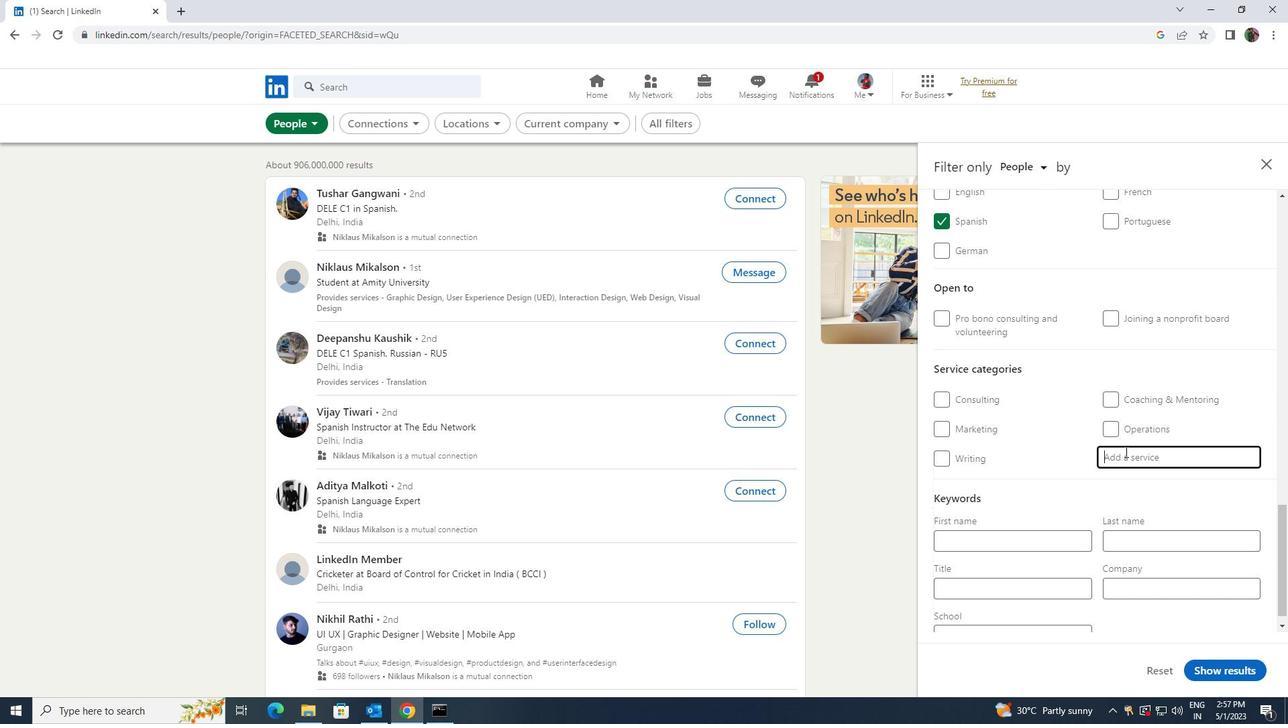 
Action: Key pressed <Key.shift>AUDIO<Key.space>
Screenshot: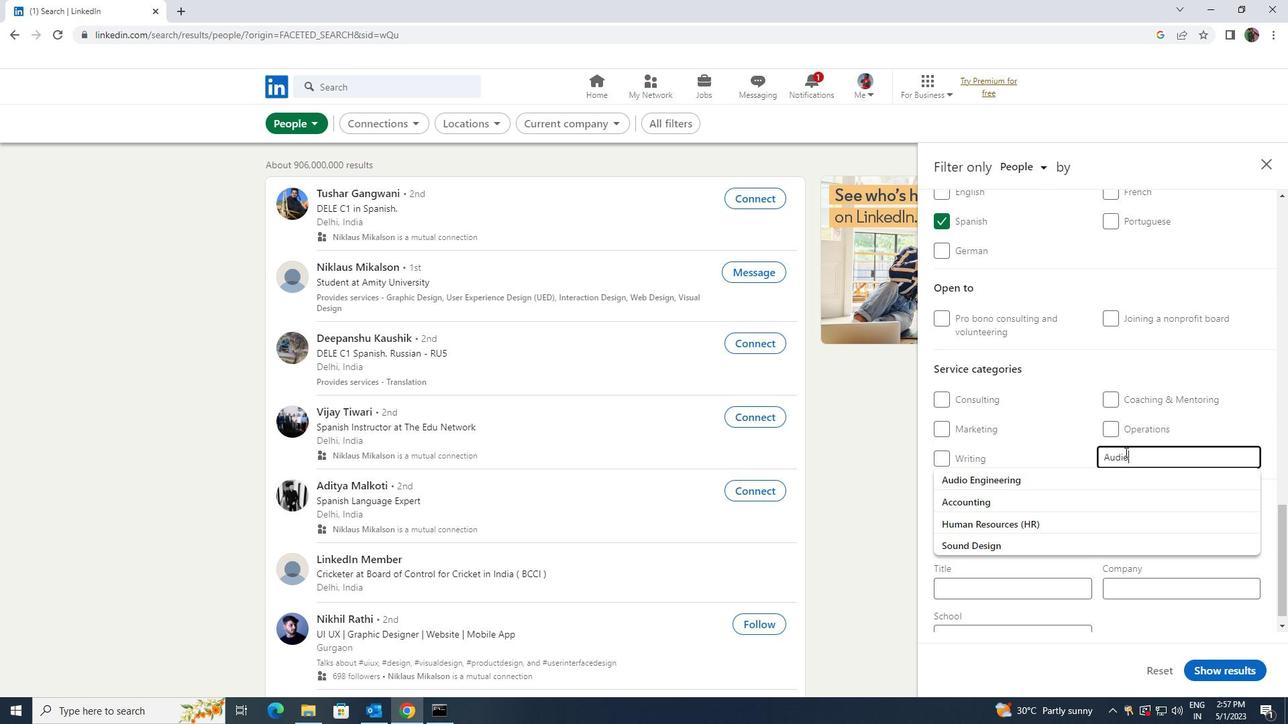 
Action: Mouse moved to (1119, 470)
Screenshot: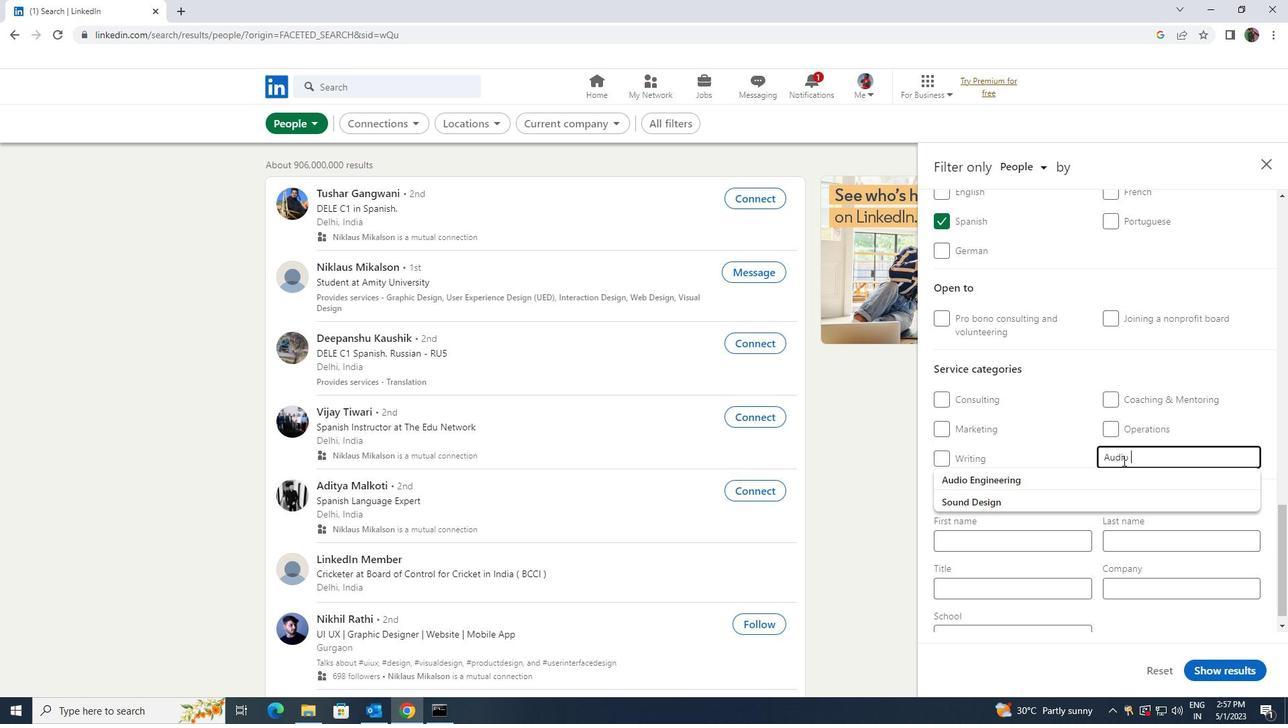 
Action: Mouse pressed left at (1119, 470)
Screenshot: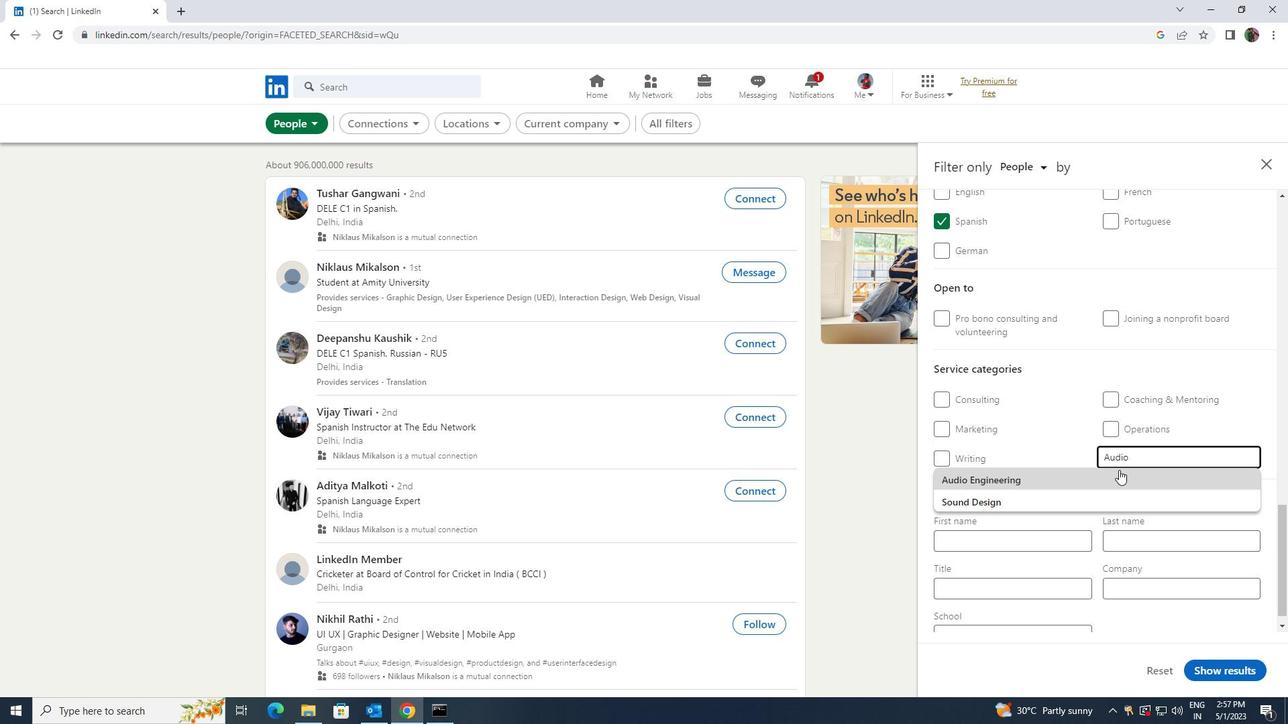 
Action: Mouse scrolled (1119, 469) with delta (0, 0)
Screenshot: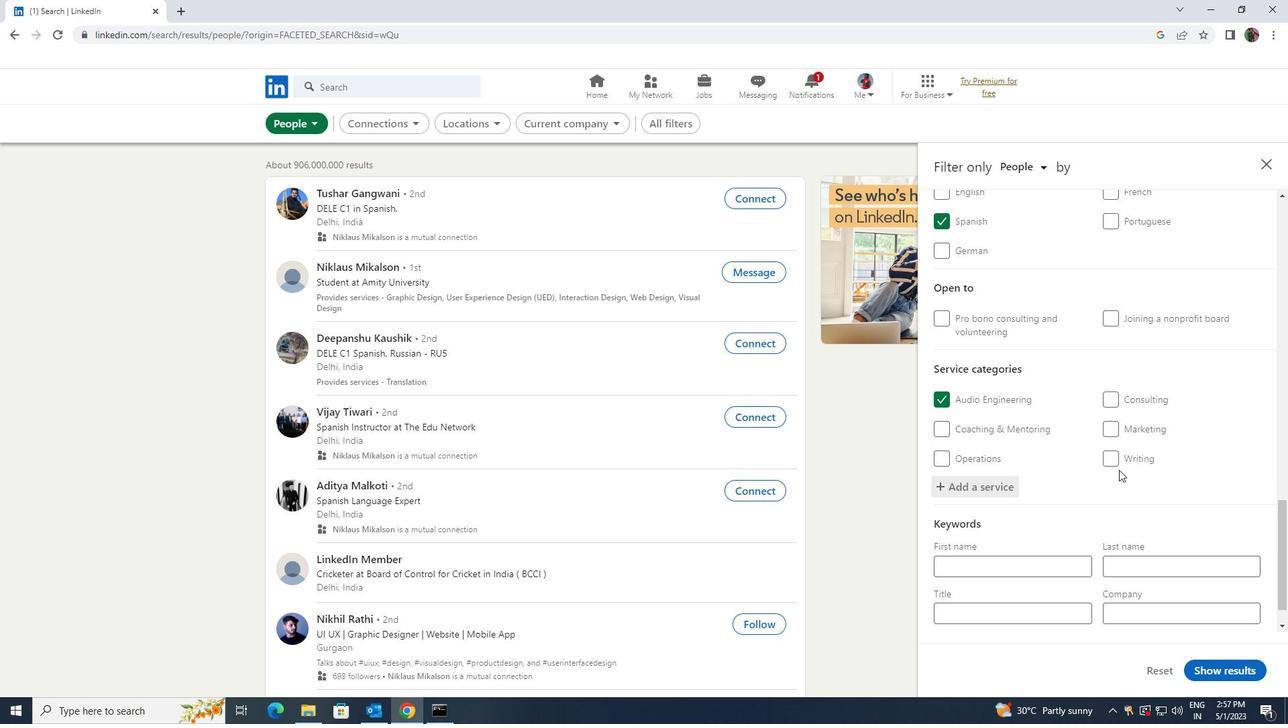 
Action: Mouse scrolled (1119, 469) with delta (0, 0)
Screenshot: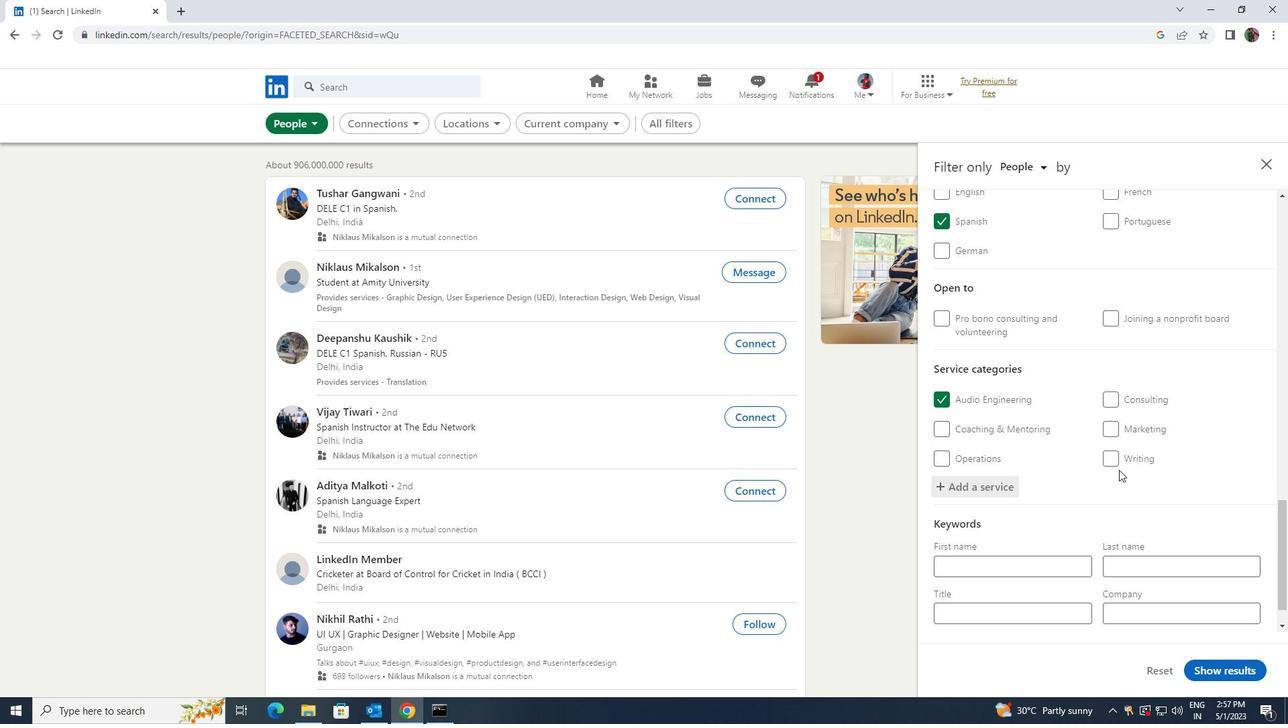 
Action: Mouse scrolled (1119, 469) with delta (0, 0)
Screenshot: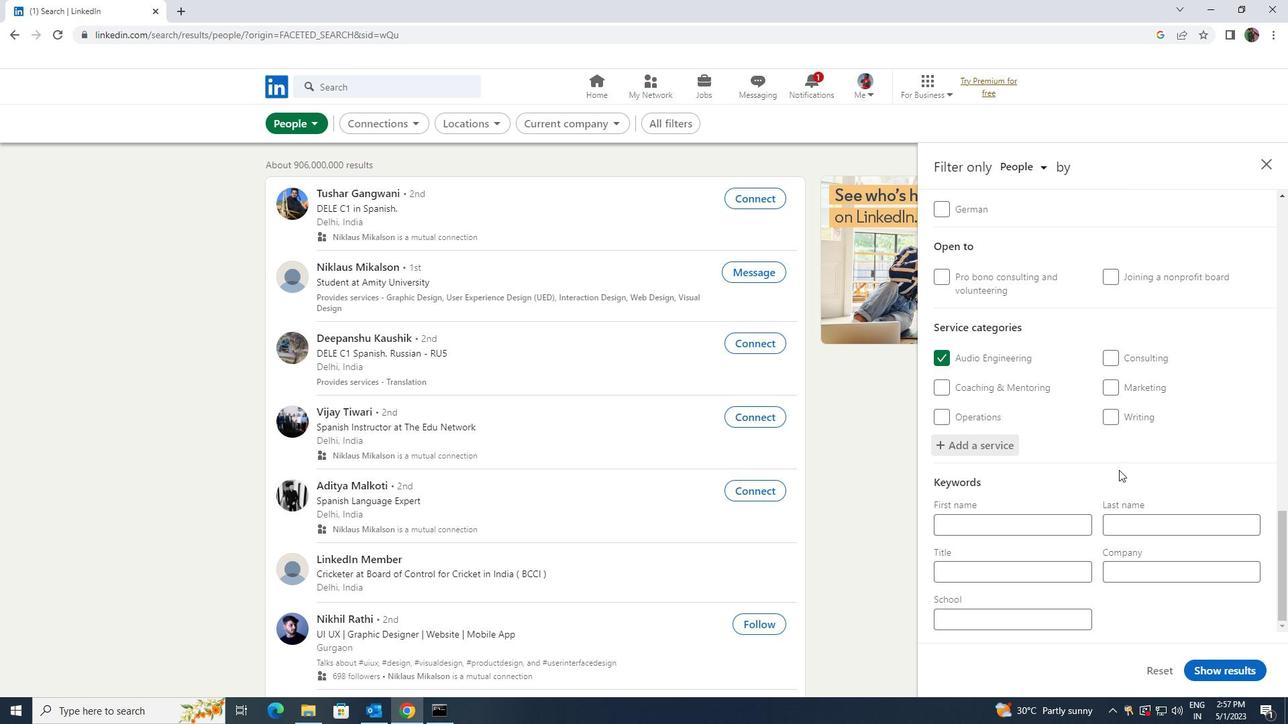 
Action: Mouse scrolled (1119, 469) with delta (0, 0)
Screenshot: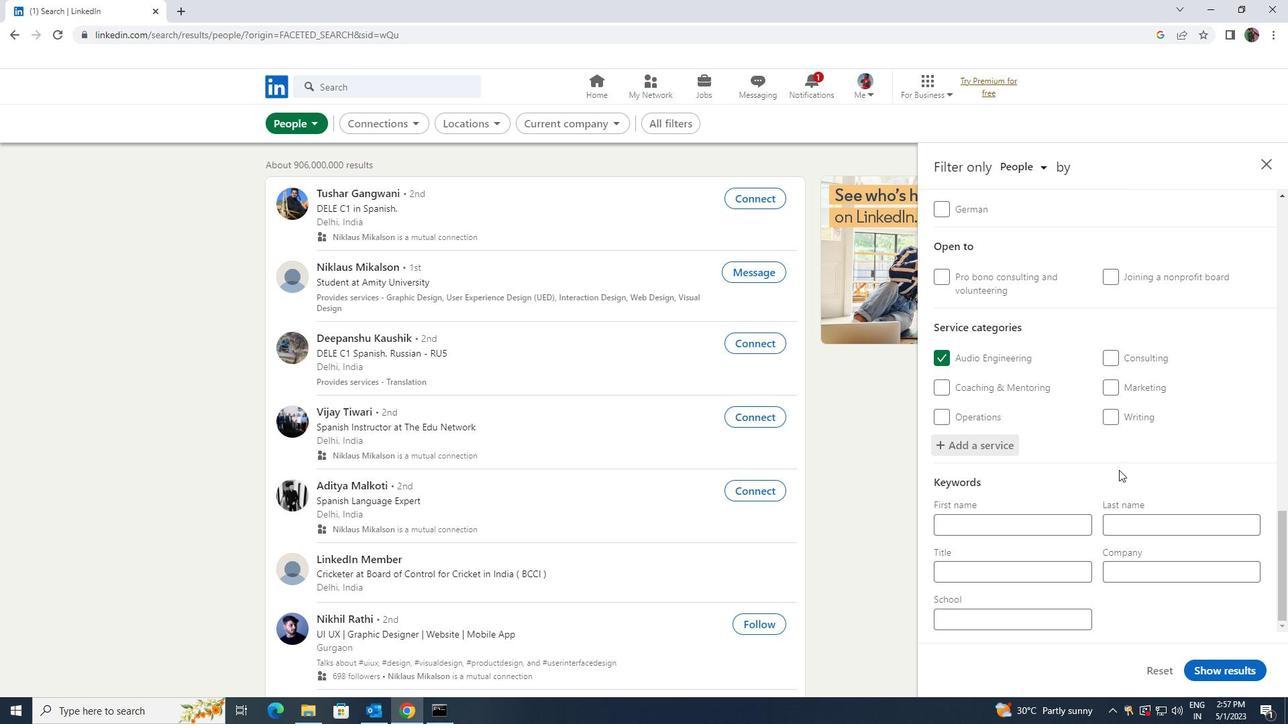 
Action: Mouse moved to (1072, 573)
Screenshot: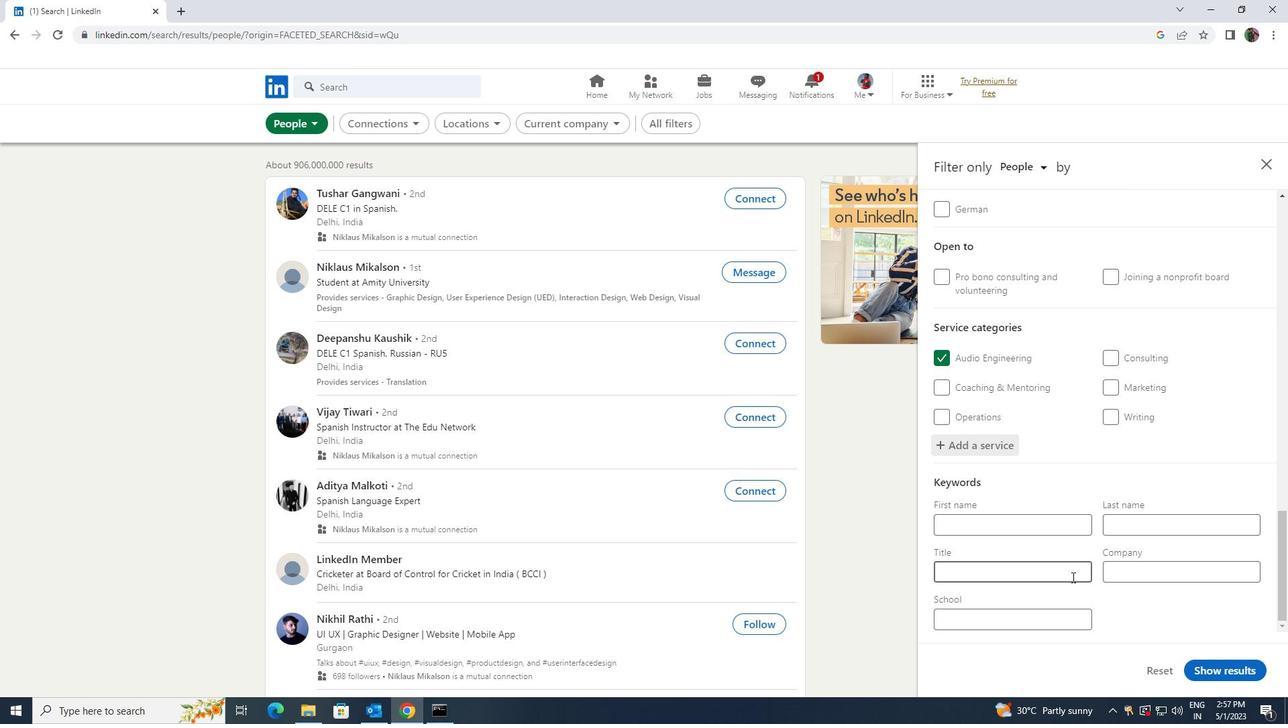 
Action: Mouse pressed left at (1072, 573)
Screenshot: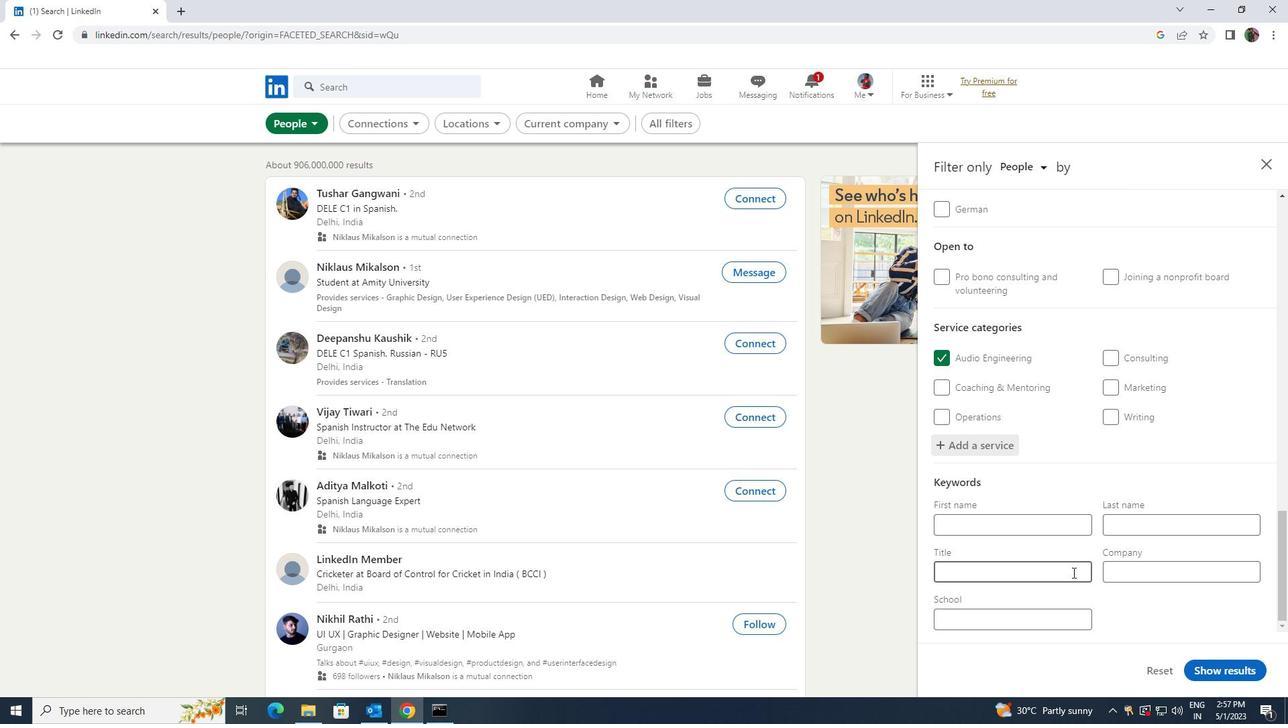 
Action: Mouse moved to (1077, 567)
Screenshot: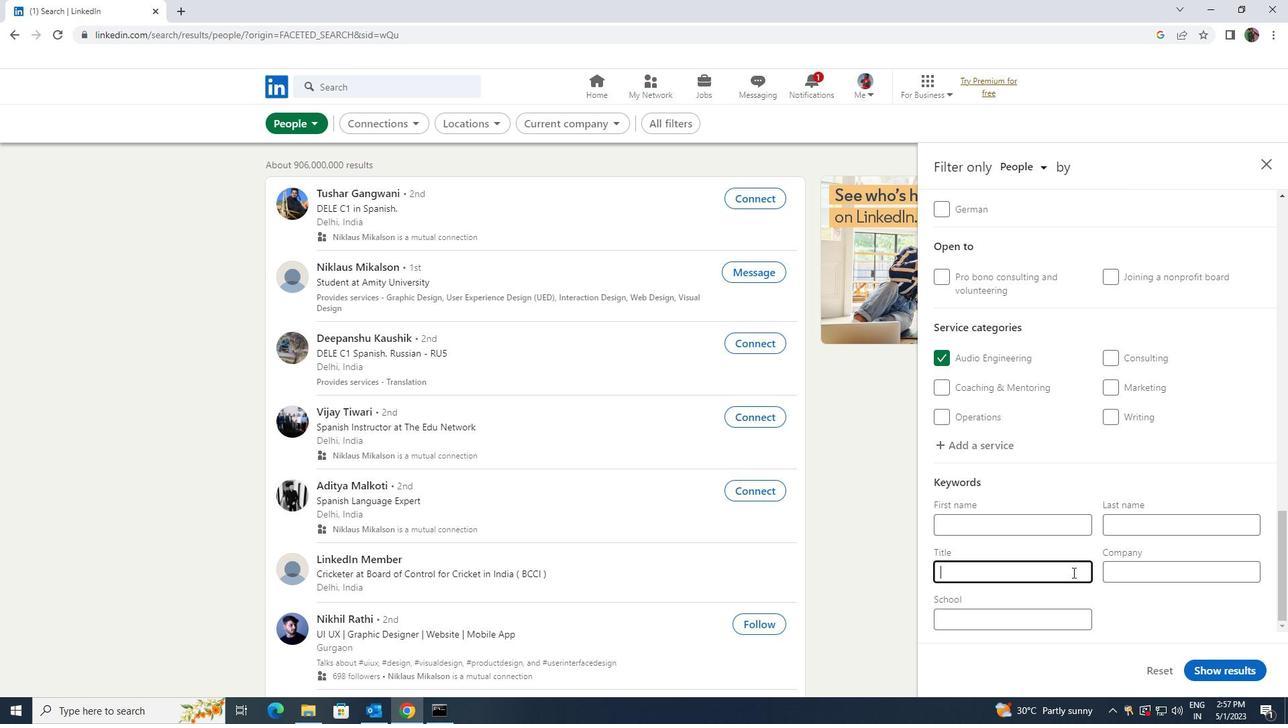 
Action: Key pressed <Key.shift>ACTROR
Screenshot: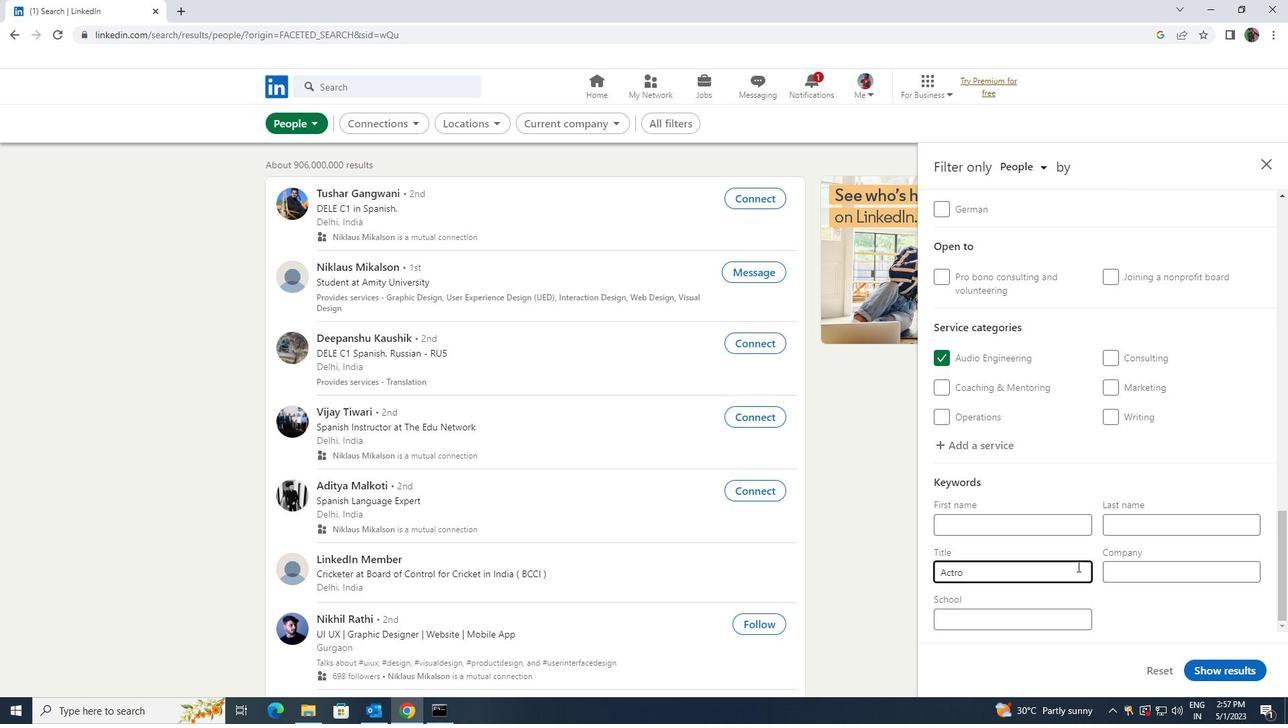 
Action: Mouse moved to (1025, 579)
Screenshot: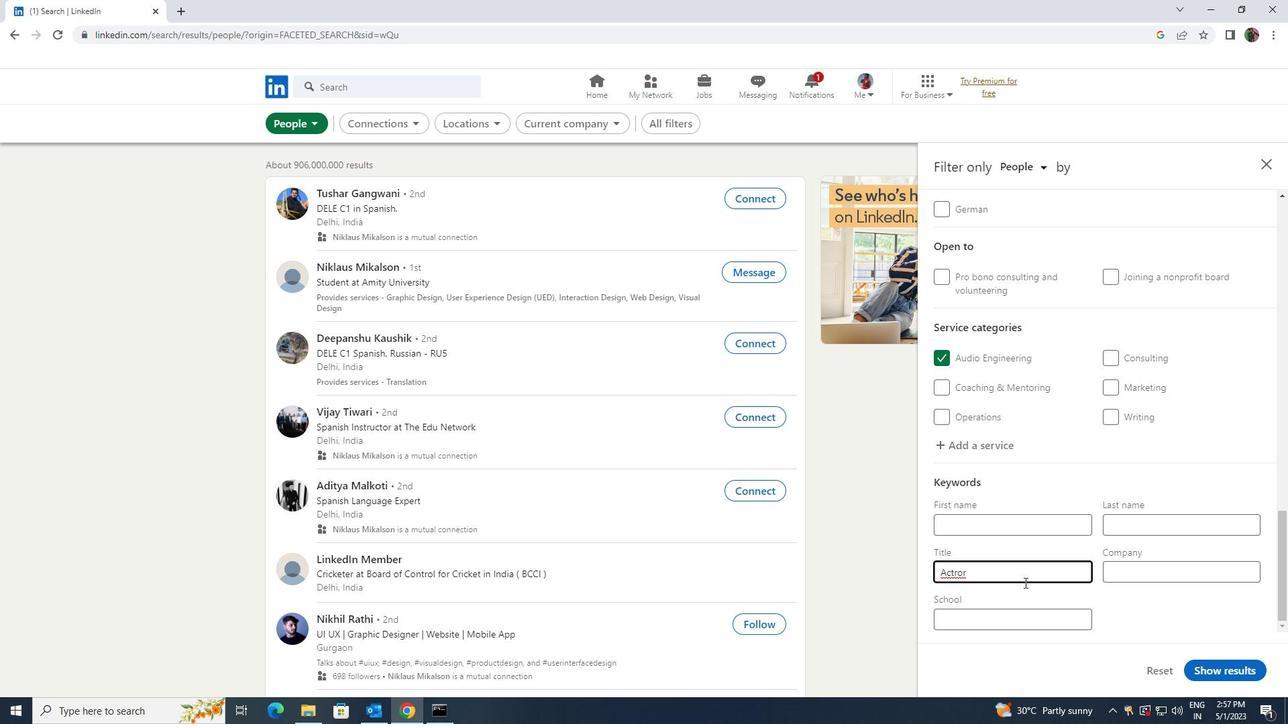 
Action: Key pressed <Key.backspace><Key.backspace><Key.backspace>OR
Screenshot: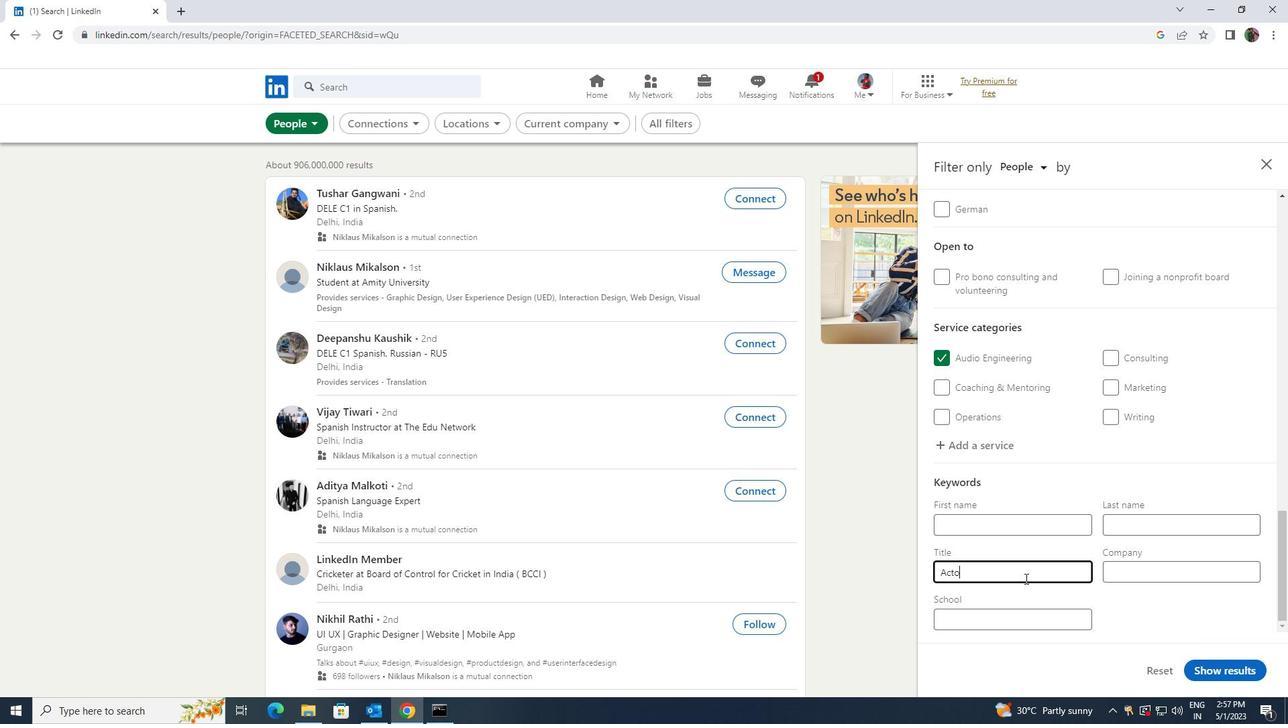 
Action: Mouse moved to (1206, 672)
Screenshot: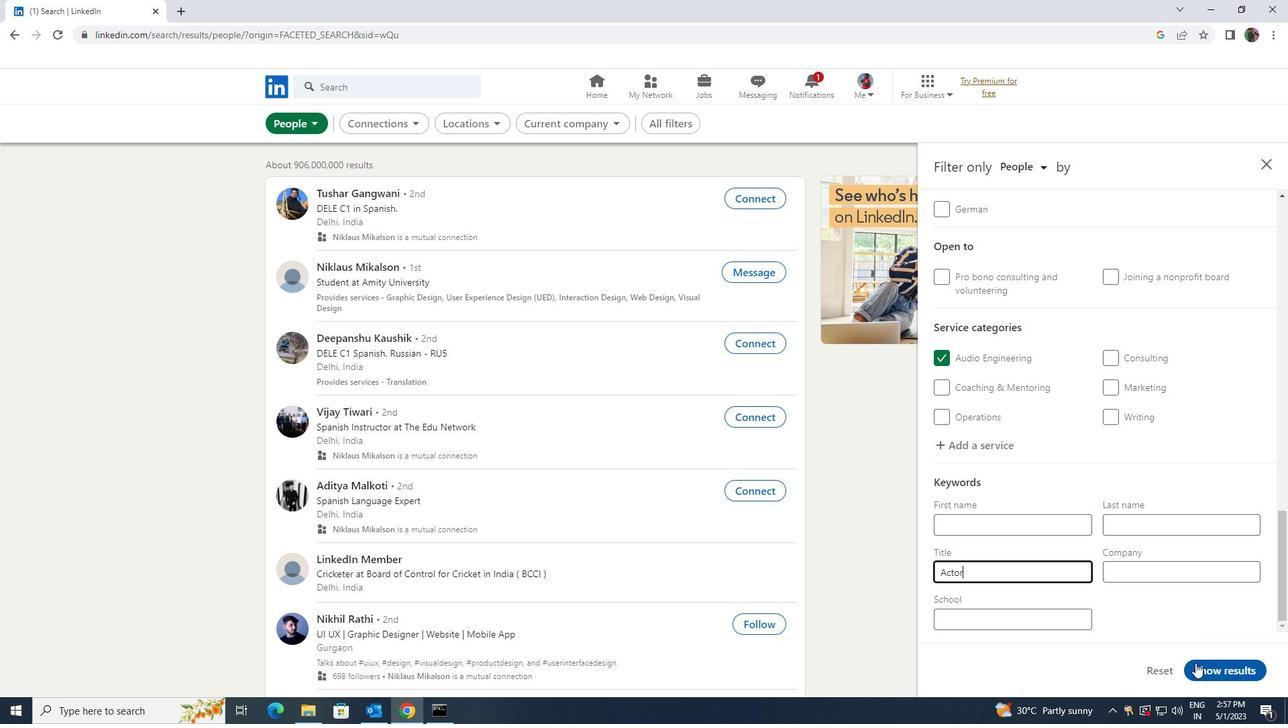
Action: Mouse pressed left at (1206, 672)
Screenshot: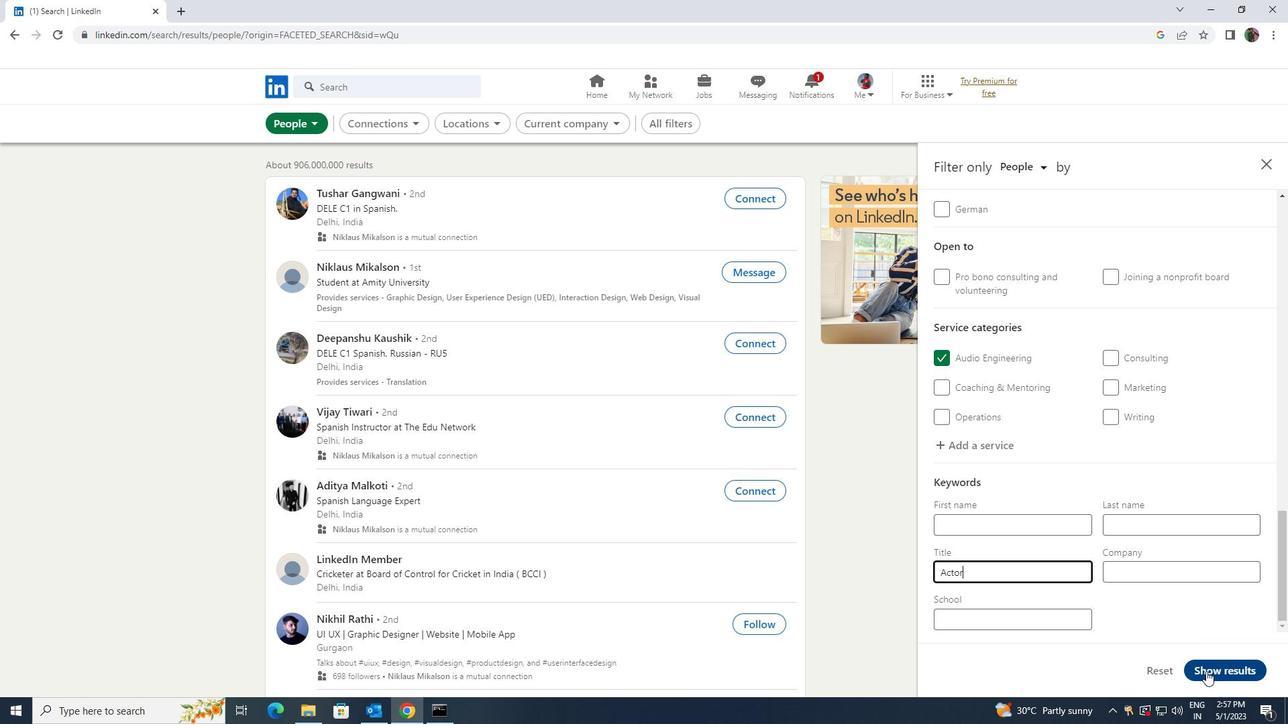 
